 Task: Look for space in Vendôme, France from 6th September, 2023 to 12th September, 2023 for 4 adults in price range Rs.10000 to Rs.14000. Place can be private room with 4 bedrooms having 4 beds and 4 bathrooms. Property type can be house, flat, guest house. Amenities needed are: wifi, TV, free parkinig on premises, gym, breakfast. Booking option can be shelf check-in. Required host language is English.
Action: Mouse moved to (467, 103)
Screenshot: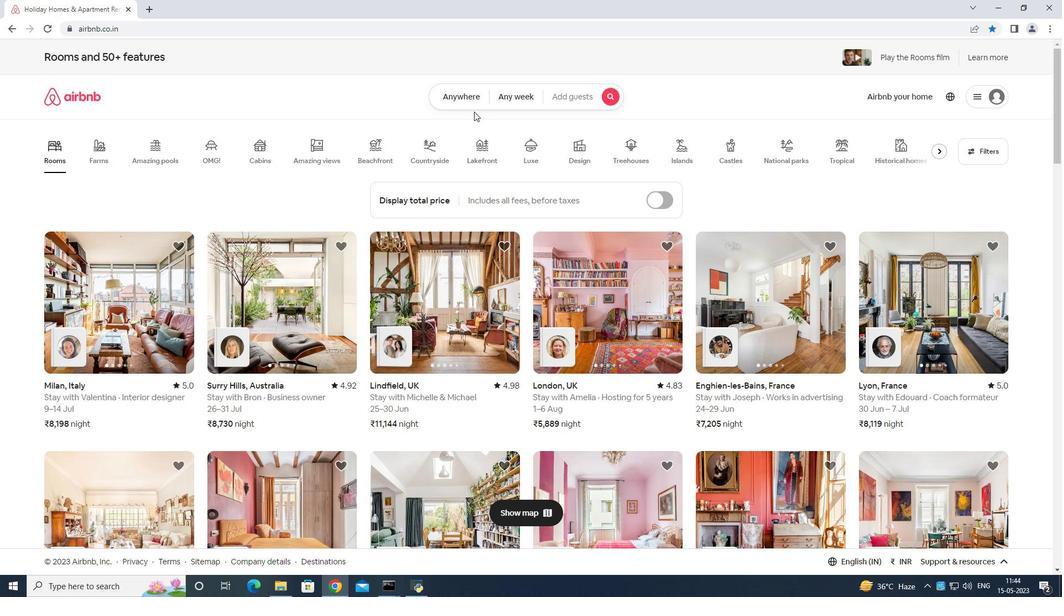 
Action: Mouse pressed left at (467, 103)
Screenshot: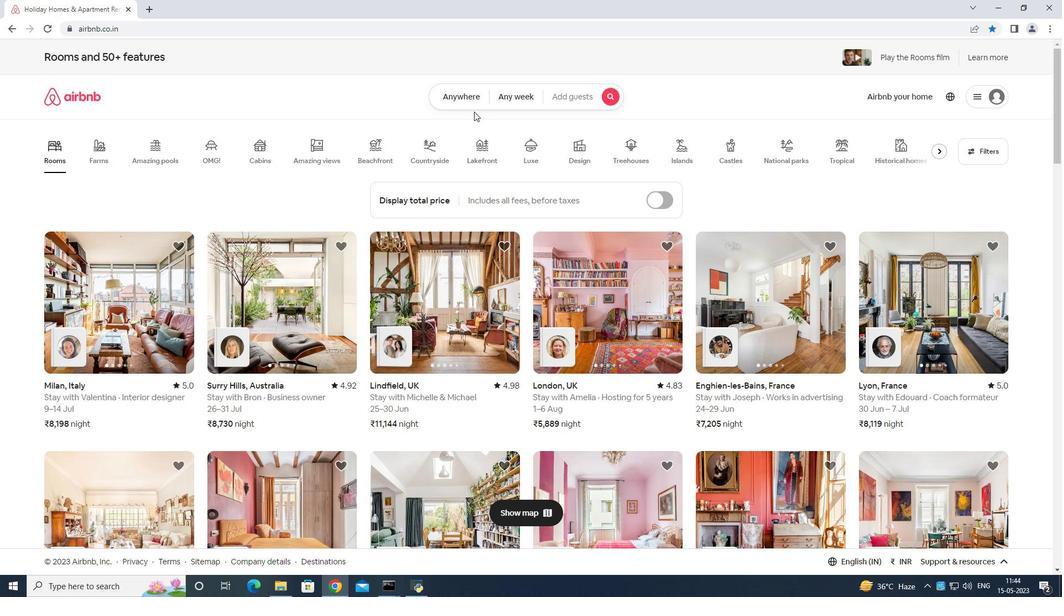 
Action: Mouse moved to (377, 138)
Screenshot: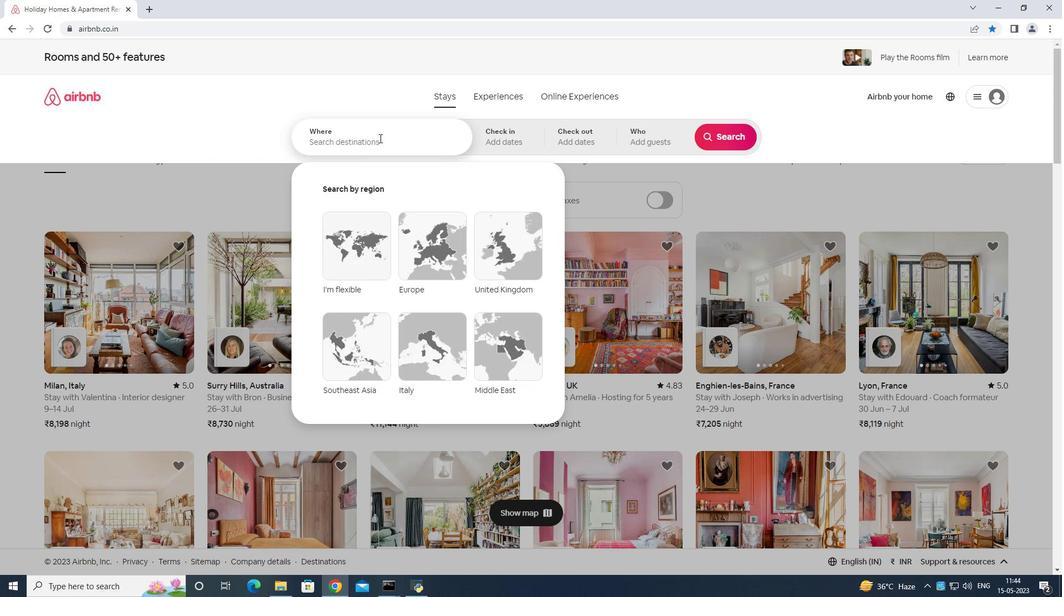 
Action: Mouse pressed left at (377, 138)
Screenshot: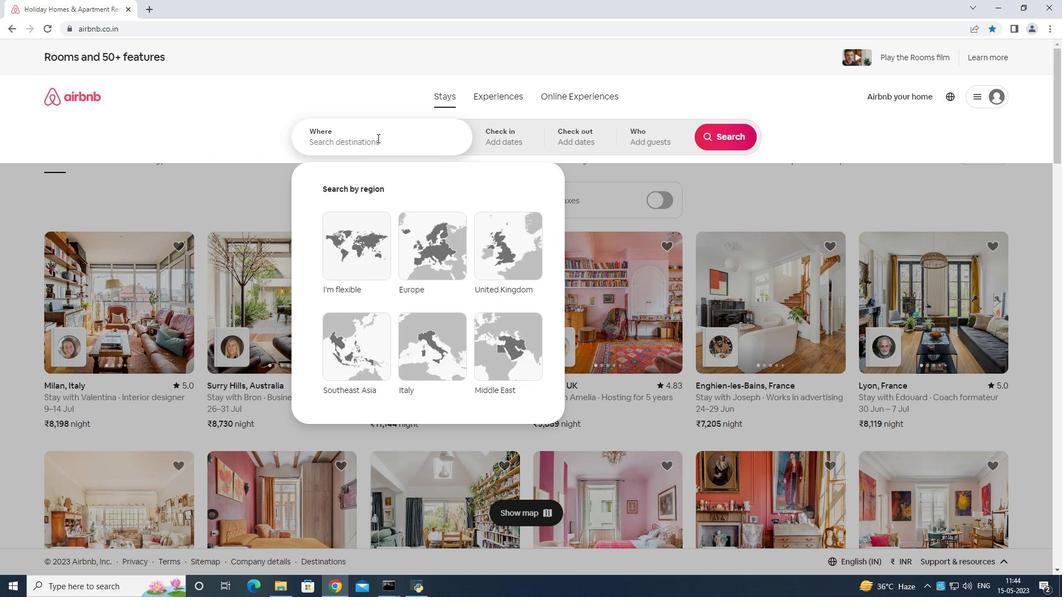 
Action: Key pressed <Key.shift>Vendome<Key.space><Key.shift>France<Key.enter>
Screenshot: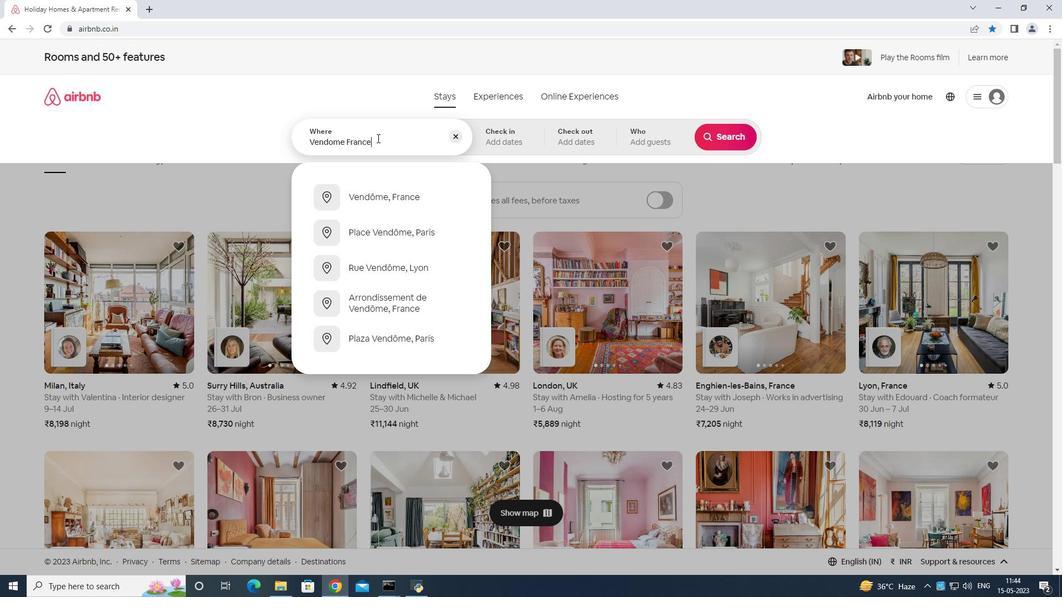 
Action: Mouse moved to (729, 219)
Screenshot: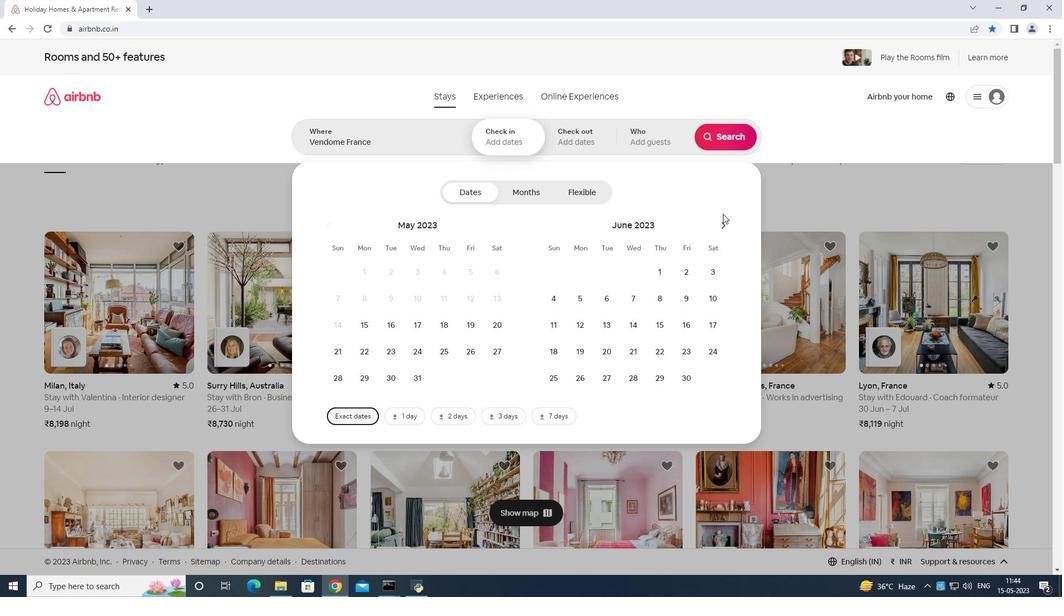 
Action: Mouse pressed left at (729, 219)
Screenshot: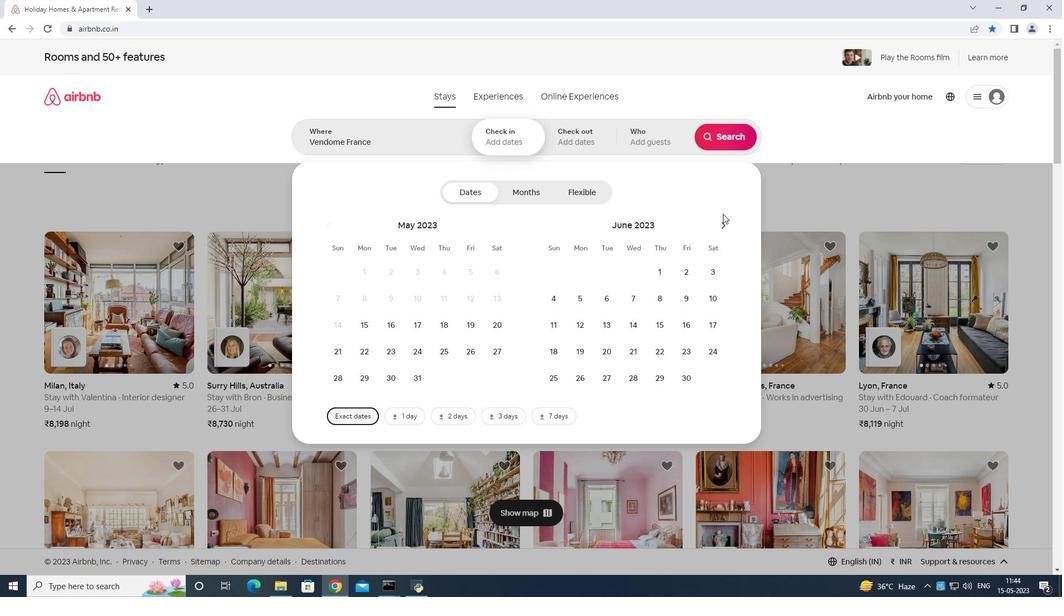
Action: Mouse moved to (721, 221)
Screenshot: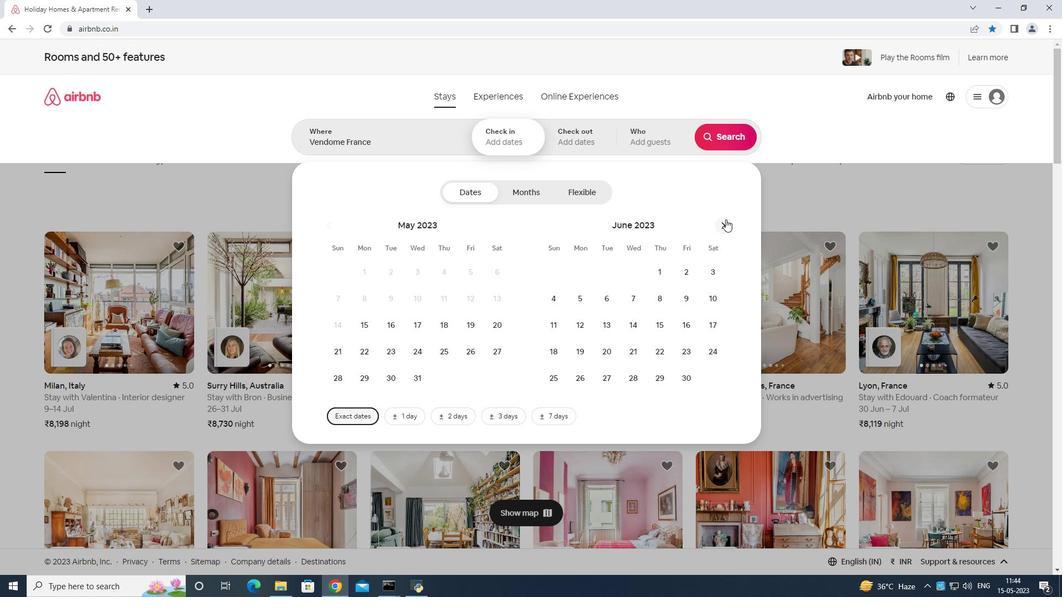 
Action: Mouse pressed left at (721, 221)
Screenshot: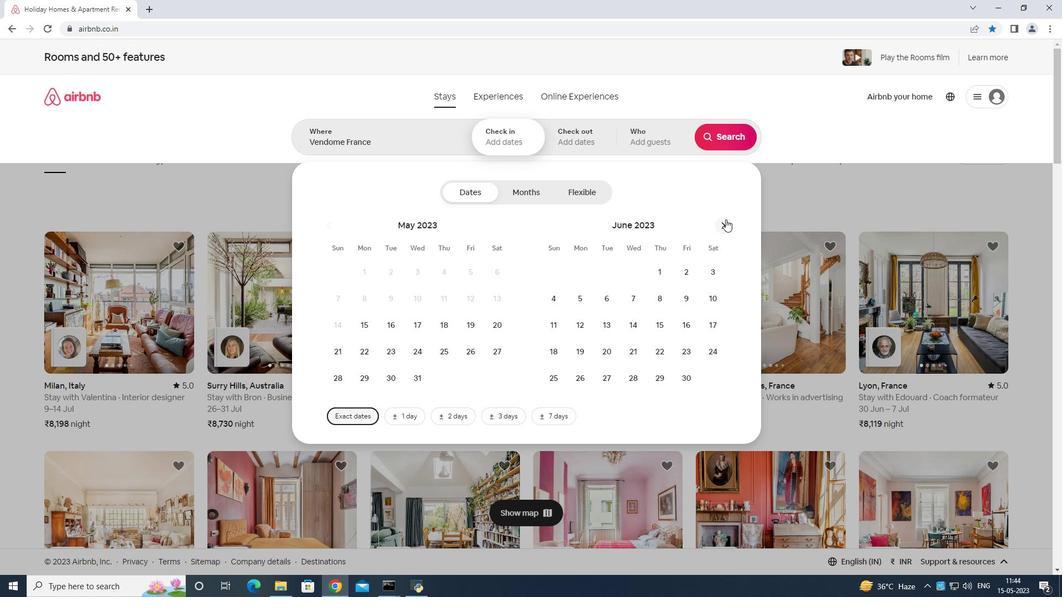 
Action: Mouse moved to (721, 221)
Screenshot: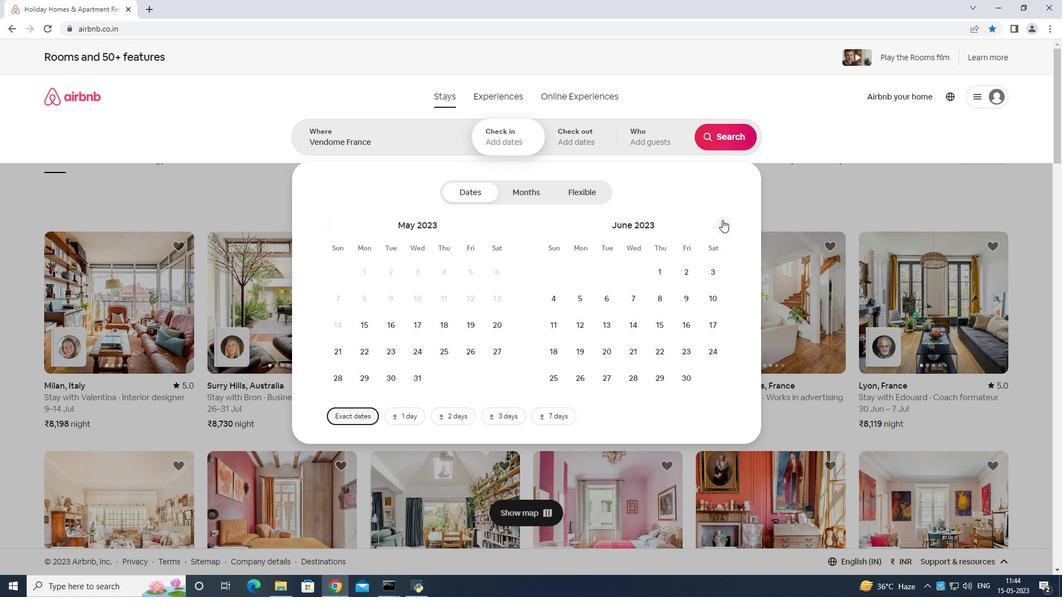 
Action: Mouse pressed left at (721, 221)
Screenshot: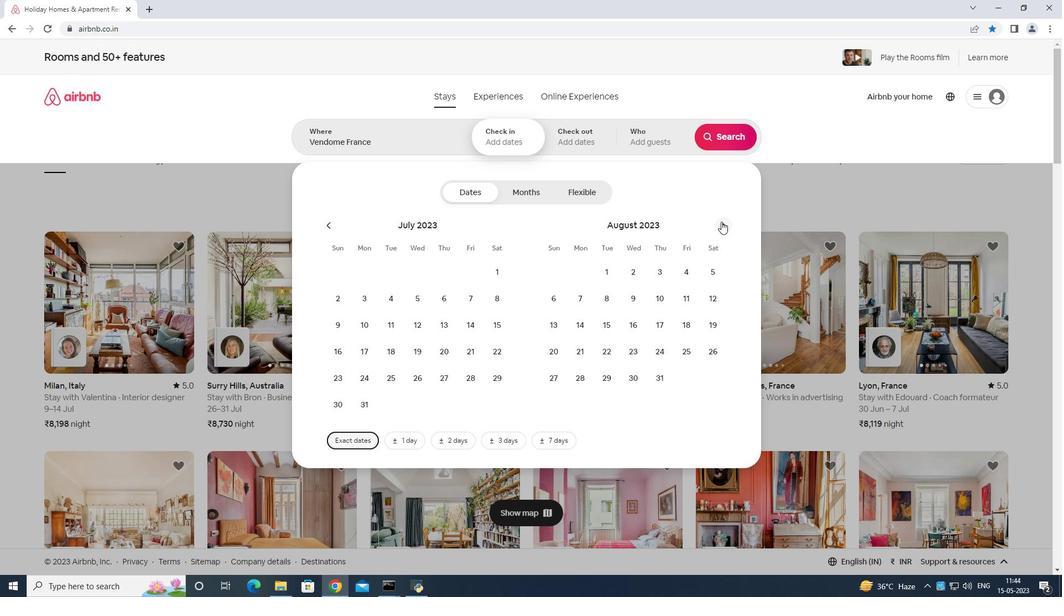 
Action: Mouse moved to (631, 298)
Screenshot: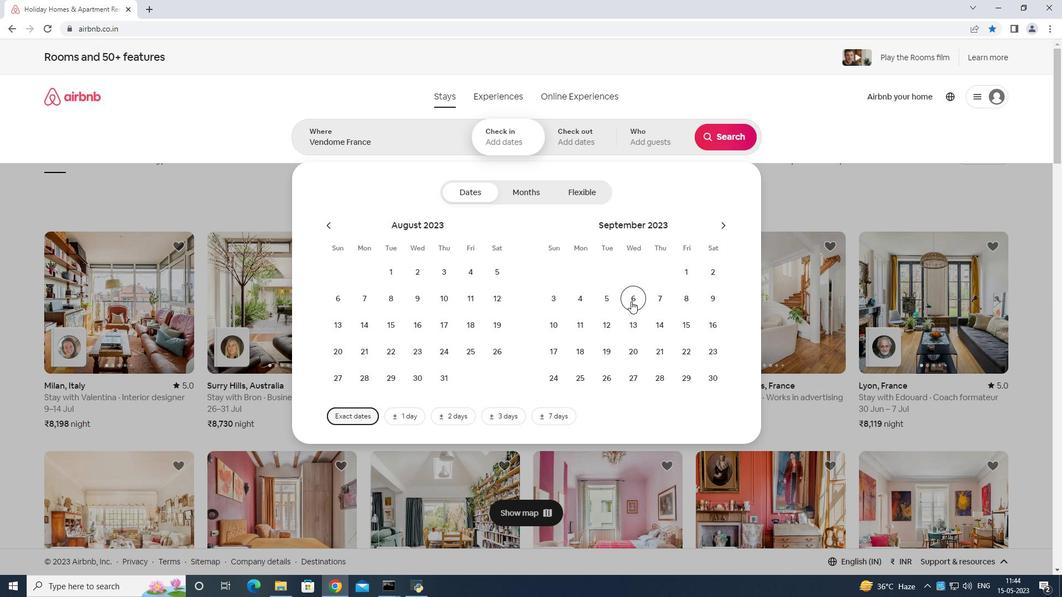 
Action: Mouse pressed left at (631, 298)
Screenshot: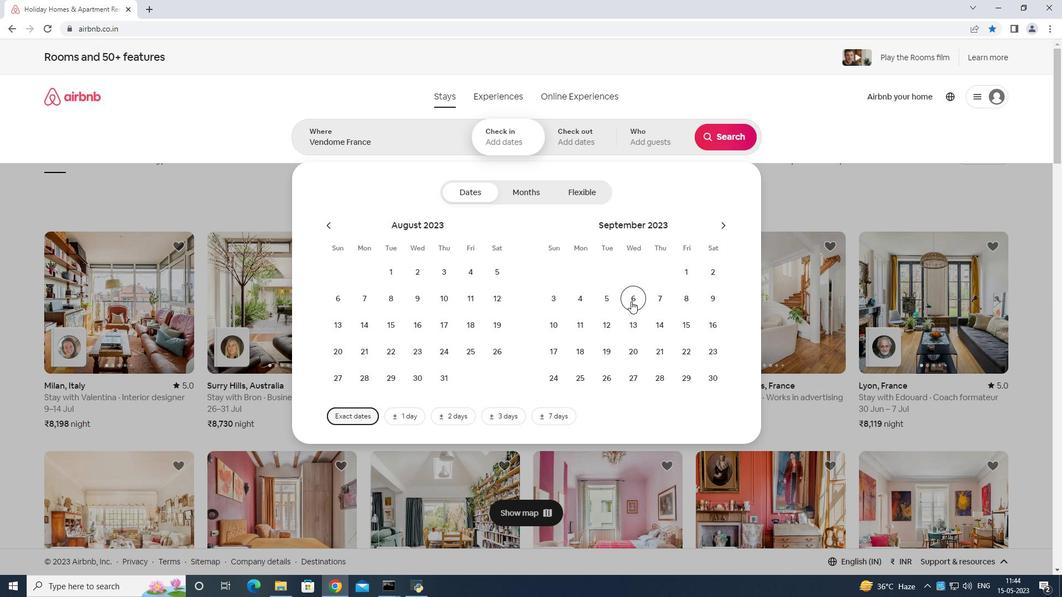 
Action: Mouse moved to (609, 322)
Screenshot: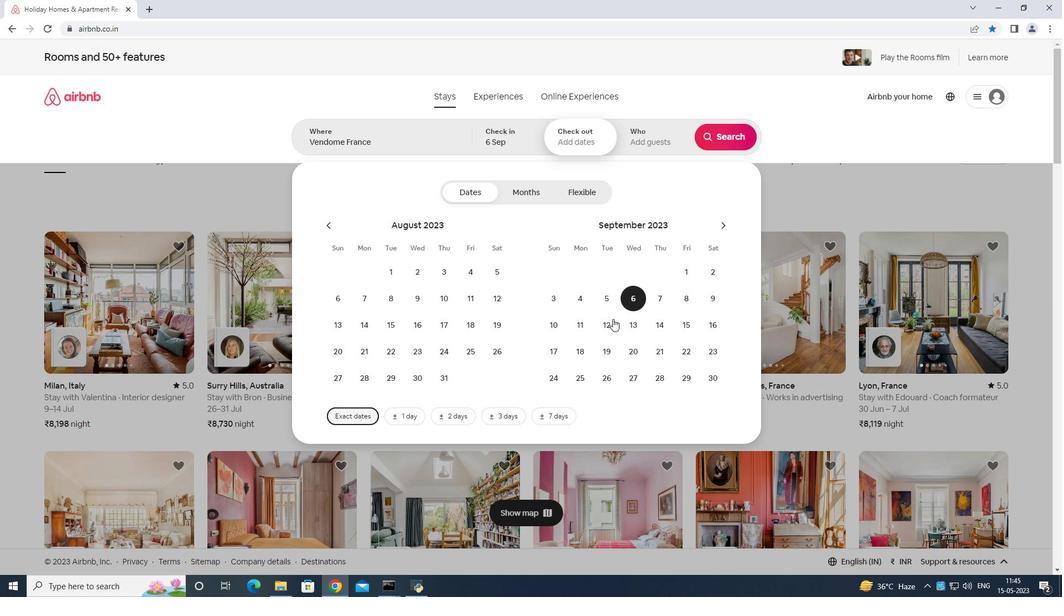 
Action: Mouse pressed left at (609, 322)
Screenshot: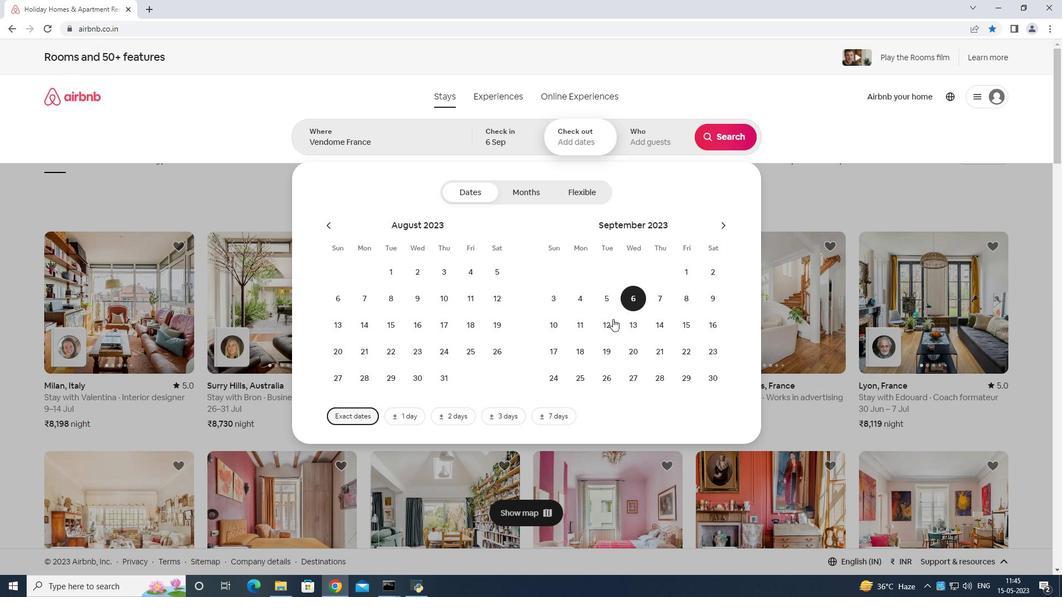 
Action: Mouse moved to (663, 126)
Screenshot: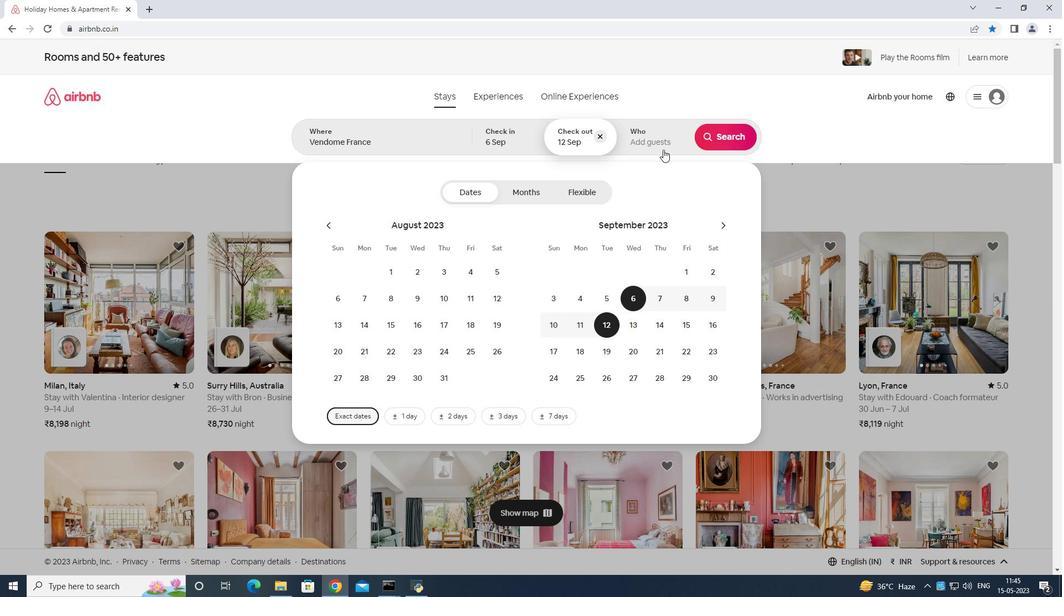 
Action: Mouse pressed left at (663, 126)
Screenshot: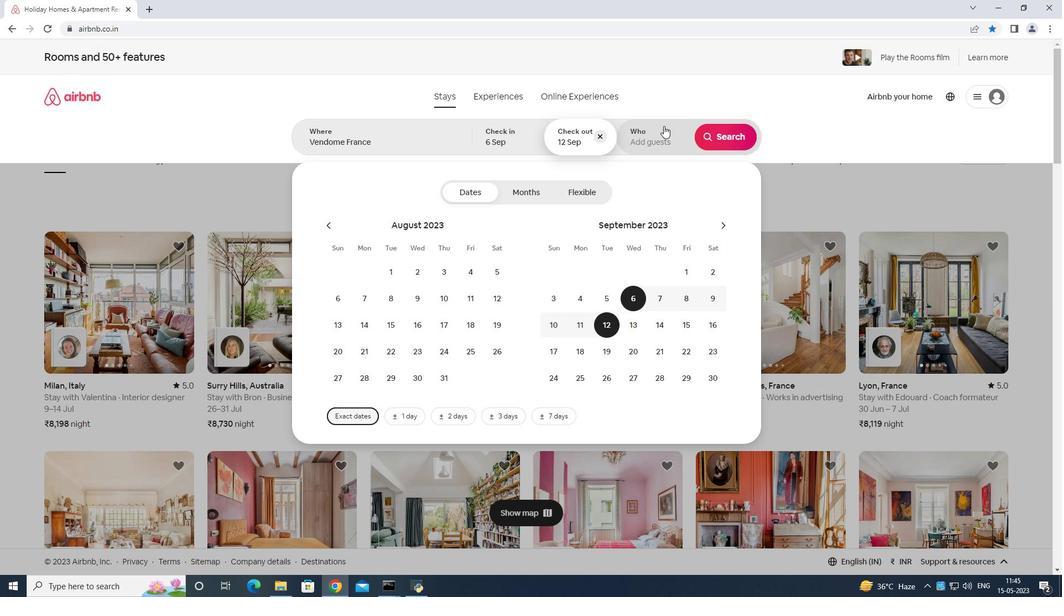 
Action: Mouse moved to (725, 194)
Screenshot: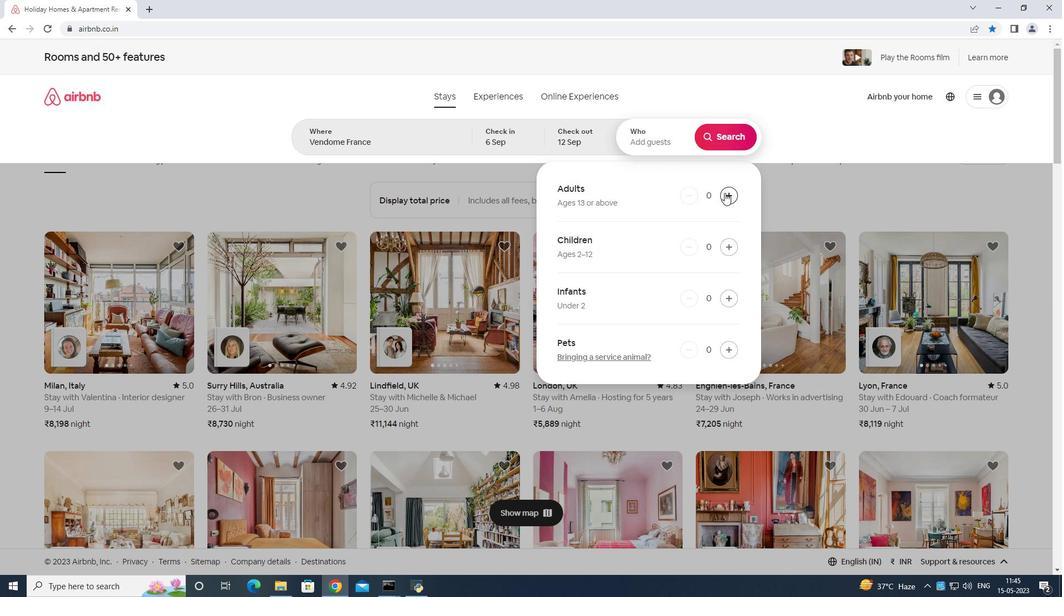 
Action: Mouse pressed left at (725, 194)
Screenshot: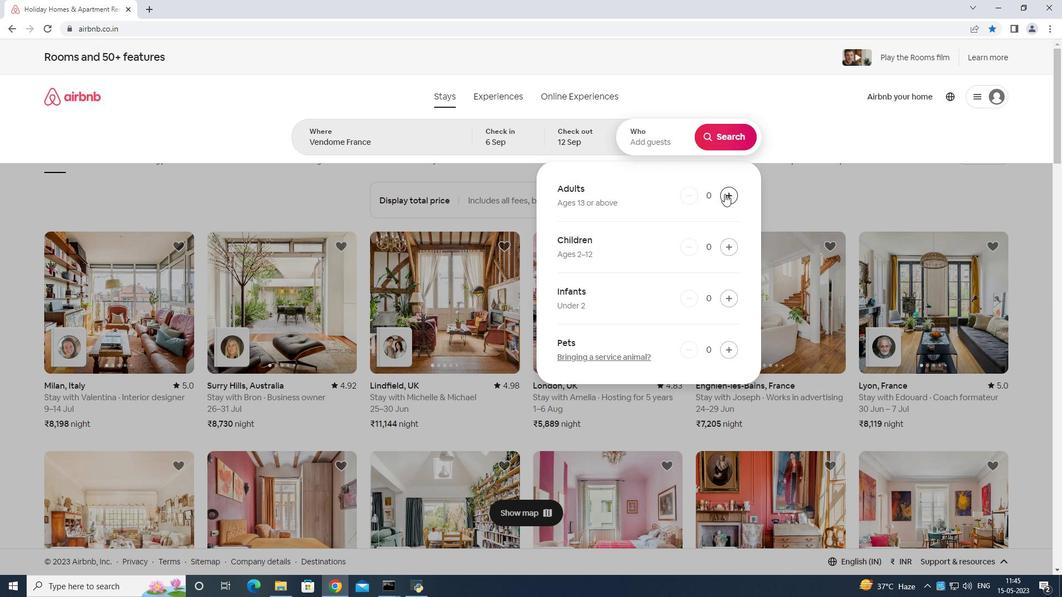 
Action: Mouse pressed left at (725, 194)
Screenshot: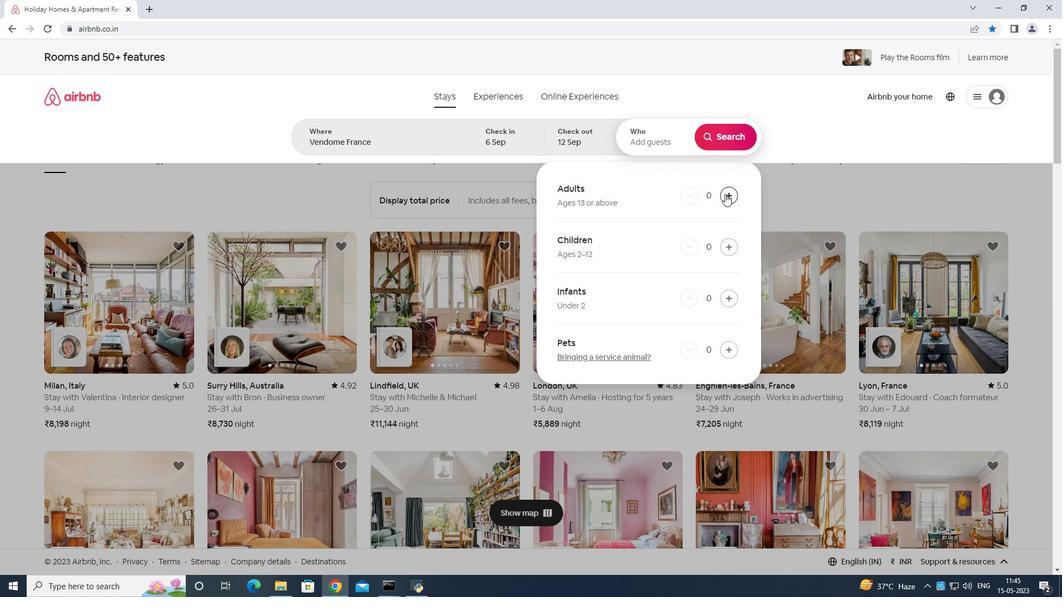 
Action: Mouse pressed left at (725, 194)
Screenshot: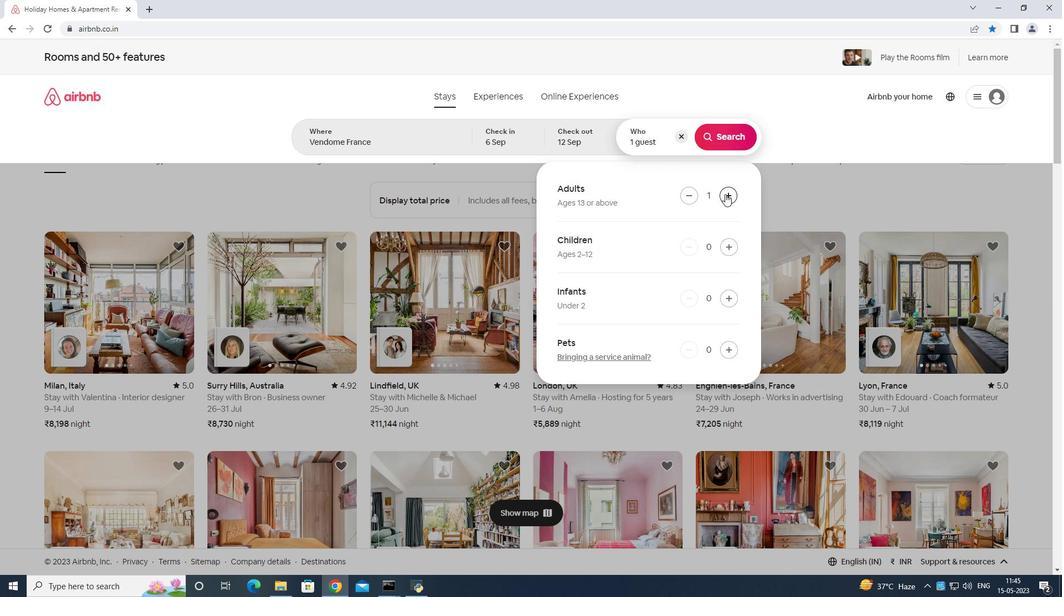 
Action: Mouse pressed left at (725, 194)
Screenshot: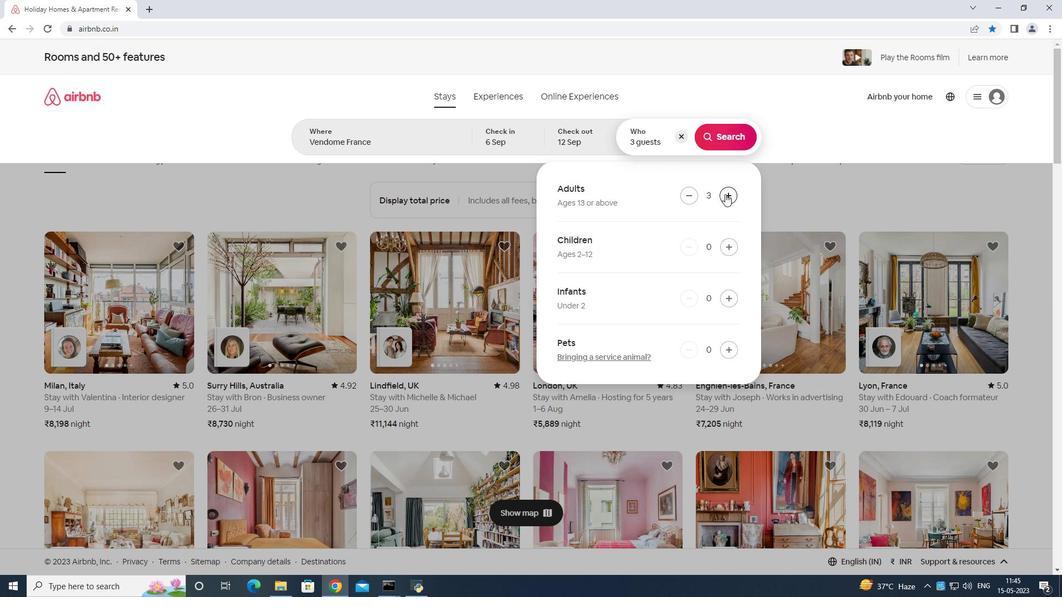 
Action: Mouse moved to (733, 122)
Screenshot: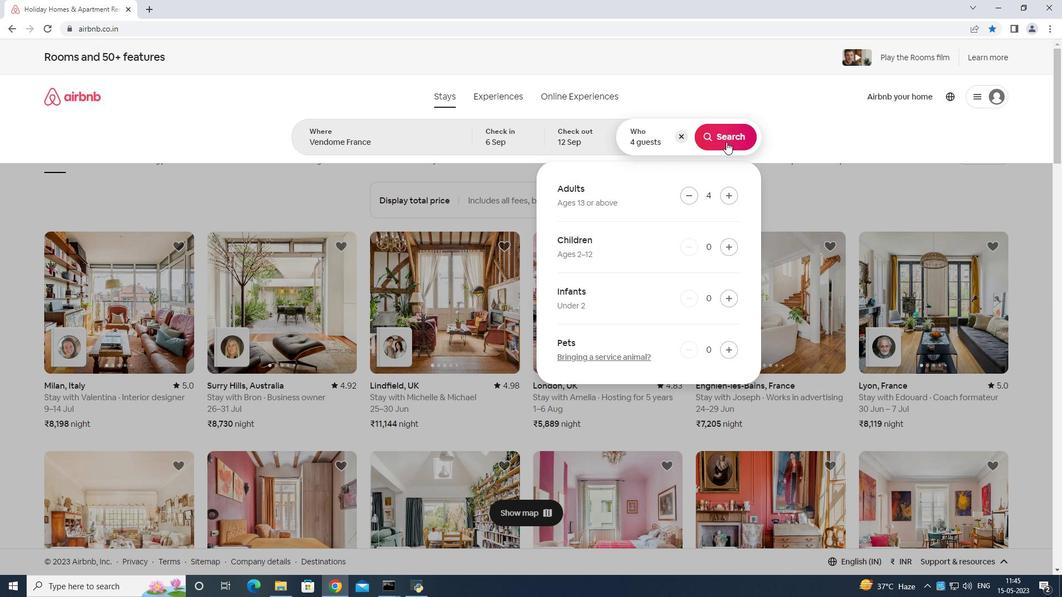 
Action: Mouse pressed left at (733, 122)
Screenshot: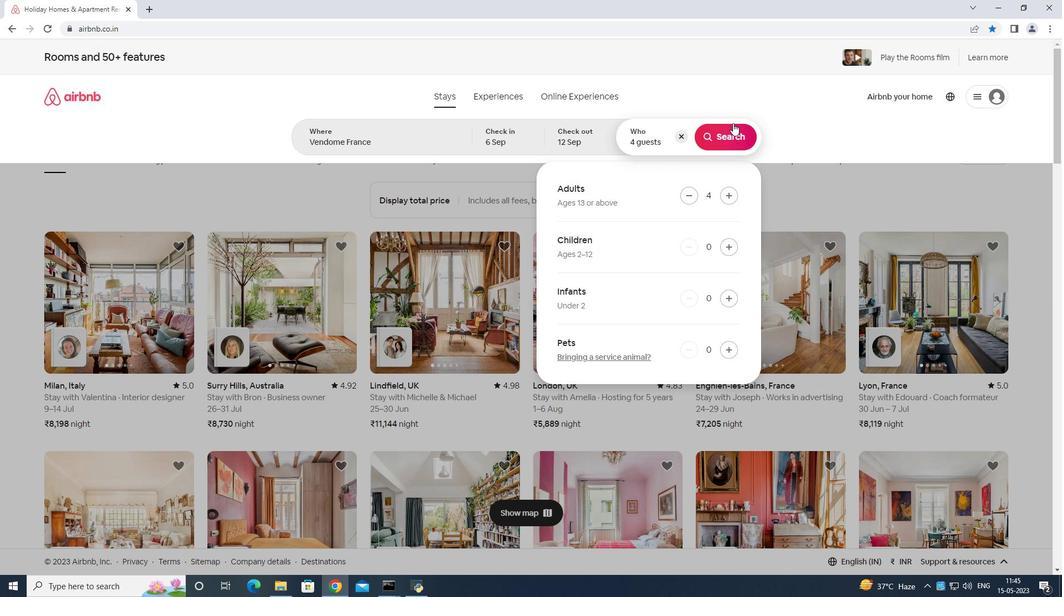 
Action: Mouse moved to (713, 137)
Screenshot: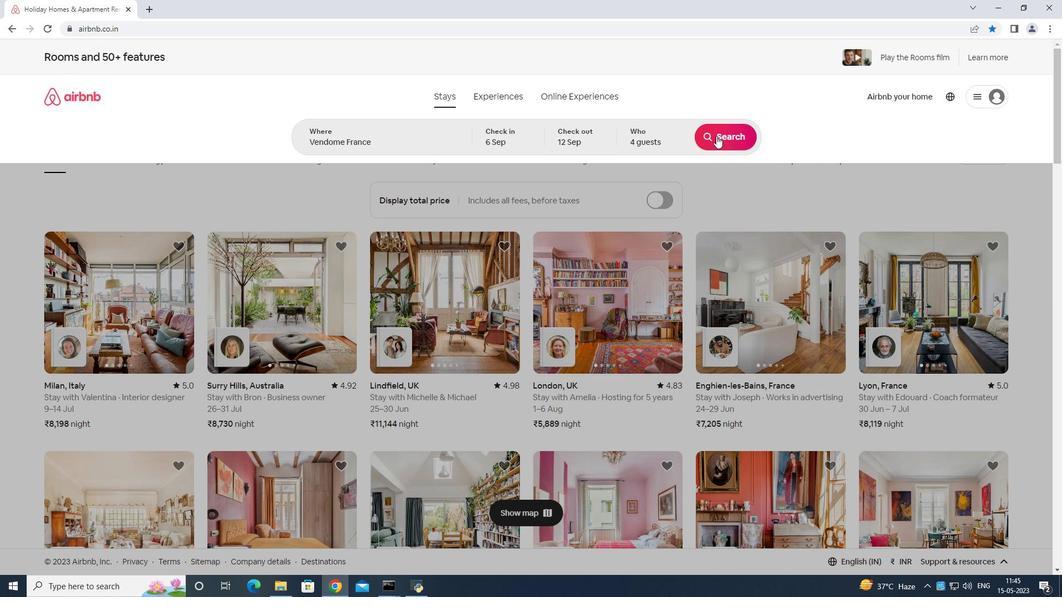 
Action: Mouse pressed left at (713, 137)
Screenshot: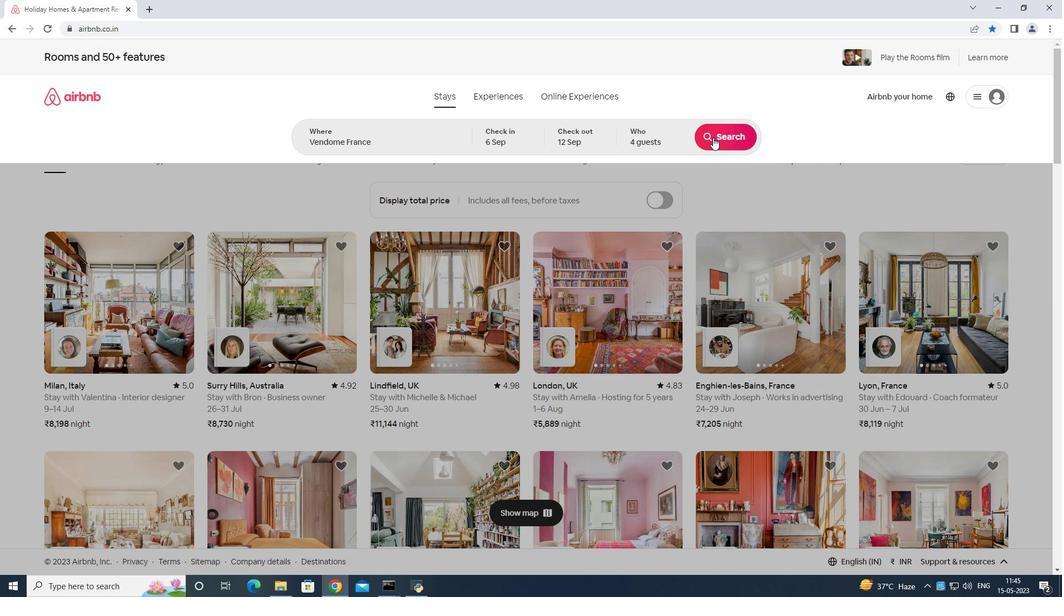 
Action: Mouse moved to (998, 106)
Screenshot: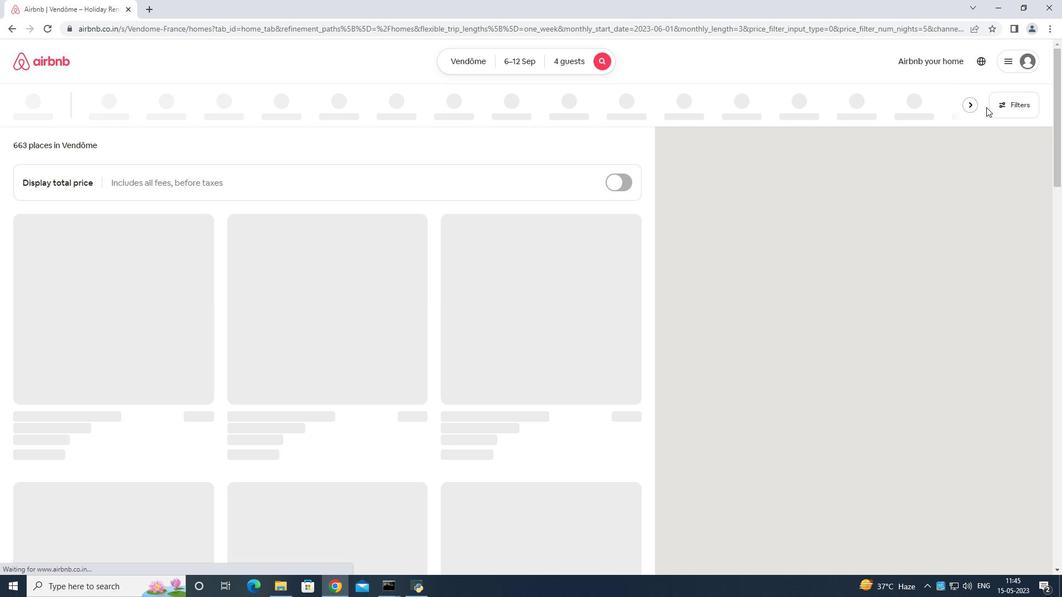 
Action: Mouse pressed left at (998, 106)
Screenshot: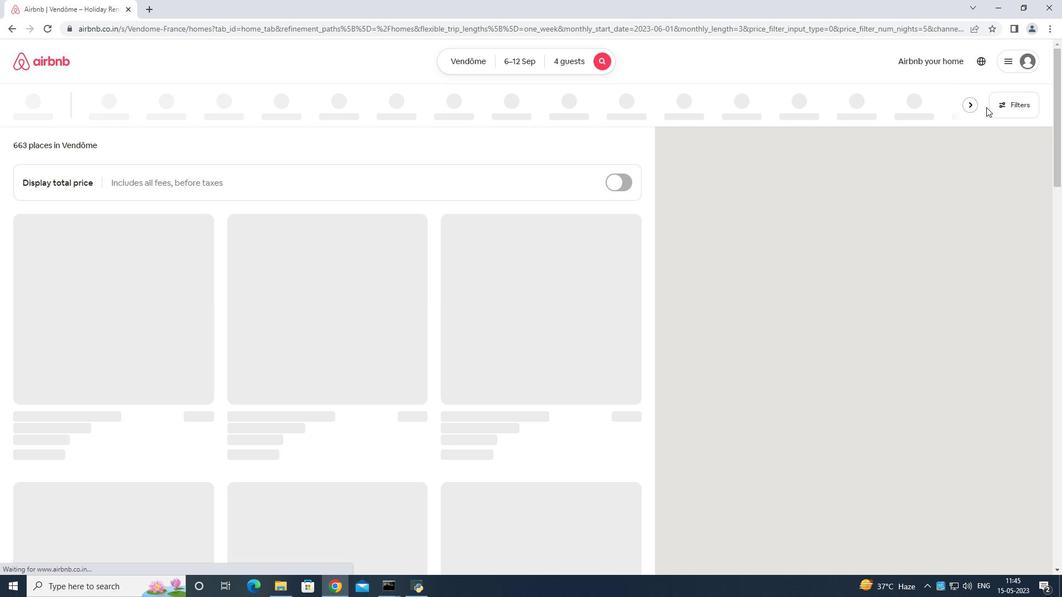 
Action: Mouse moved to (487, 359)
Screenshot: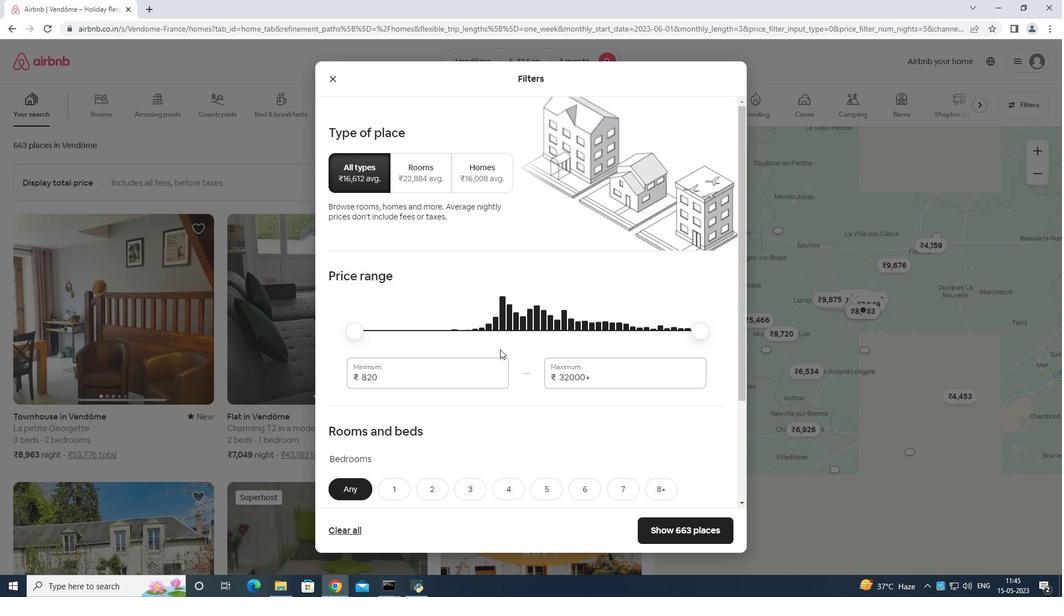 
Action: Mouse pressed left at (487, 359)
Screenshot: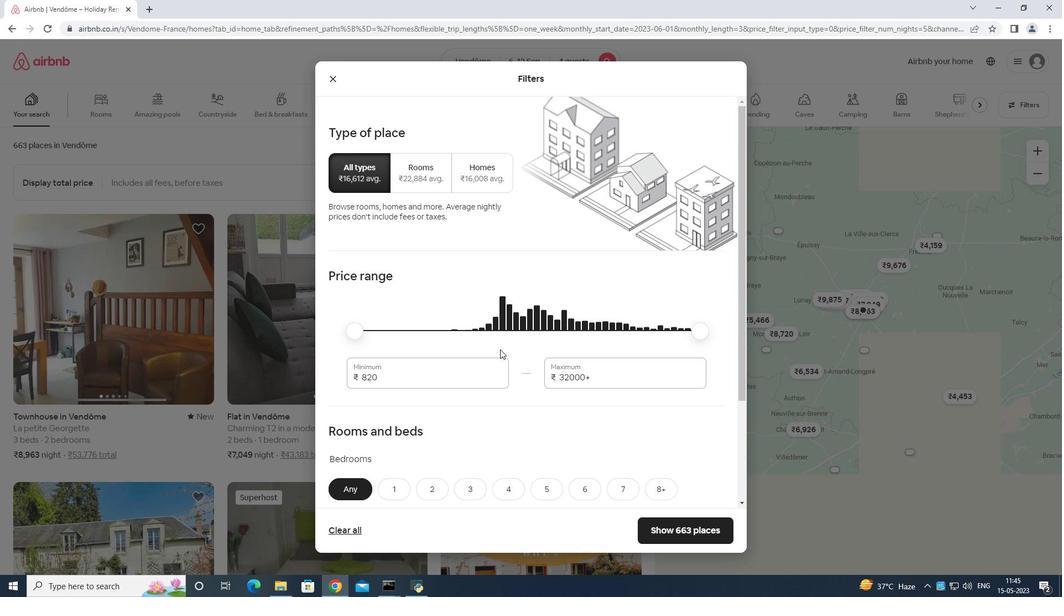 
Action: Mouse moved to (469, 361)
Screenshot: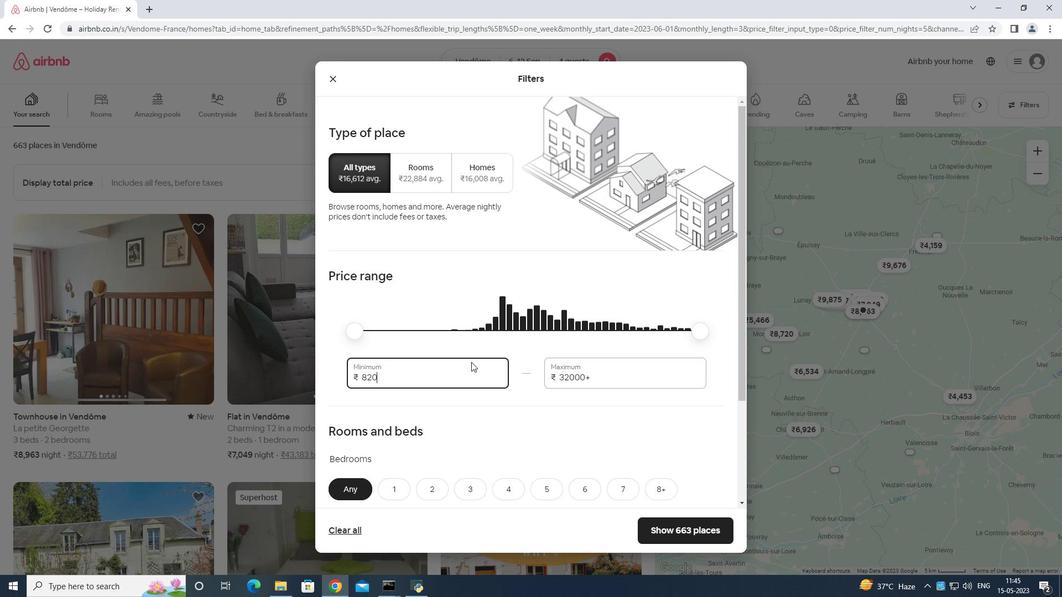 
Action: Key pressed <Key.backspace>
Screenshot: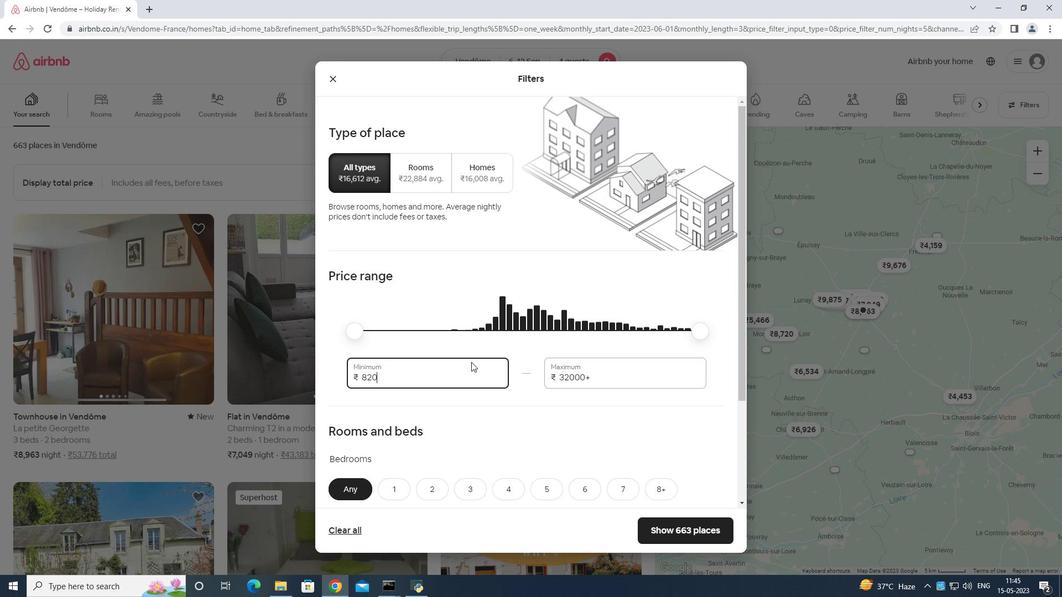 
Action: Mouse moved to (459, 368)
Screenshot: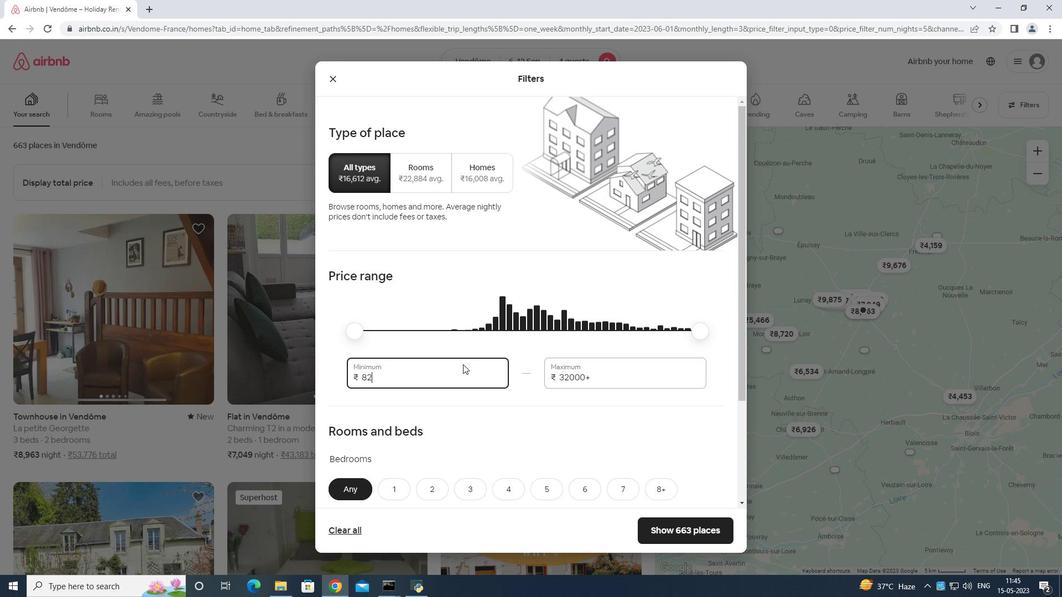 
Action: Key pressed <Key.backspace><Key.backspace><Key.backspace><Key.backspace><Key.backspace>1
Screenshot: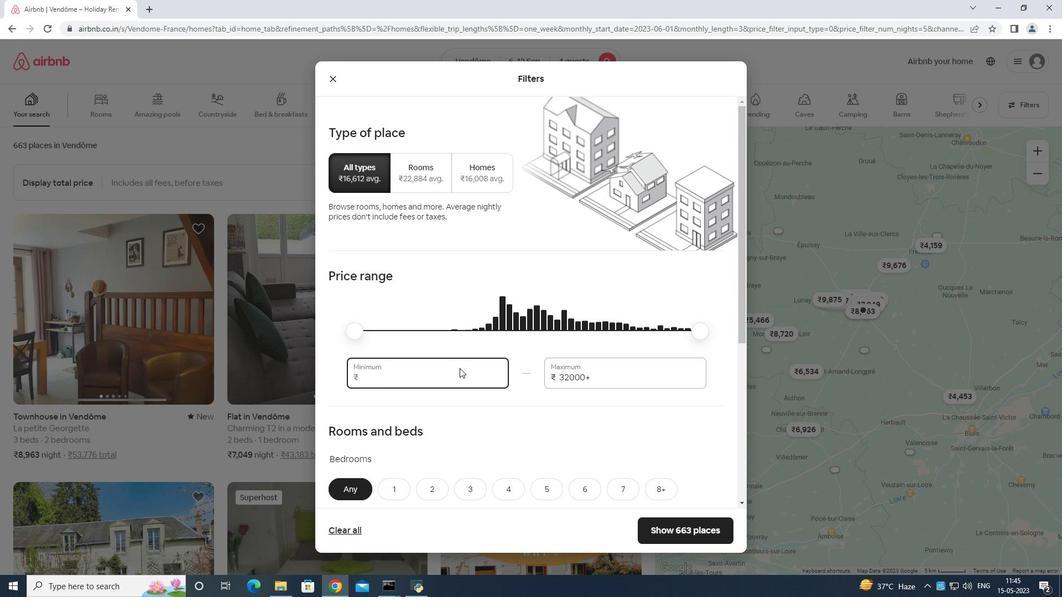 
Action: Mouse moved to (459, 369)
Screenshot: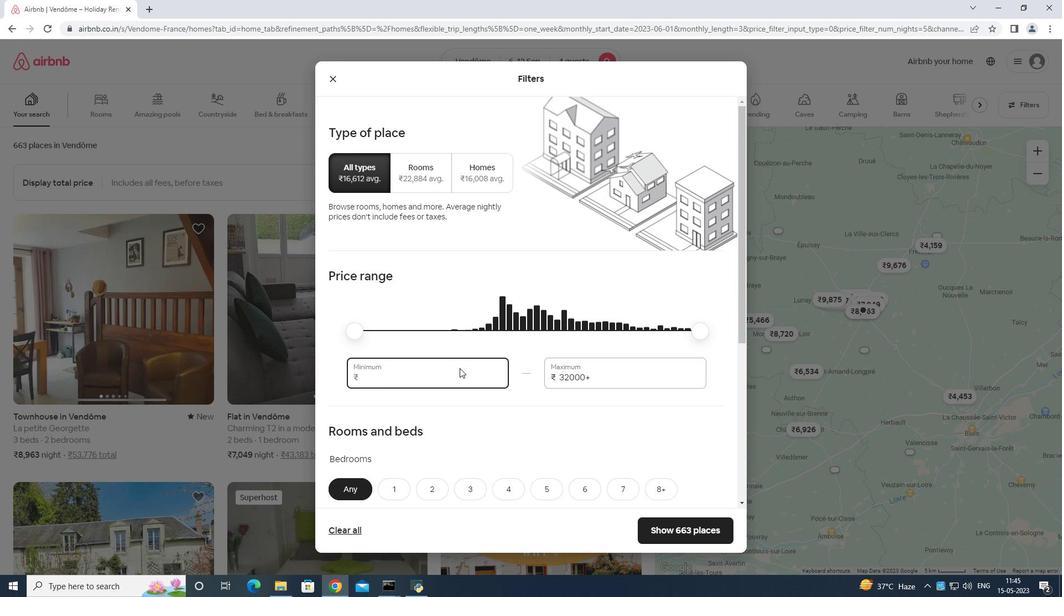 
Action: Key pressed 000
Screenshot: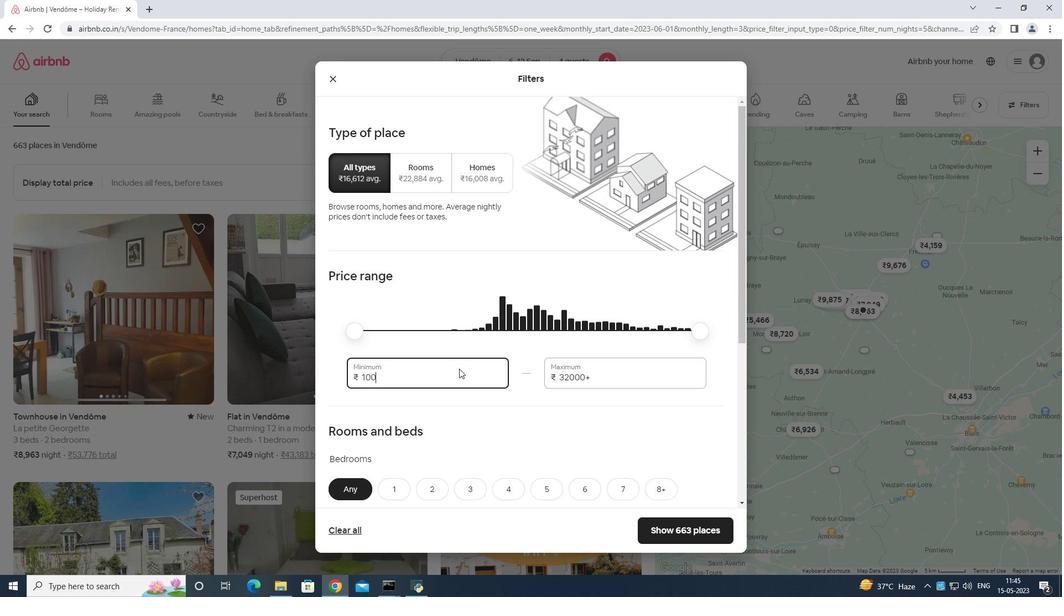 
Action: Mouse moved to (510, 362)
Screenshot: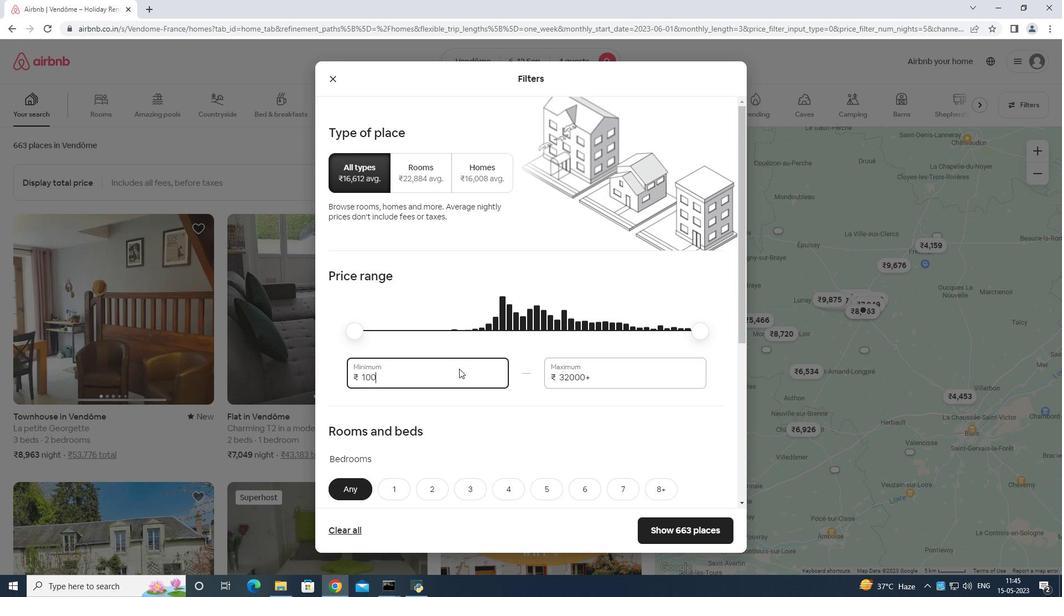 
Action: Key pressed 0
Screenshot: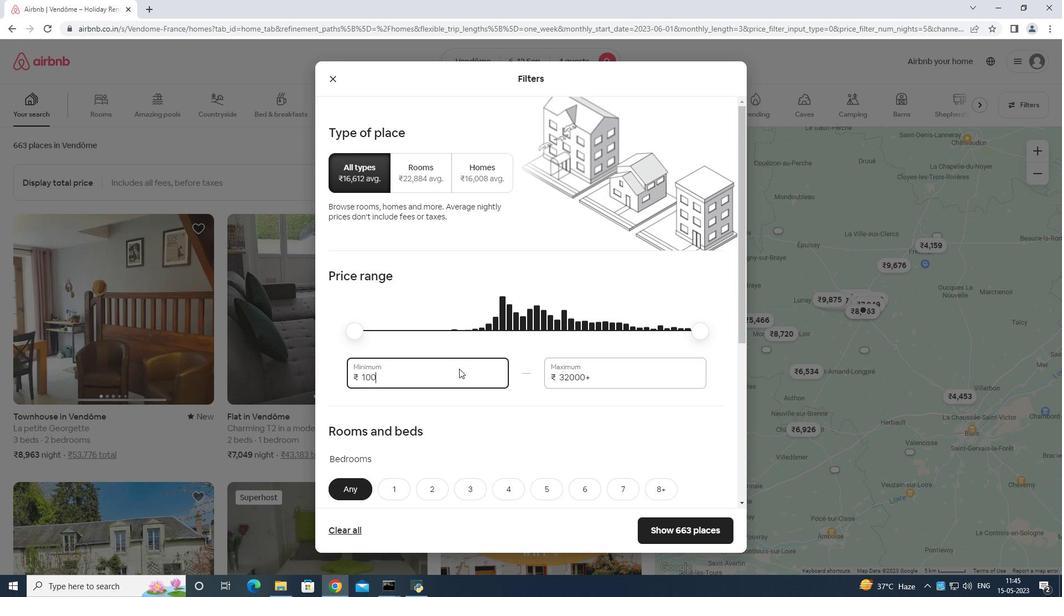 
Action: Mouse moved to (634, 383)
Screenshot: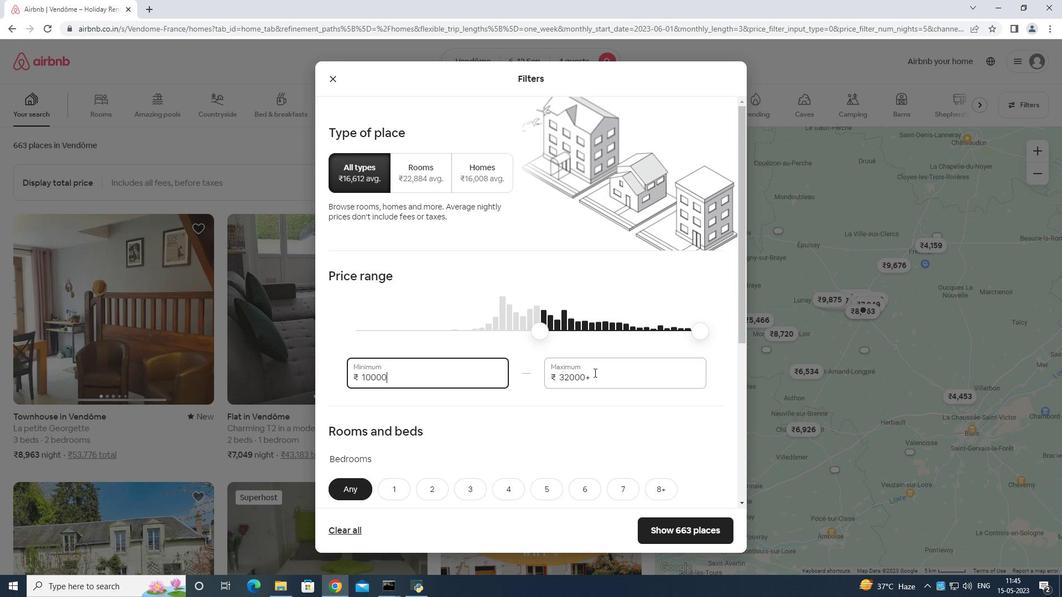 
Action: Mouse pressed left at (632, 383)
Screenshot: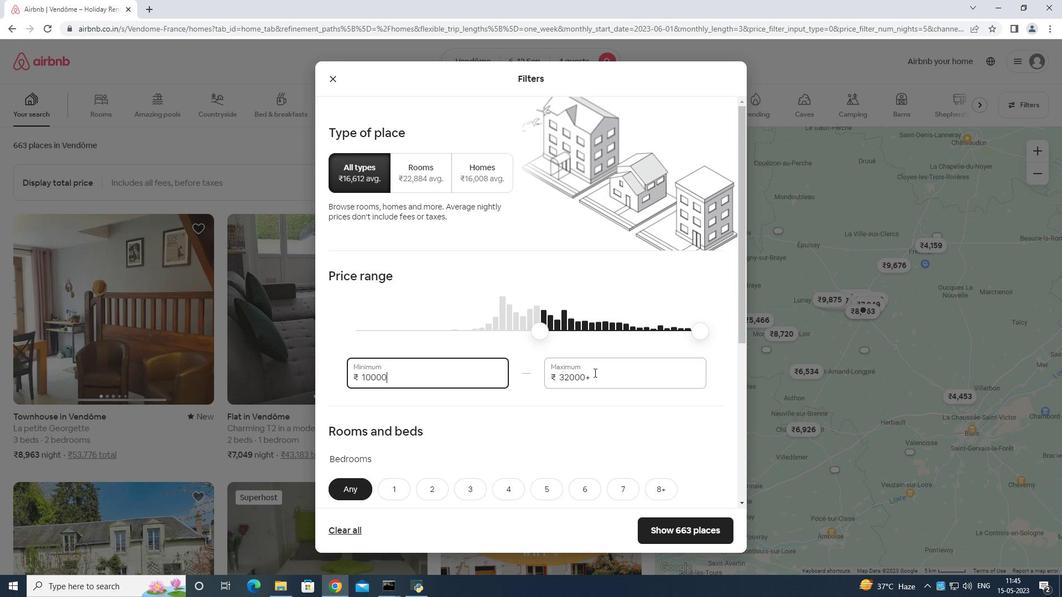 
Action: Key pressed <Key.backspace>
Screenshot: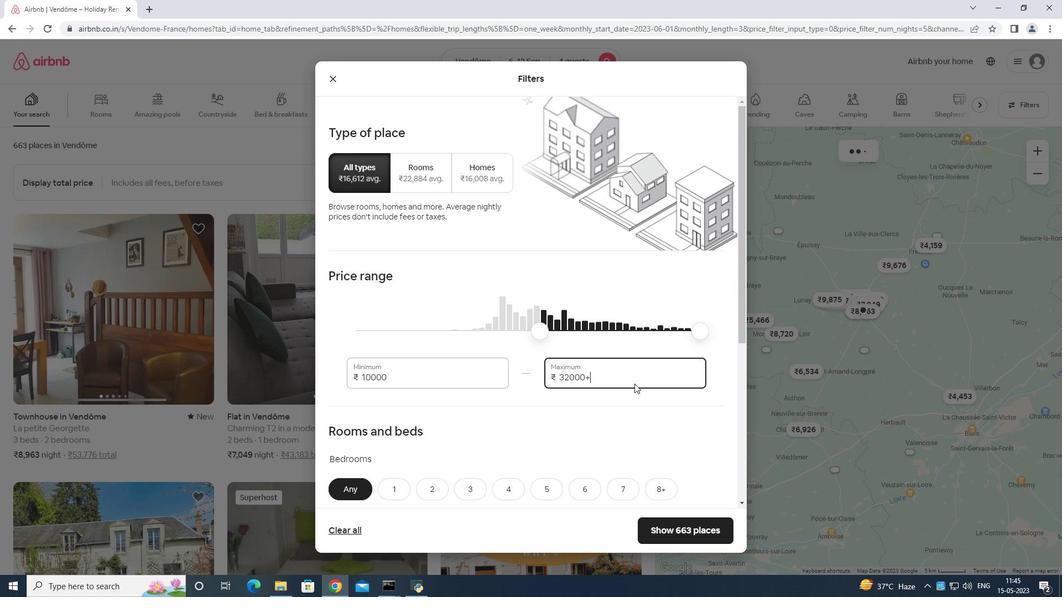 
Action: Mouse moved to (633, 384)
Screenshot: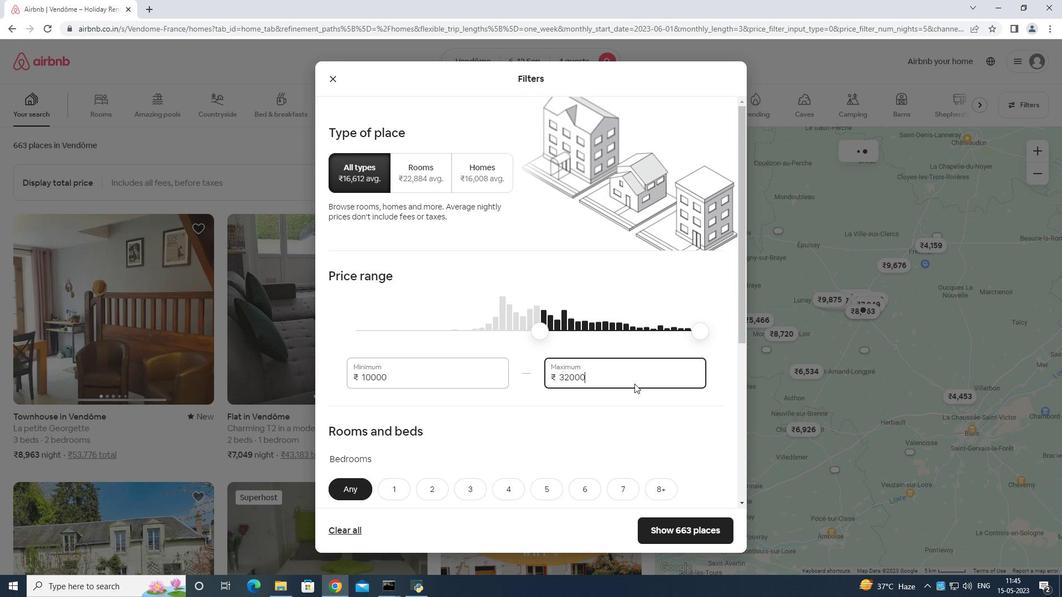 
Action: Key pressed <Key.backspace><Key.backspace><Key.backspace><Key.backspace><Key.backspace><Key.backspace>
Screenshot: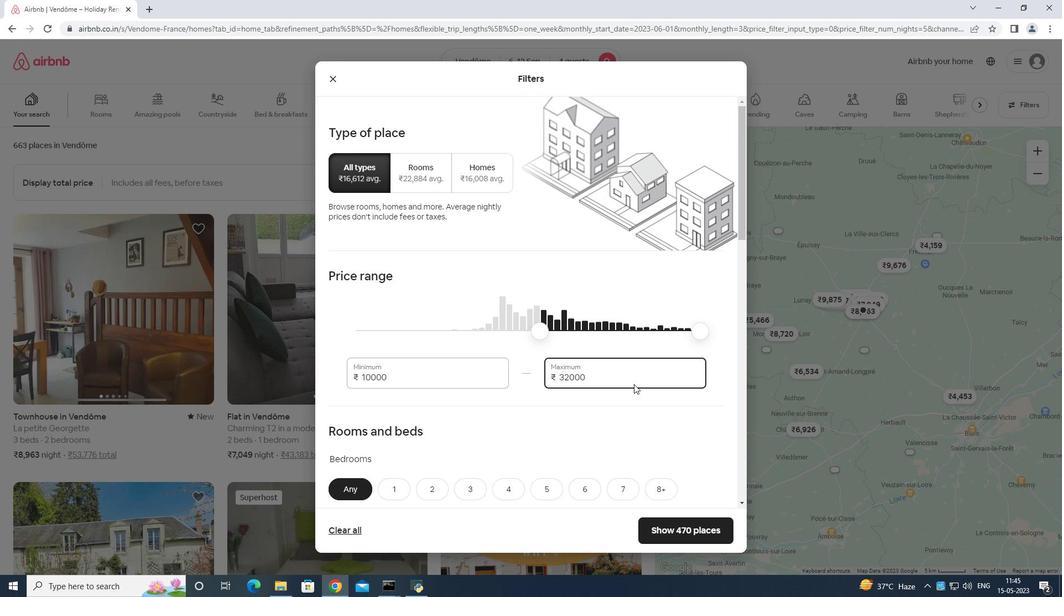 
Action: Mouse moved to (631, 386)
Screenshot: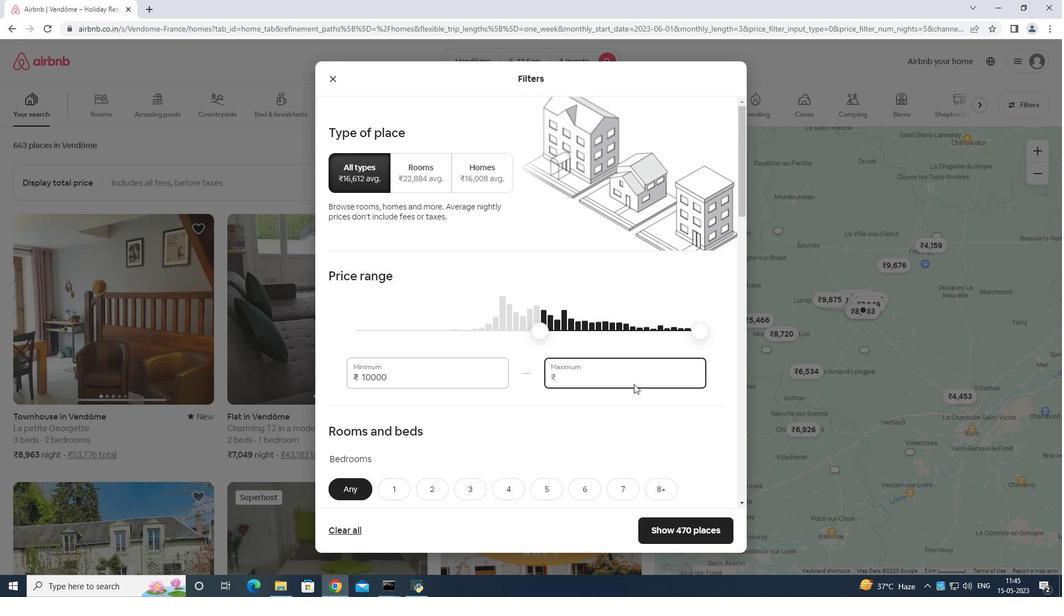 
Action: Key pressed 1
Screenshot: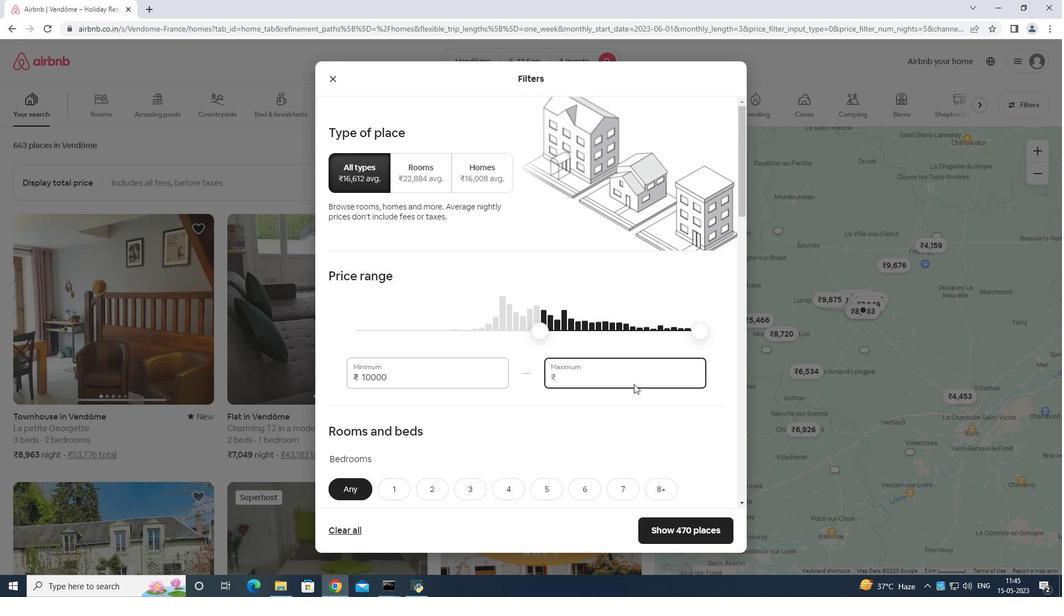 
Action: Mouse moved to (629, 388)
Screenshot: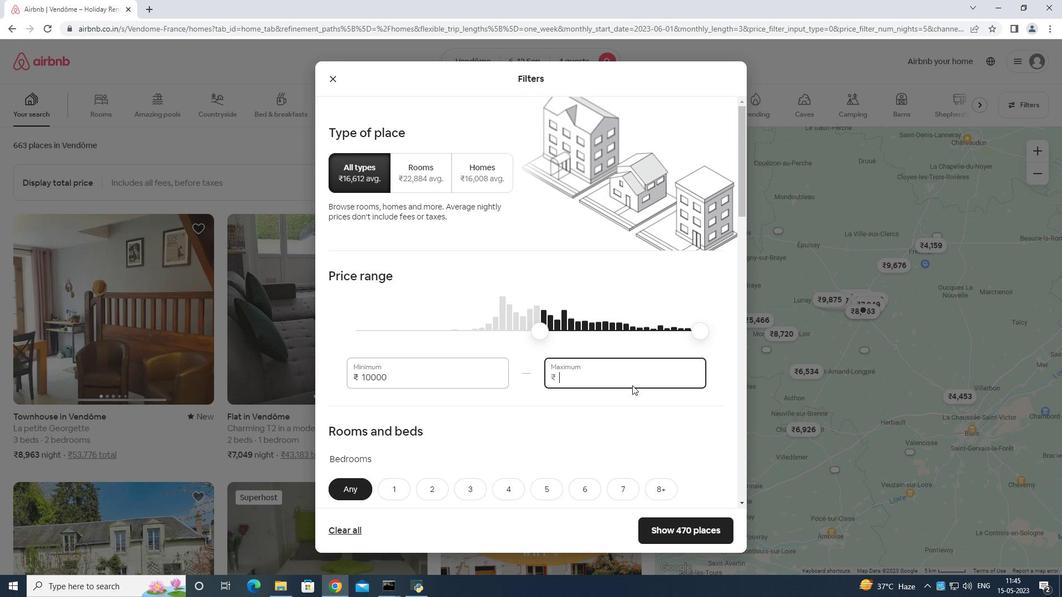 
Action: Key pressed 40
Screenshot: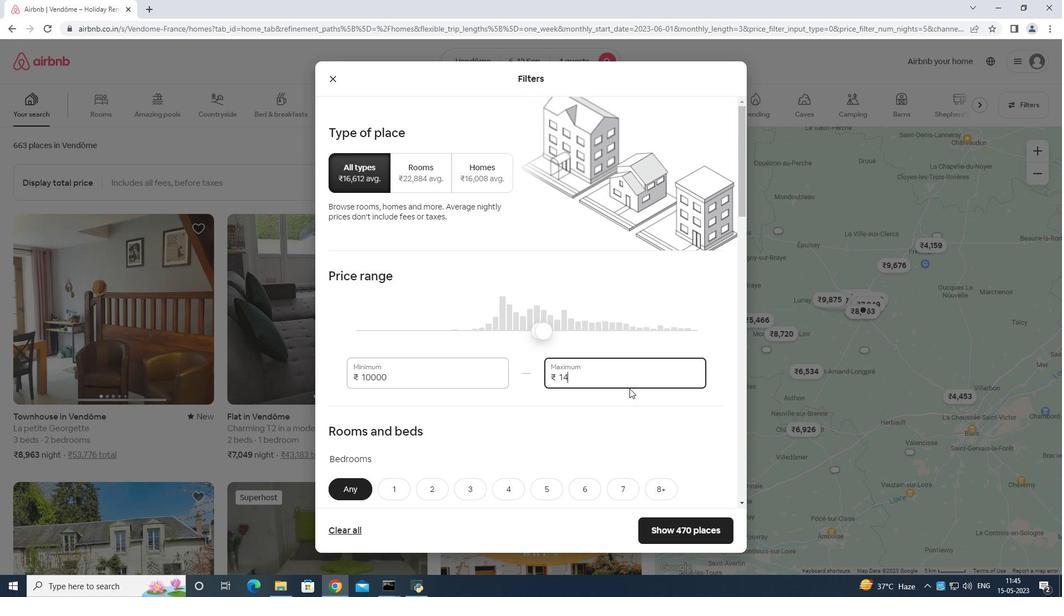 
Action: Mouse moved to (629, 389)
Screenshot: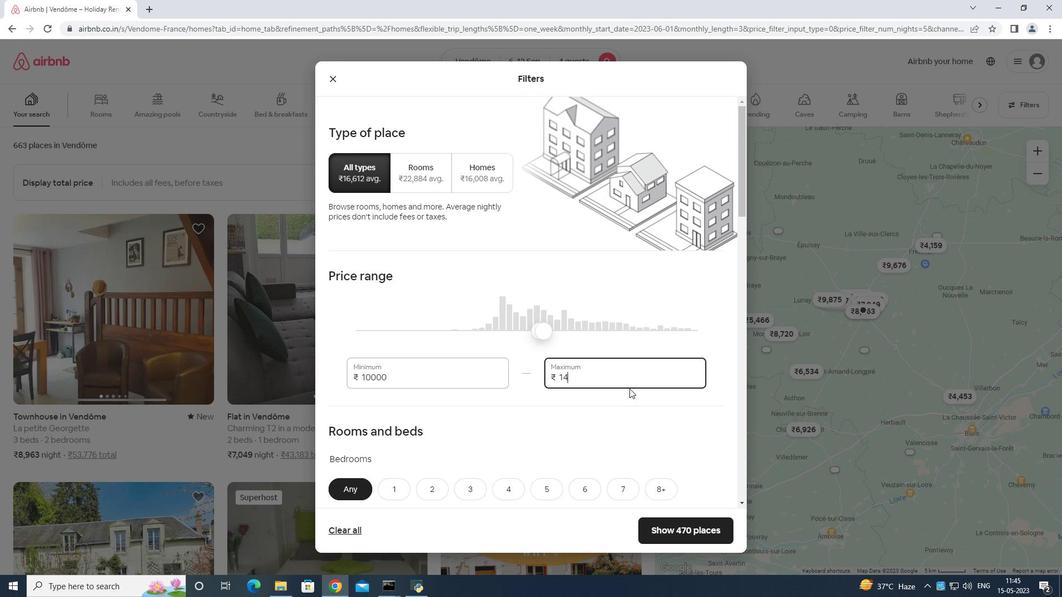 
Action: Key pressed 00
Screenshot: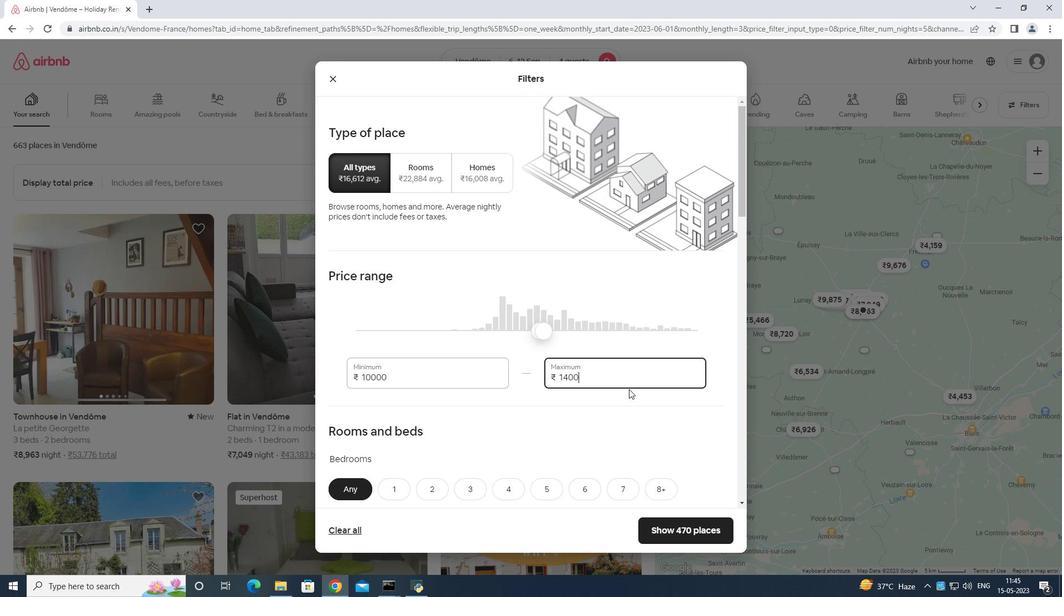 
Action: Mouse moved to (626, 387)
Screenshot: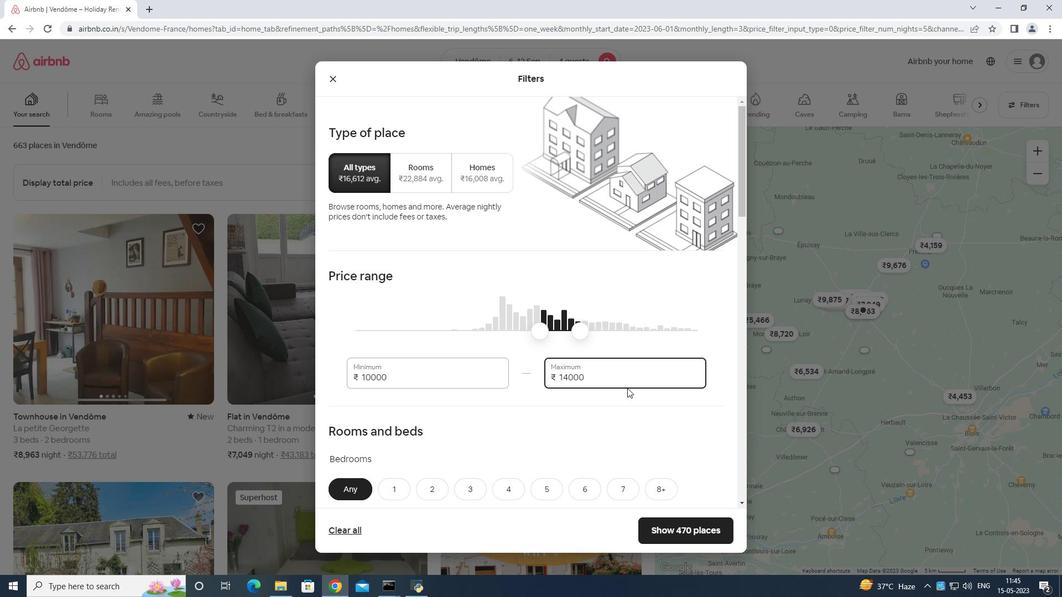 
Action: Mouse scrolled (626, 387) with delta (0, 0)
Screenshot: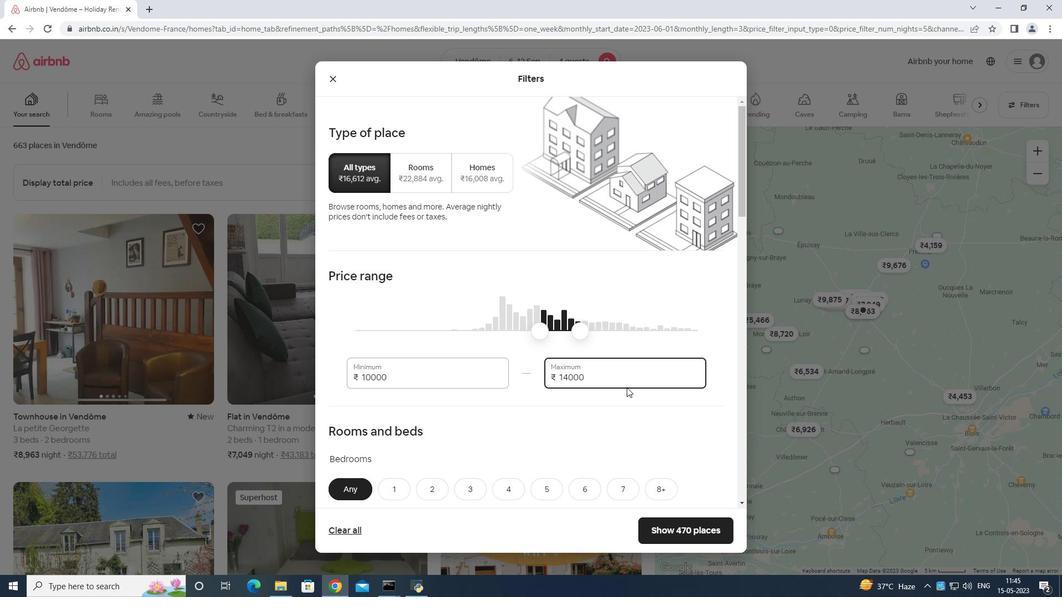 
Action: Mouse moved to (626, 387)
Screenshot: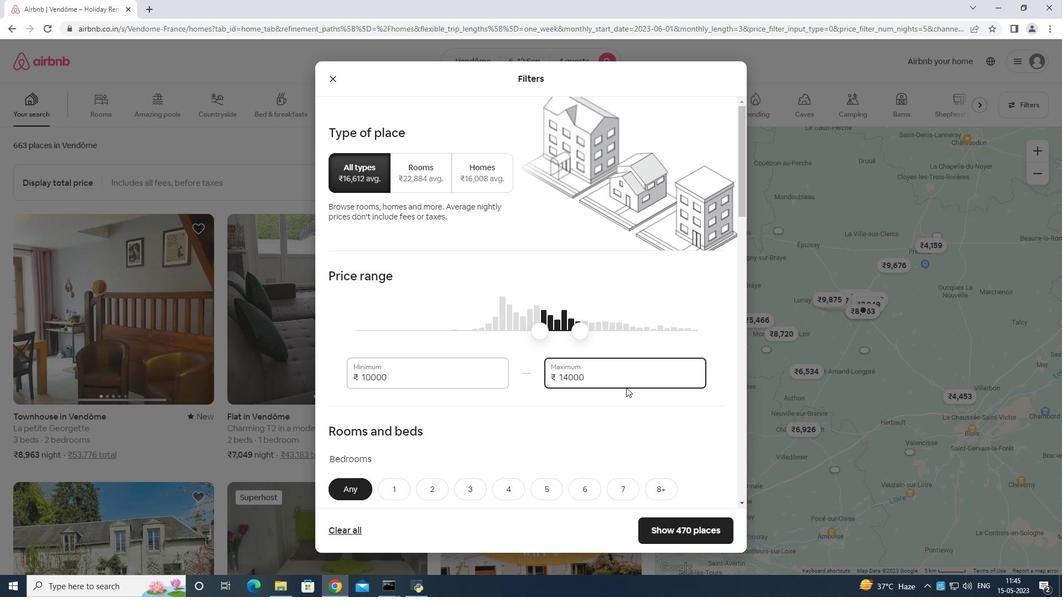 
Action: Mouse scrolled (626, 387) with delta (0, 0)
Screenshot: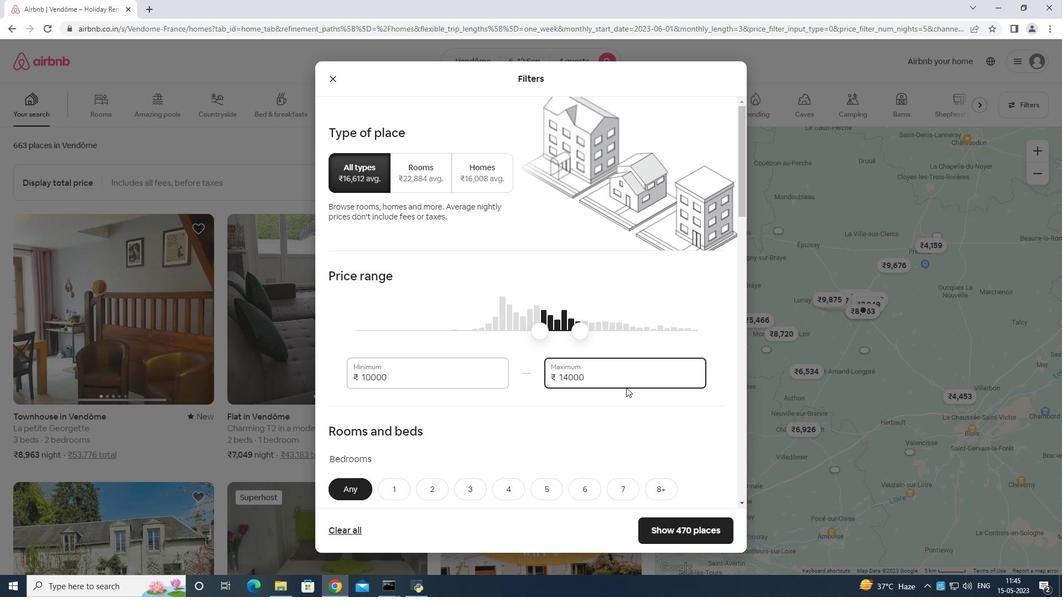 
Action: Mouse moved to (513, 380)
Screenshot: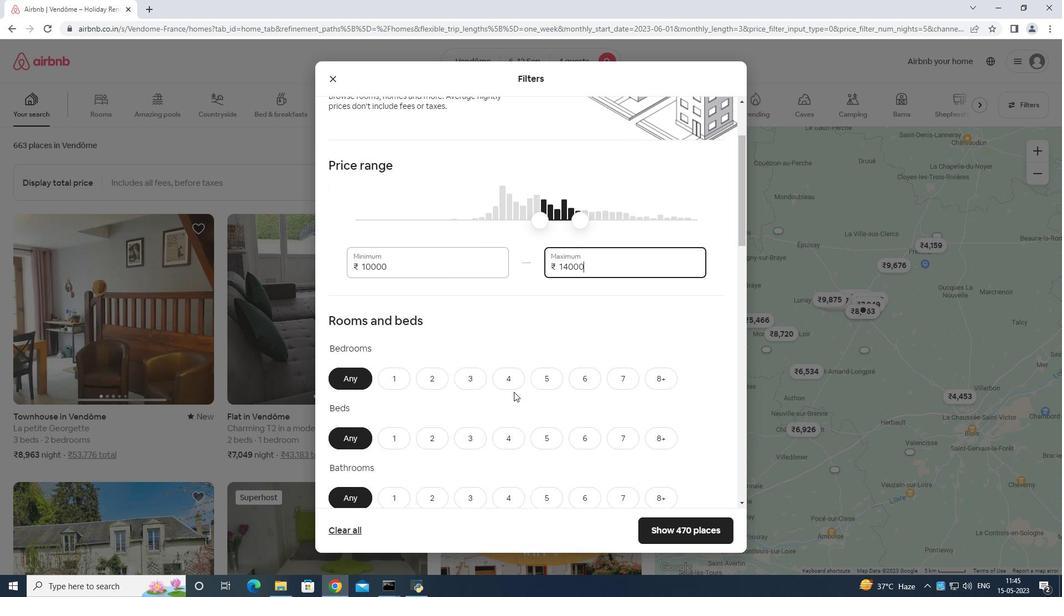 
Action: Mouse pressed left at (513, 380)
Screenshot: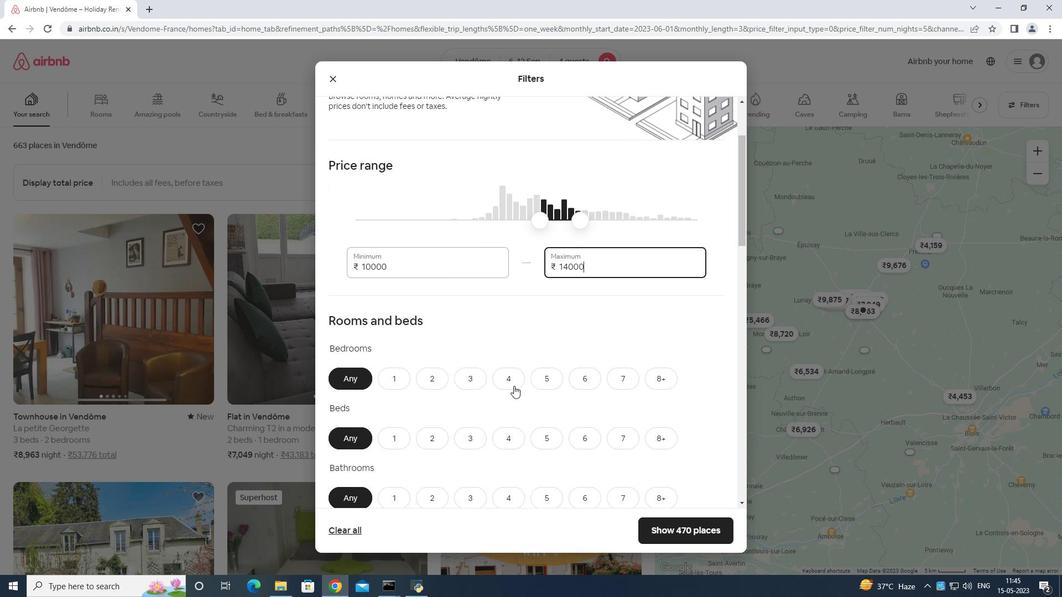 
Action: Mouse moved to (513, 434)
Screenshot: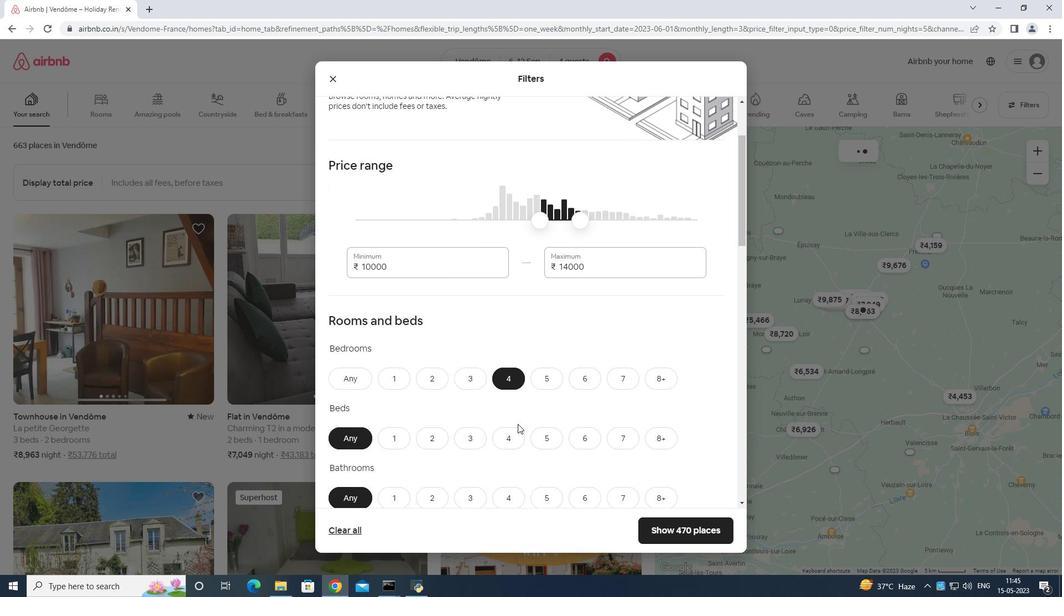 
Action: Mouse pressed left at (513, 434)
Screenshot: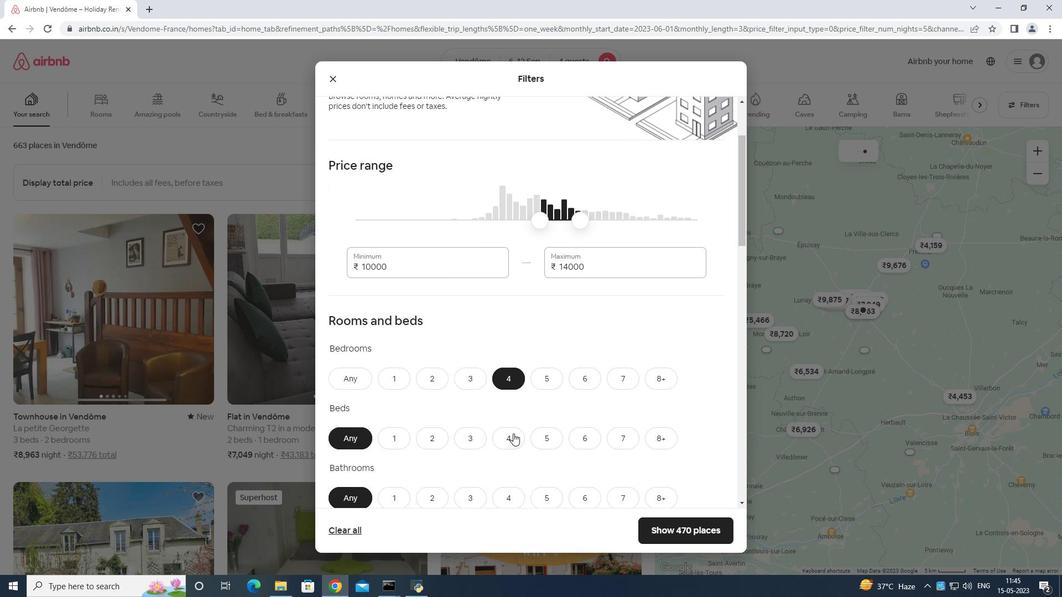 
Action: Mouse moved to (508, 498)
Screenshot: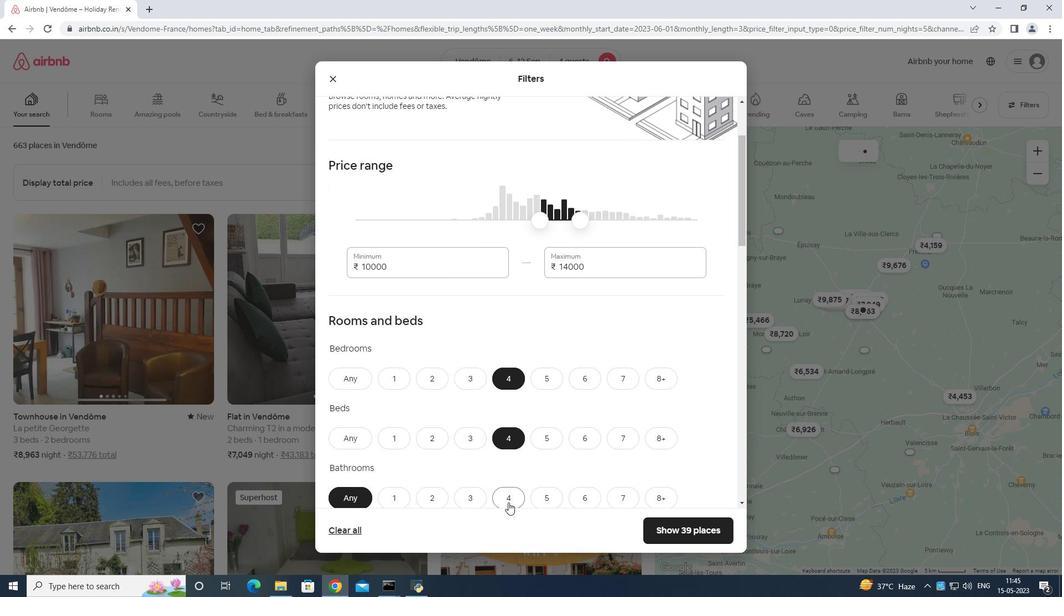 
Action: Mouse pressed left at (508, 498)
Screenshot: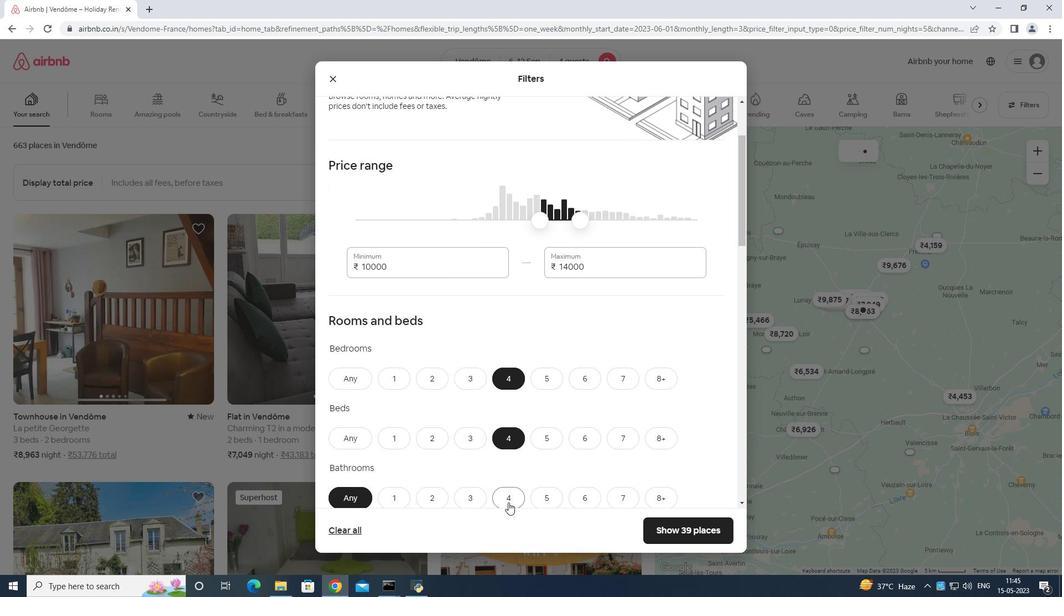 
Action: Mouse moved to (515, 471)
Screenshot: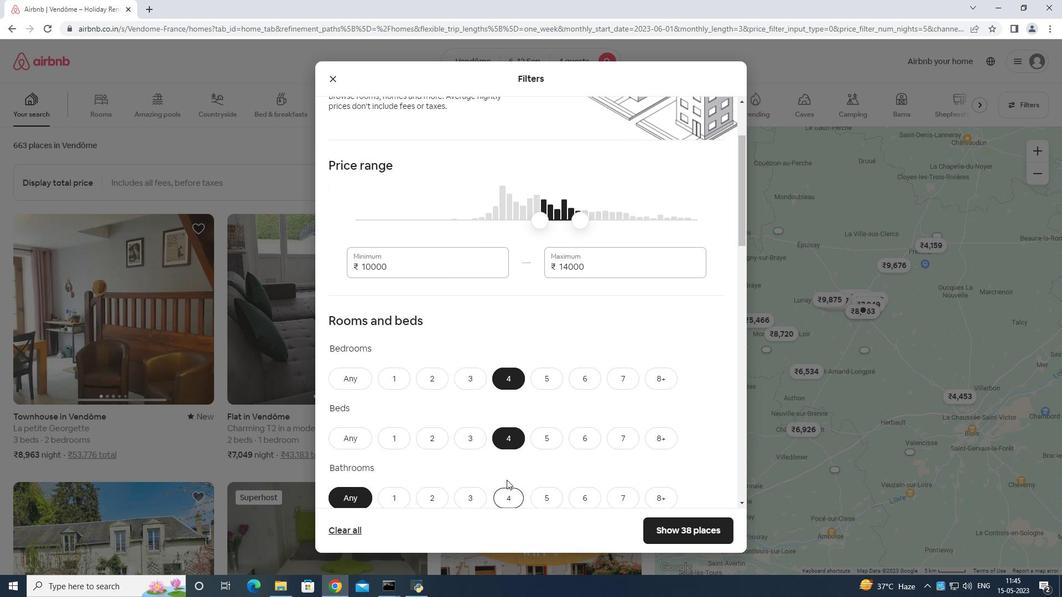 
Action: Mouse scrolled (515, 471) with delta (0, 0)
Screenshot: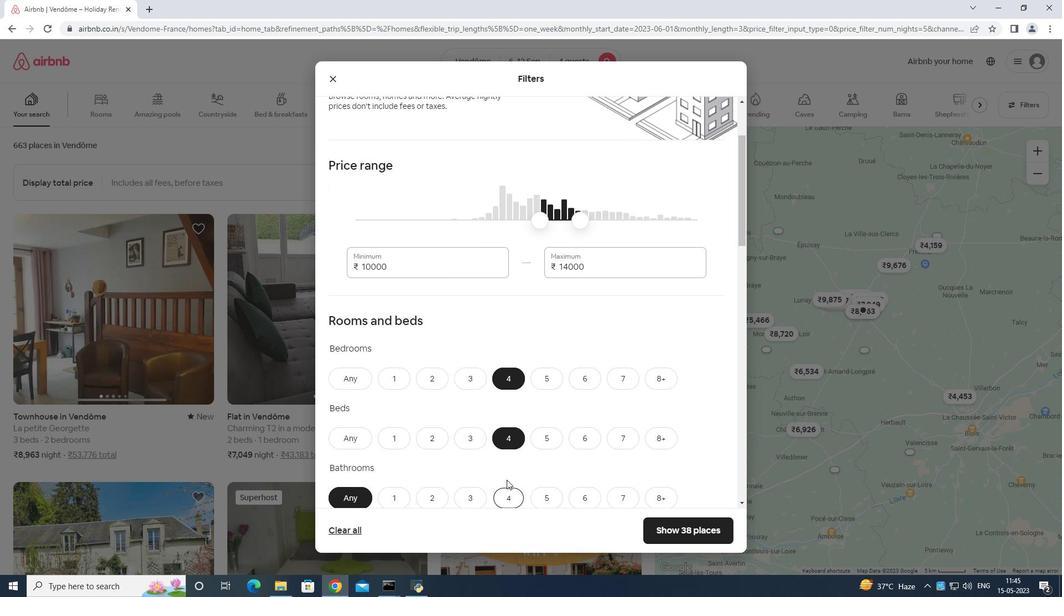 
Action: Mouse moved to (524, 465)
Screenshot: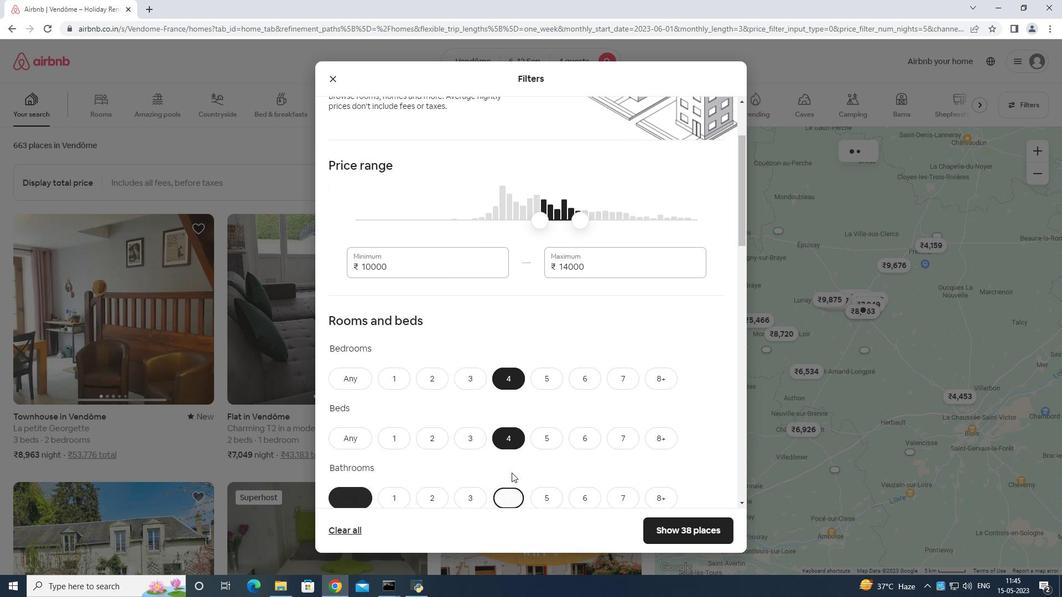 
Action: Mouse scrolled (524, 465) with delta (0, 0)
Screenshot: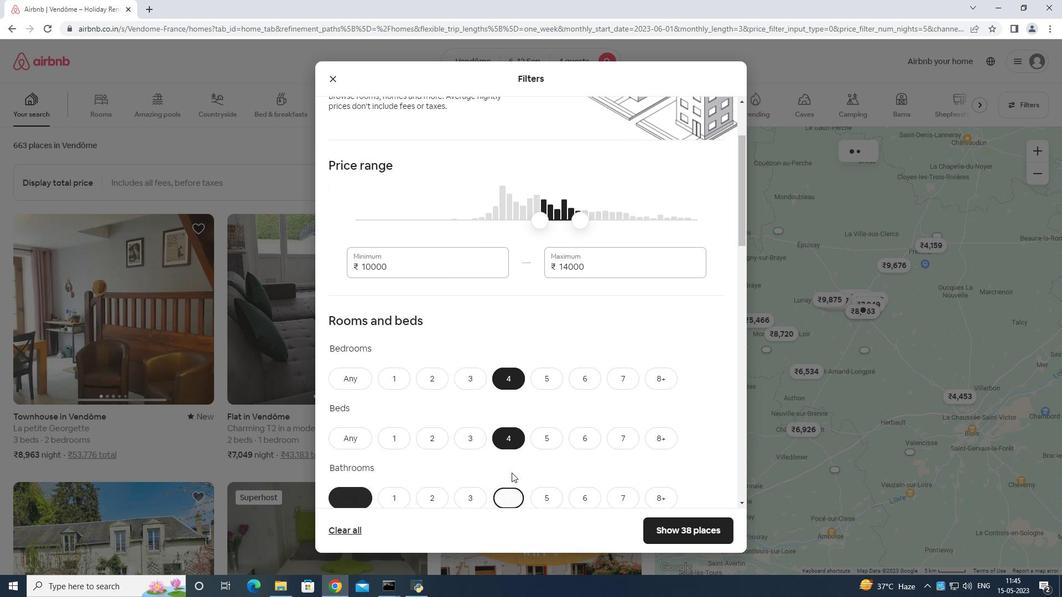 
Action: Mouse moved to (529, 462)
Screenshot: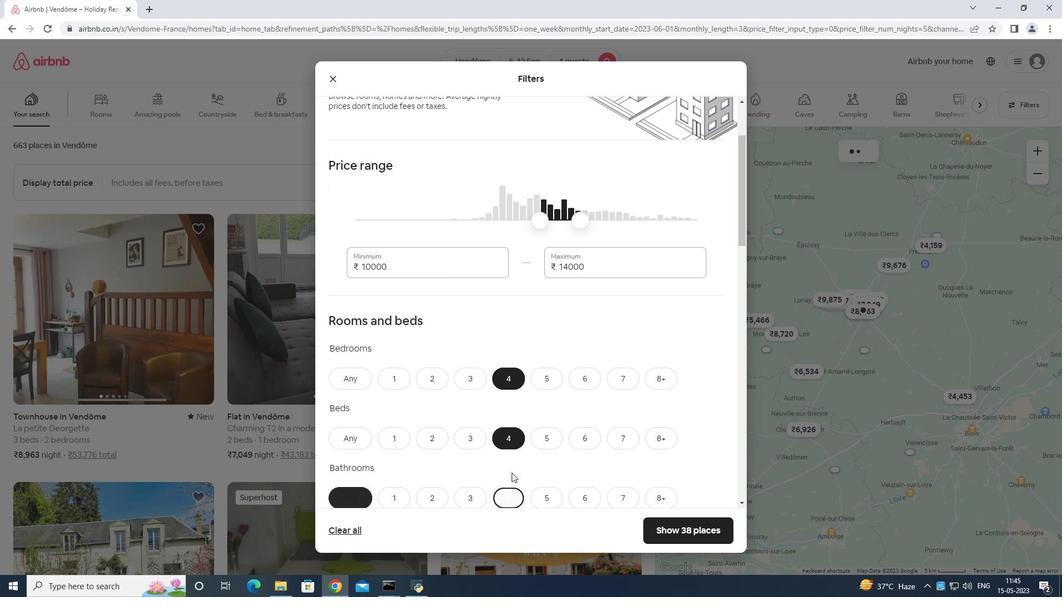 
Action: Mouse scrolled (529, 461) with delta (0, 0)
Screenshot: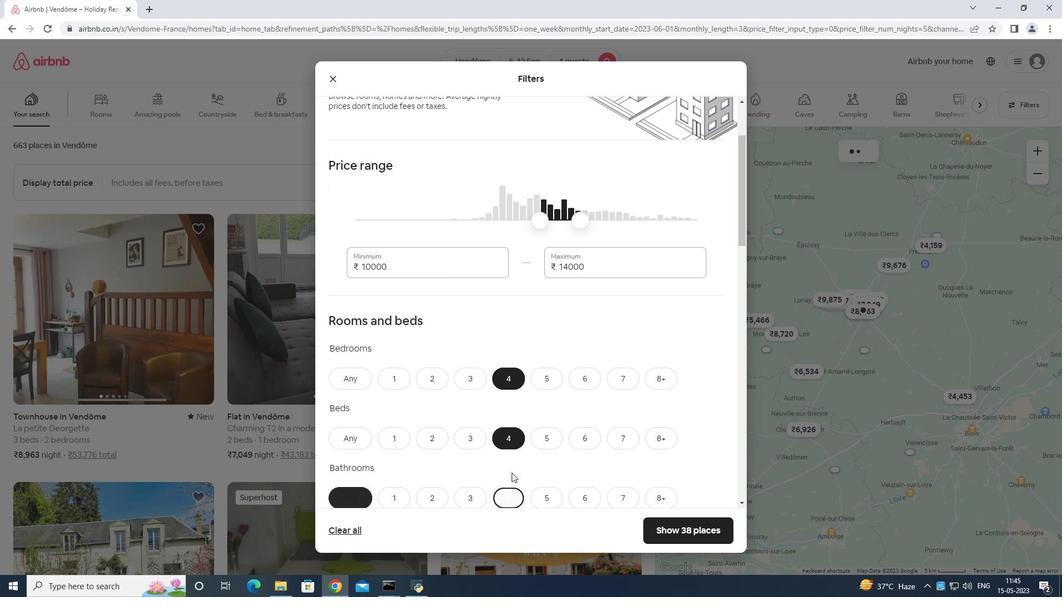 
Action: Mouse moved to (536, 458)
Screenshot: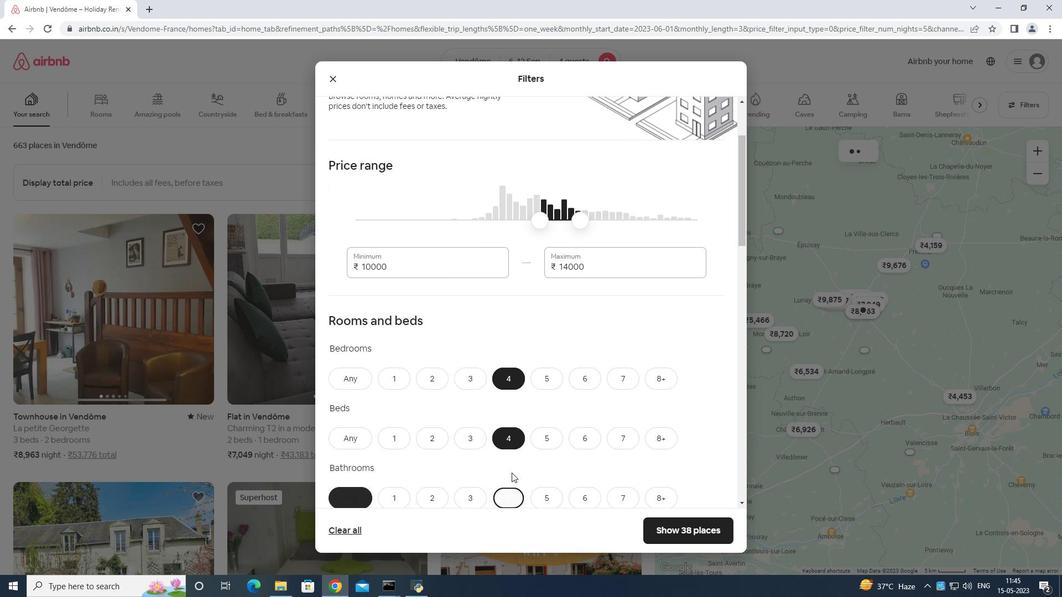 
Action: Mouse scrolled (536, 457) with delta (0, 0)
Screenshot: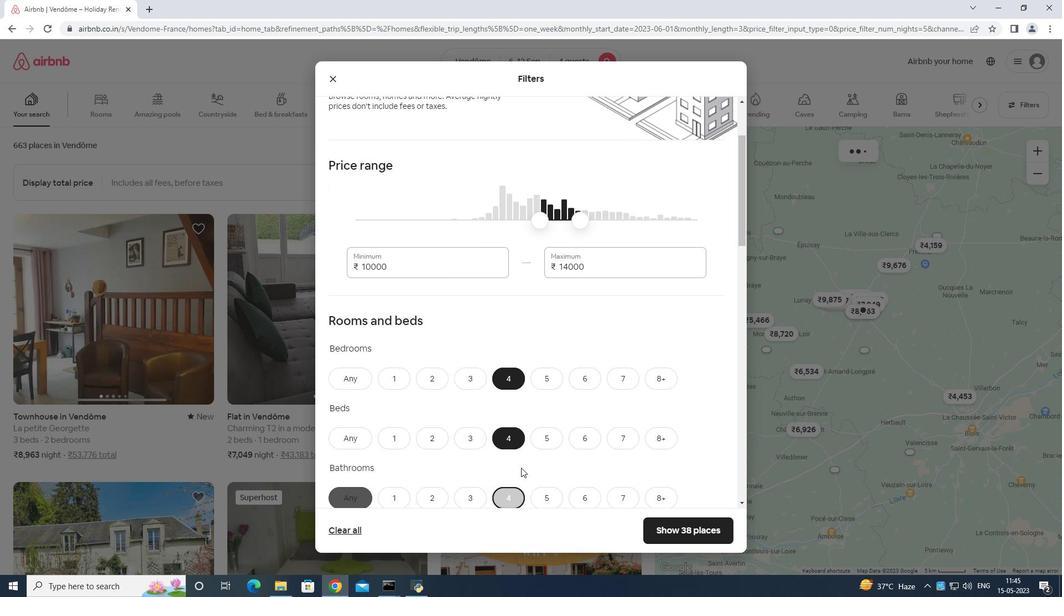 
Action: Mouse moved to (542, 453)
Screenshot: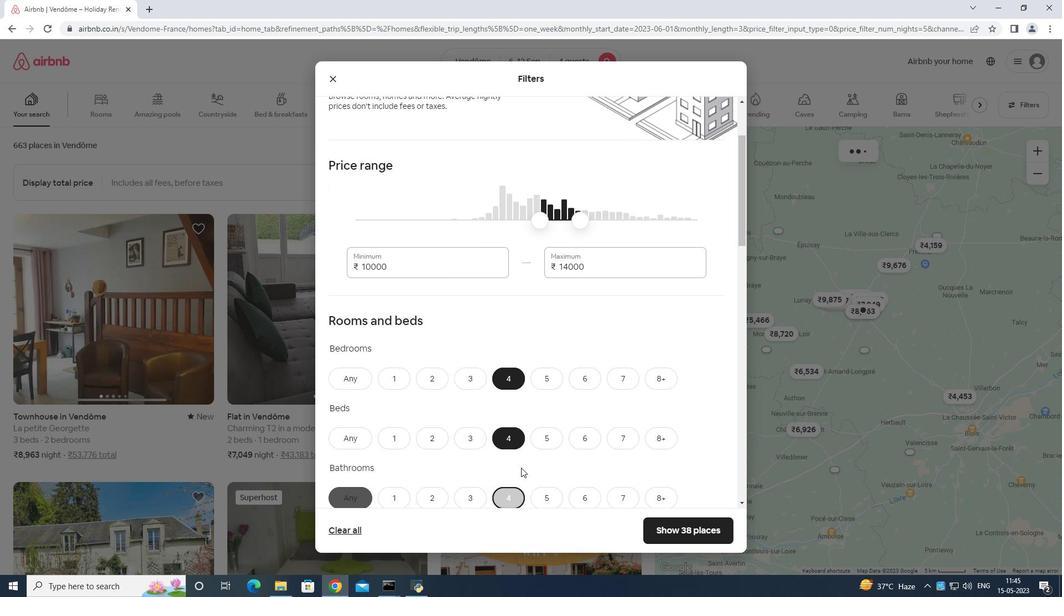 
Action: Mouse scrolled (542, 452) with delta (0, 0)
Screenshot: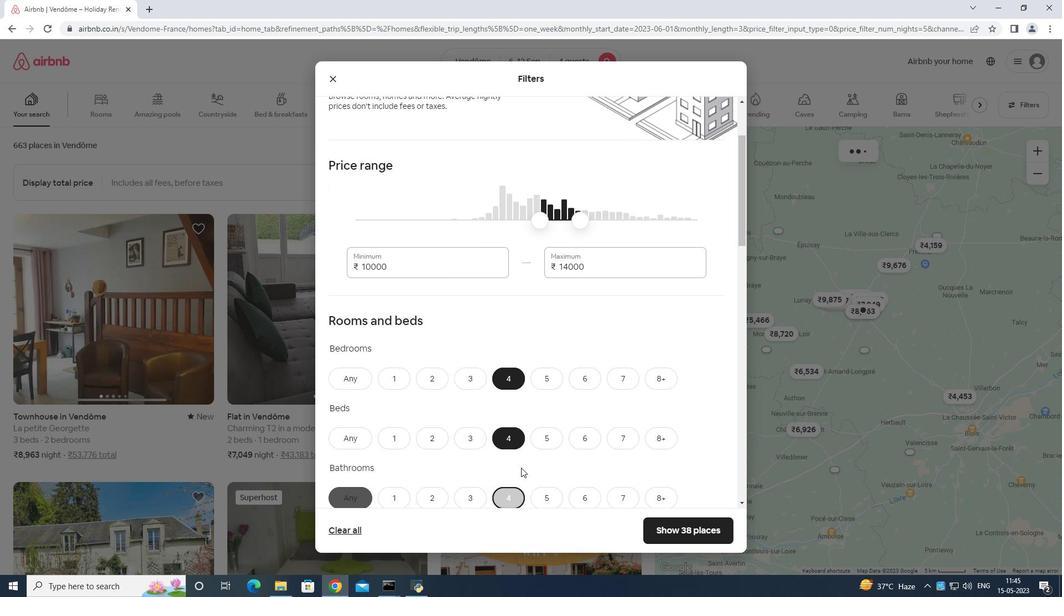
Action: Mouse moved to (403, 324)
Screenshot: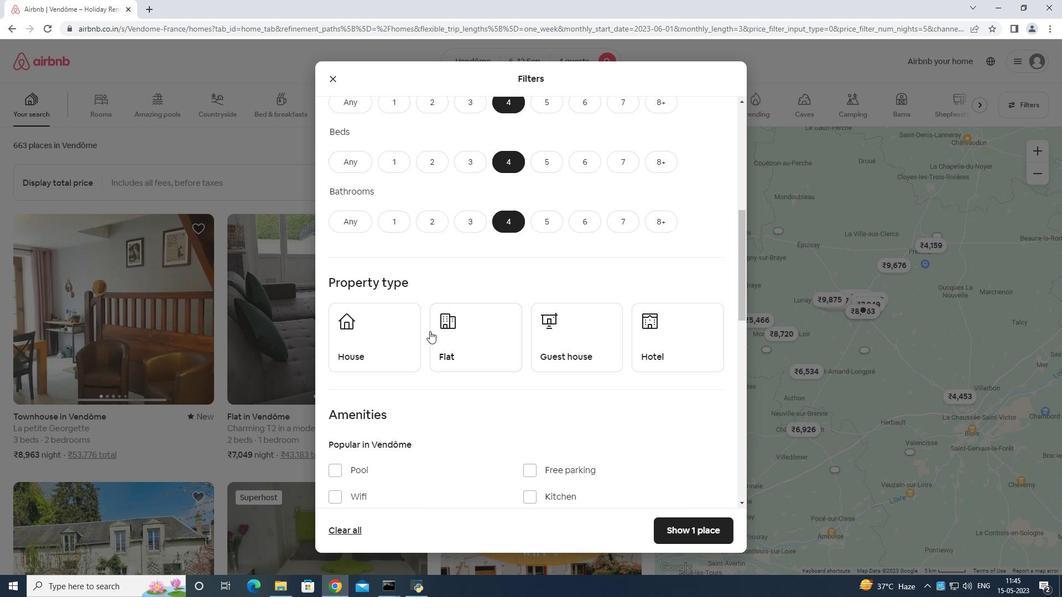 
Action: Mouse pressed left at (403, 324)
Screenshot: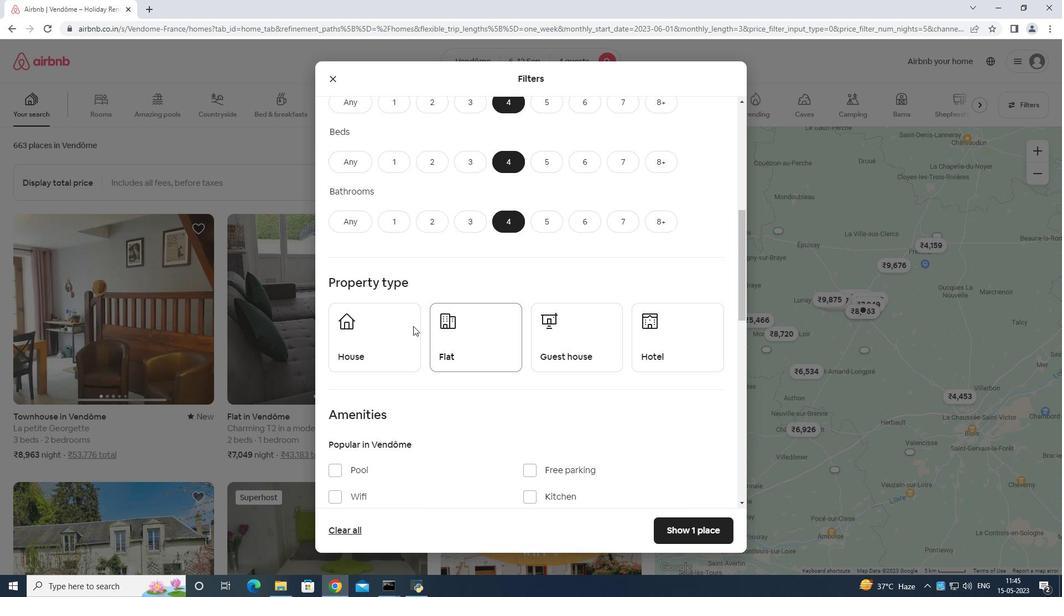 
Action: Mouse moved to (466, 328)
Screenshot: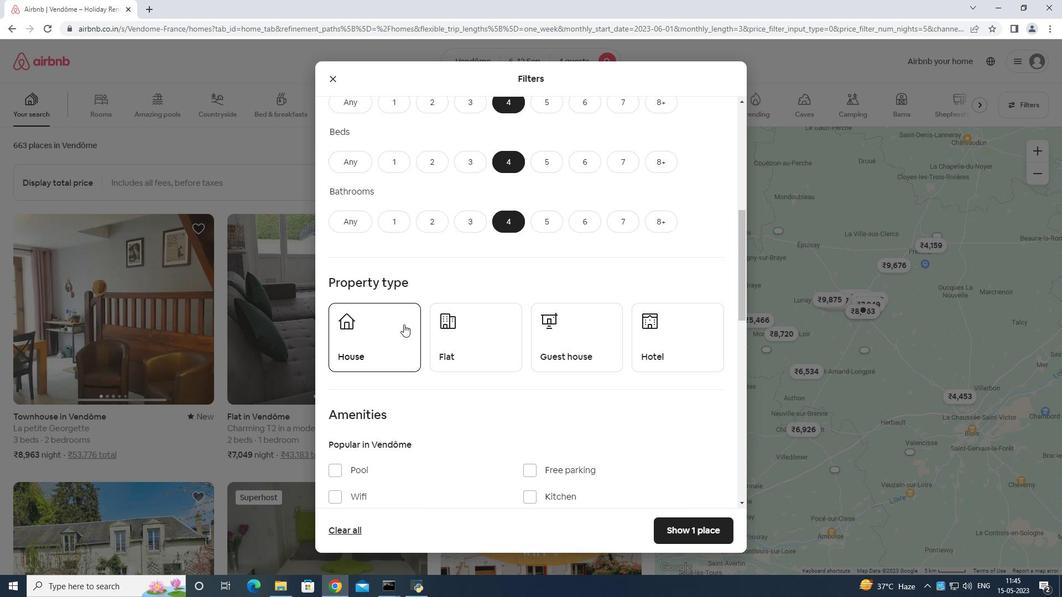 
Action: Mouse pressed left at (466, 328)
Screenshot: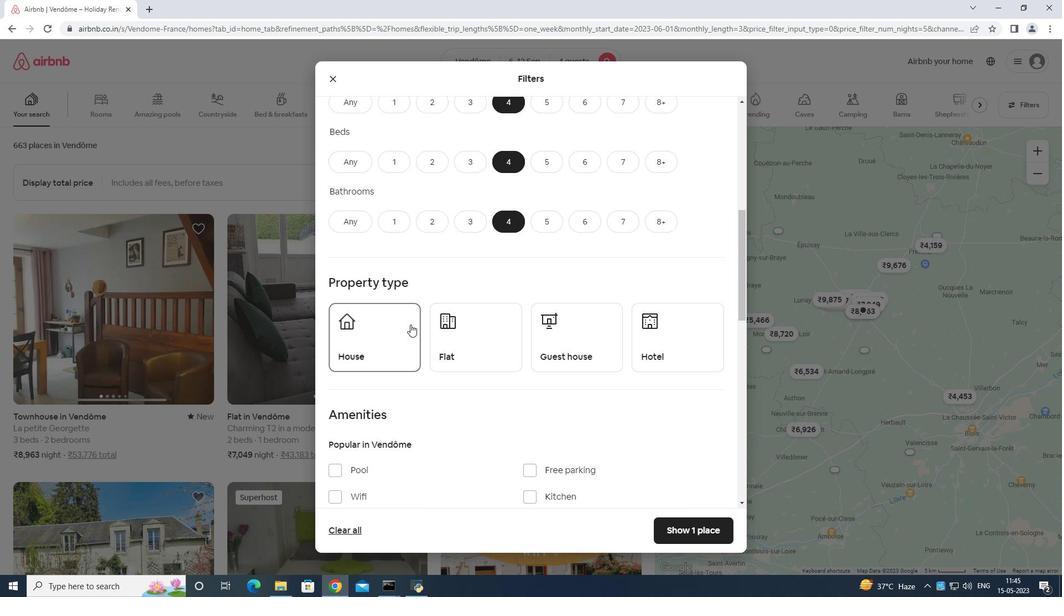 
Action: Mouse moved to (553, 334)
Screenshot: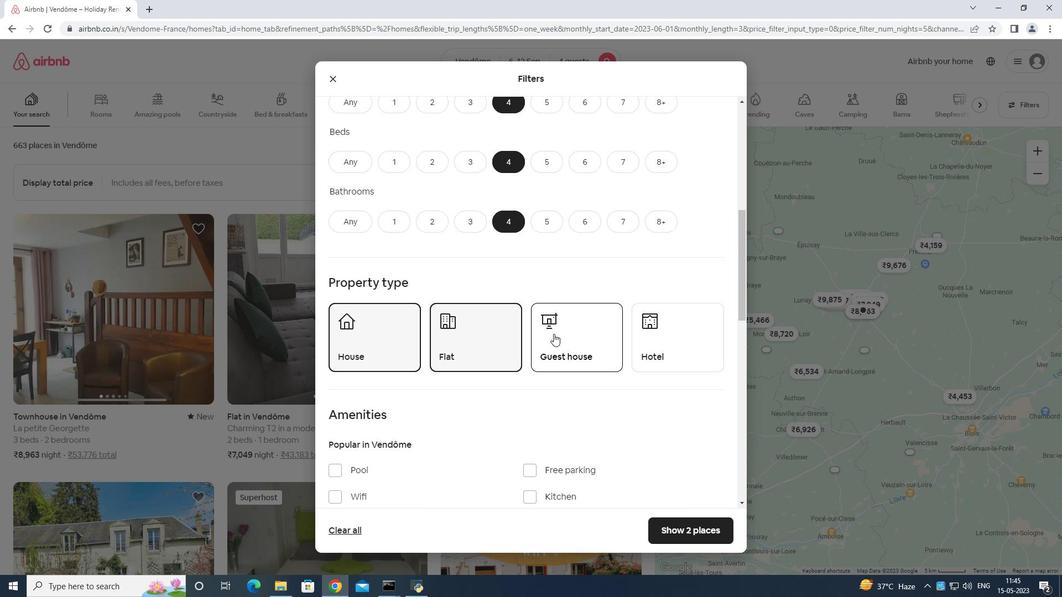 
Action: Mouse pressed left at (553, 334)
Screenshot: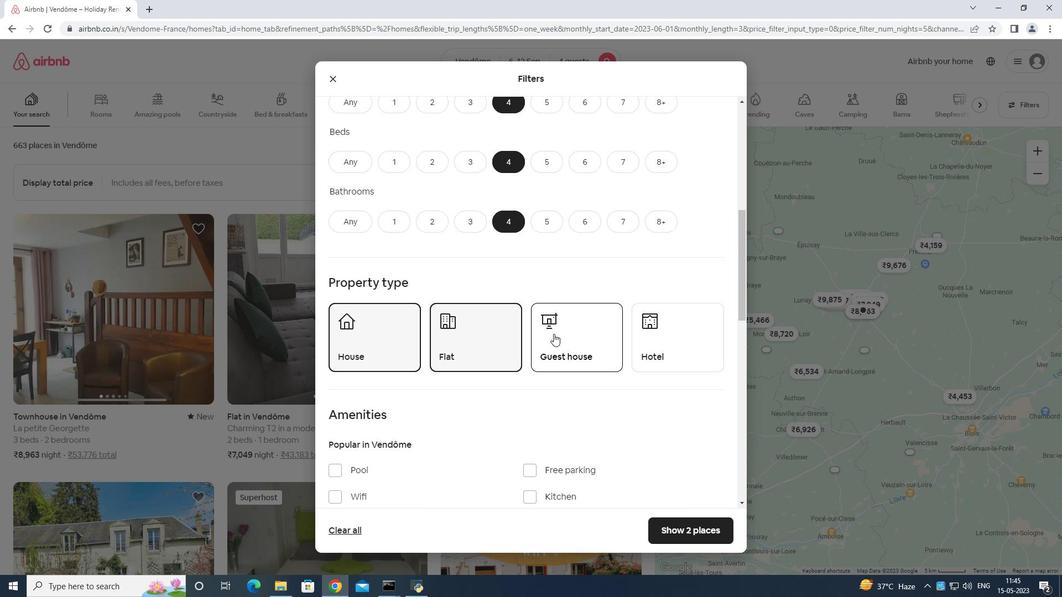 
Action: Mouse moved to (556, 333)
Screenshot: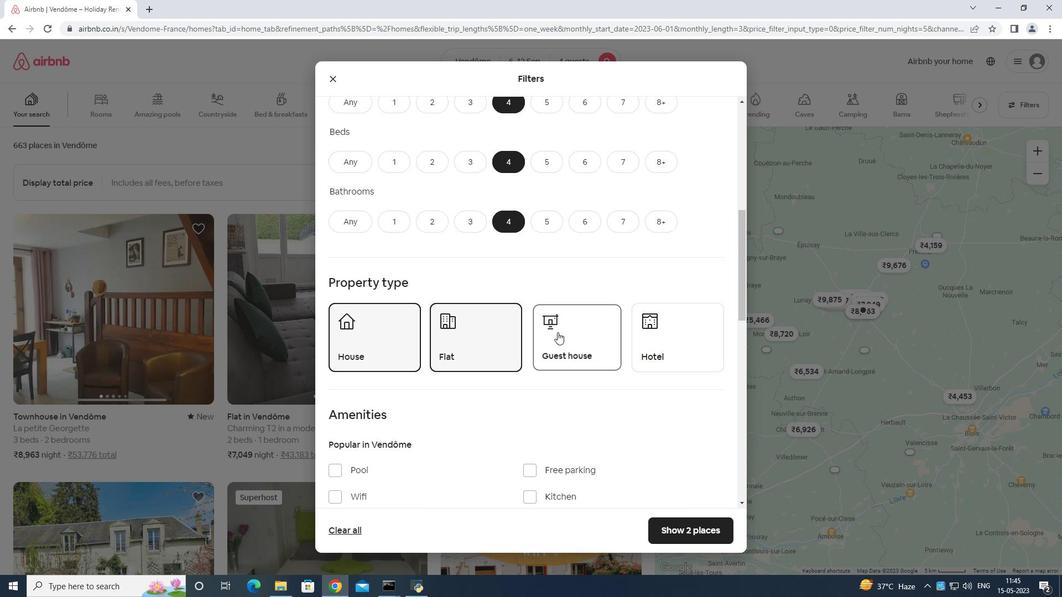 
Action: Mouse scrolled (556, 332) with delta (0, 0)
Screenshot: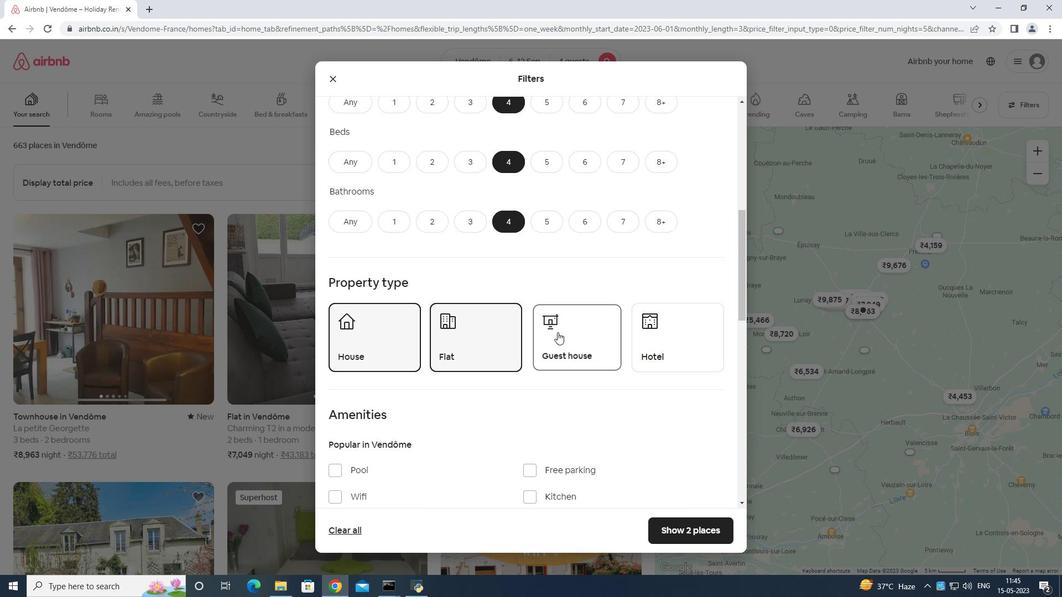 
Action: Mouse moved to (556, 334)
Screenshot: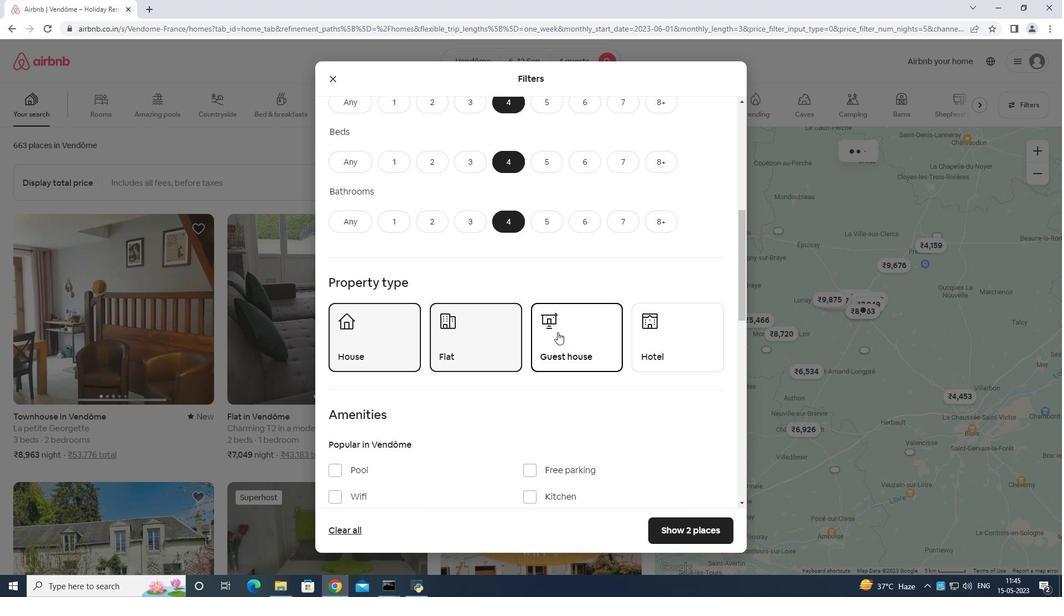 
Action: Mouse scrolled (556, 334) with delta (0, 0)
Screenshot: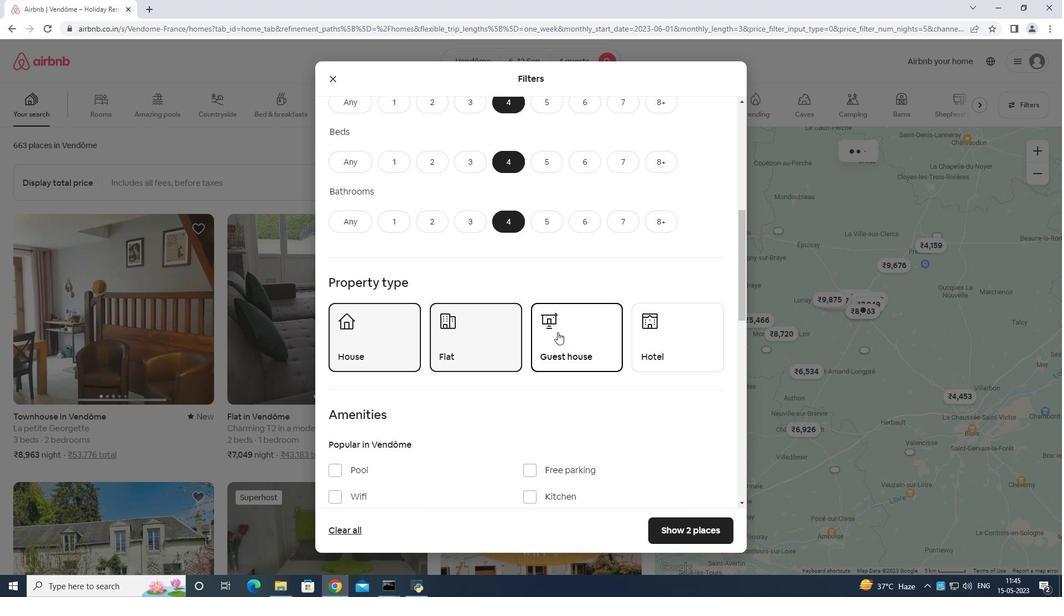 
Action: Mouse moved to (556, 335)
Screenshot: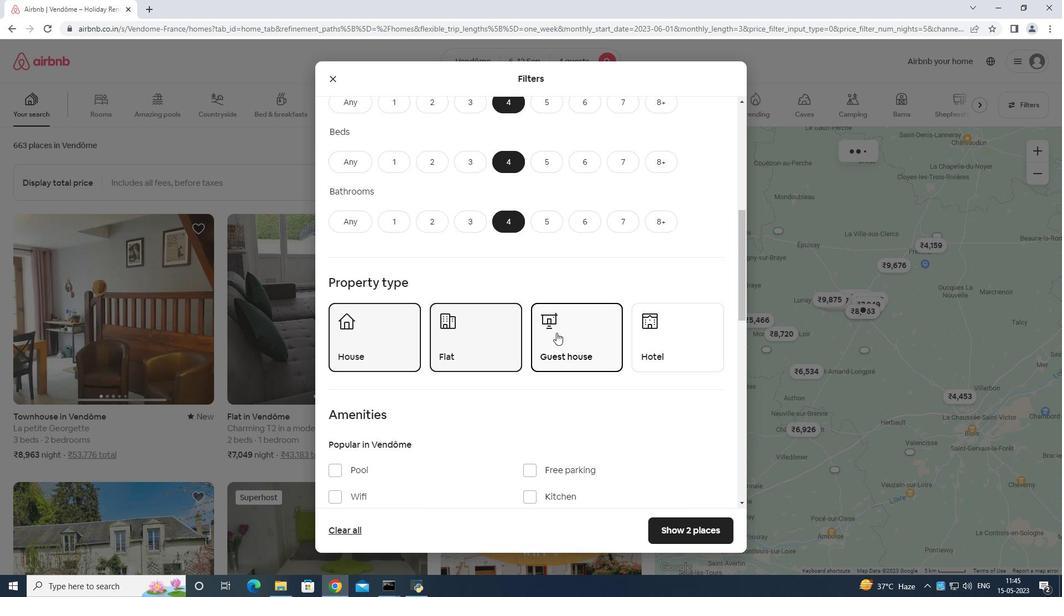 
Action: Mouse scrolled (556, 334) with delta (0, 0)
Screenshot: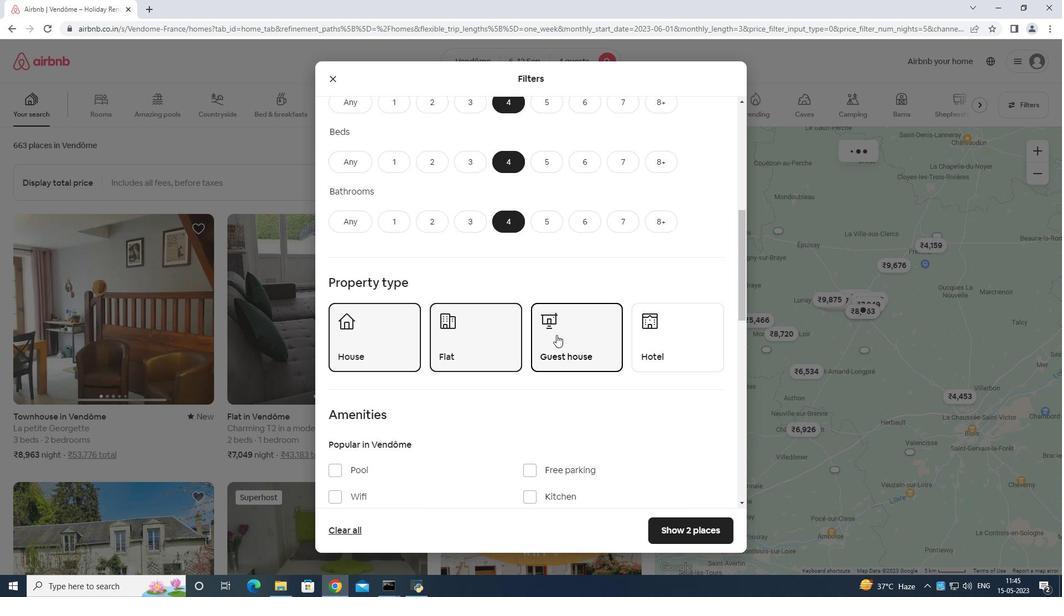 
Action: Mouse scrolled (556, 334) with delta (0, 0)
Screenshot: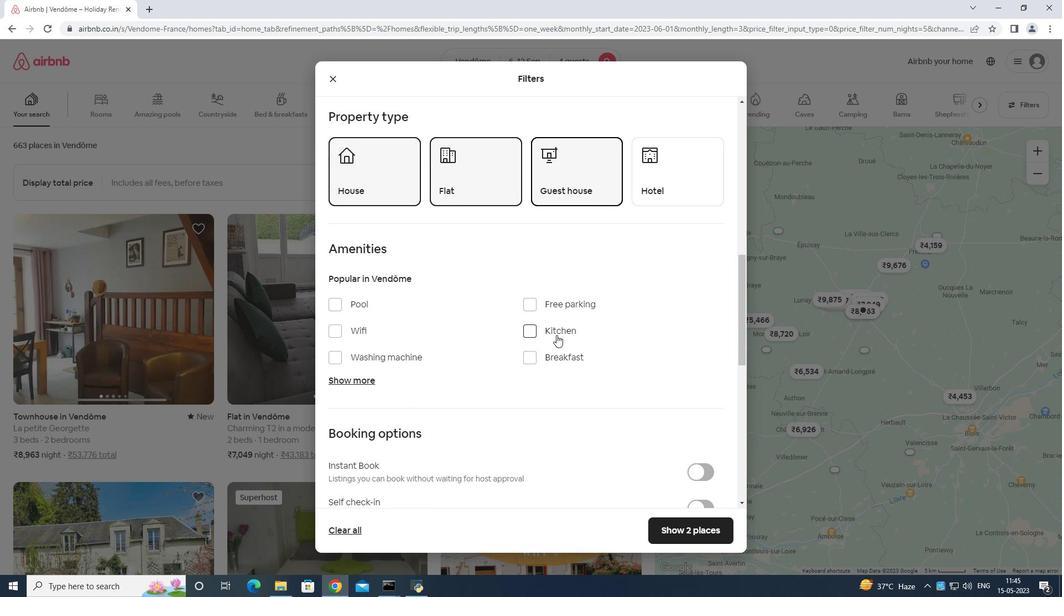 
Action: Mouse moved to (360, 269)
Screenshot: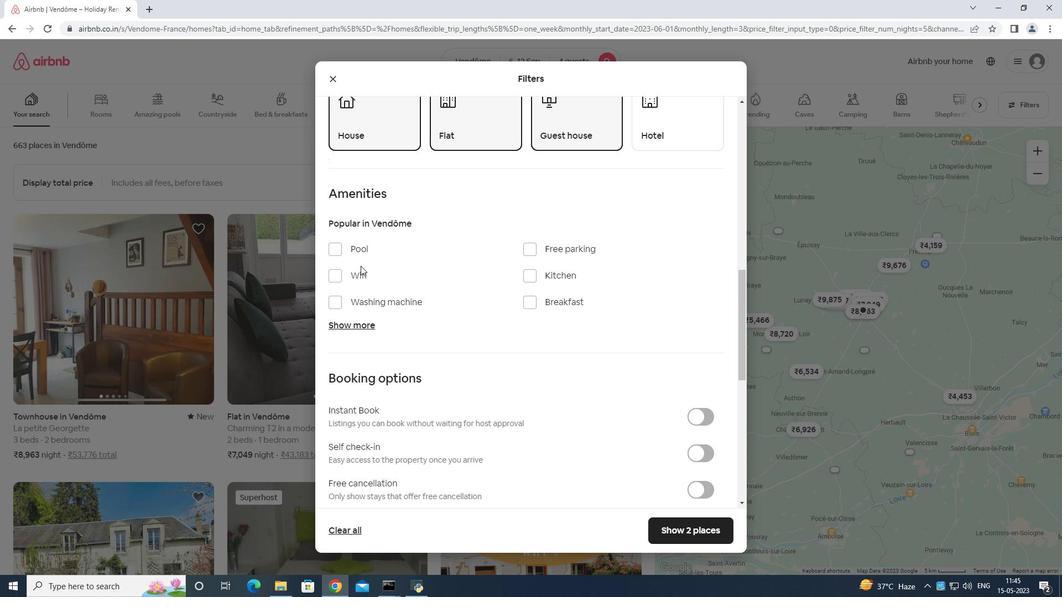 
Action: Mouse pressed left at (360, 269)
Screenshot: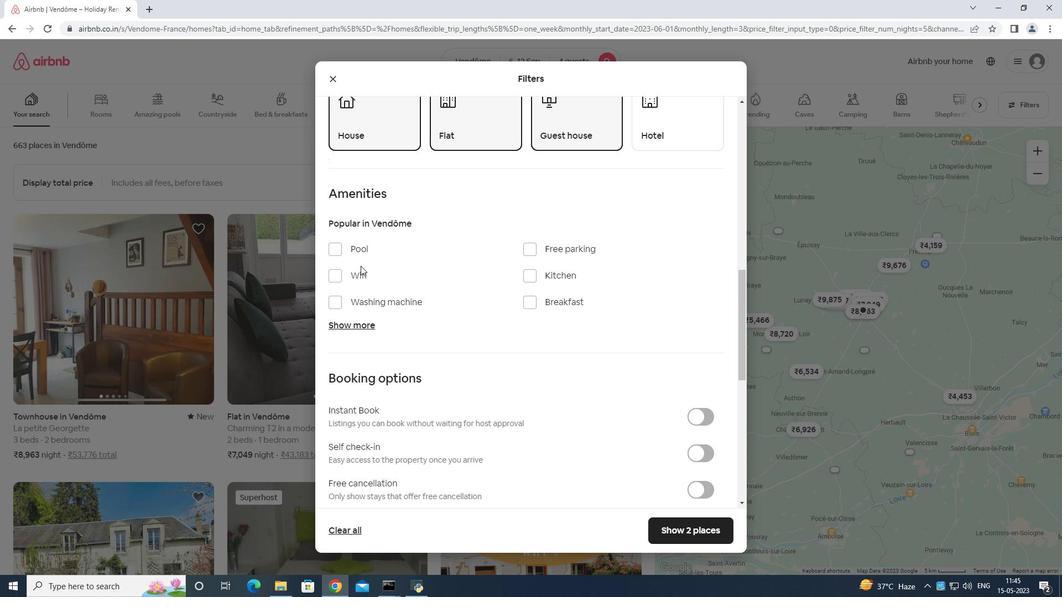 
Action: Mouse moved to (361, 279)
Screenshot: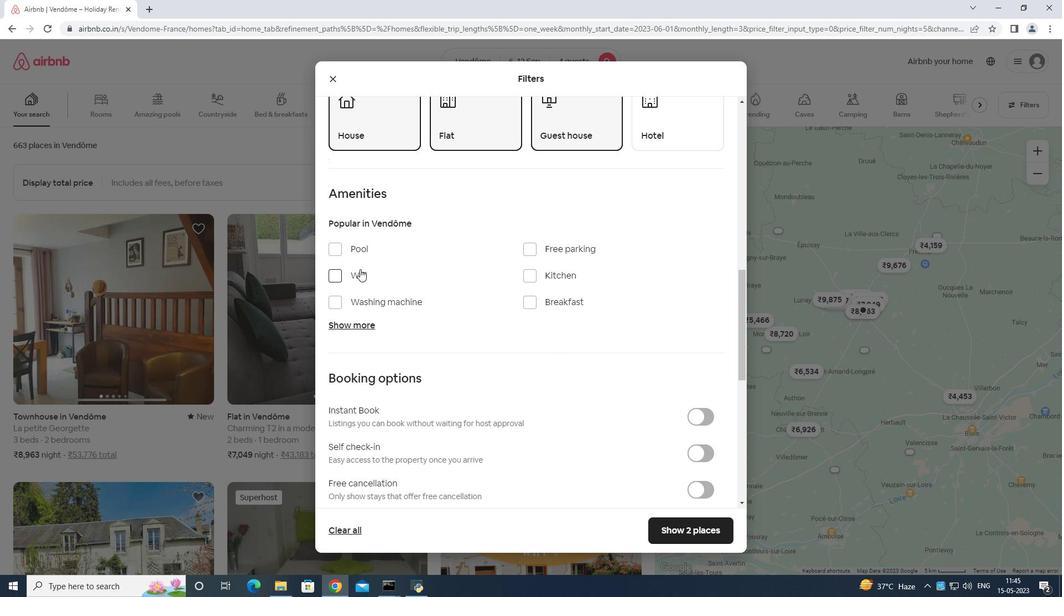 
Action: Mouse pressed left at (361, 279)
Screenshot: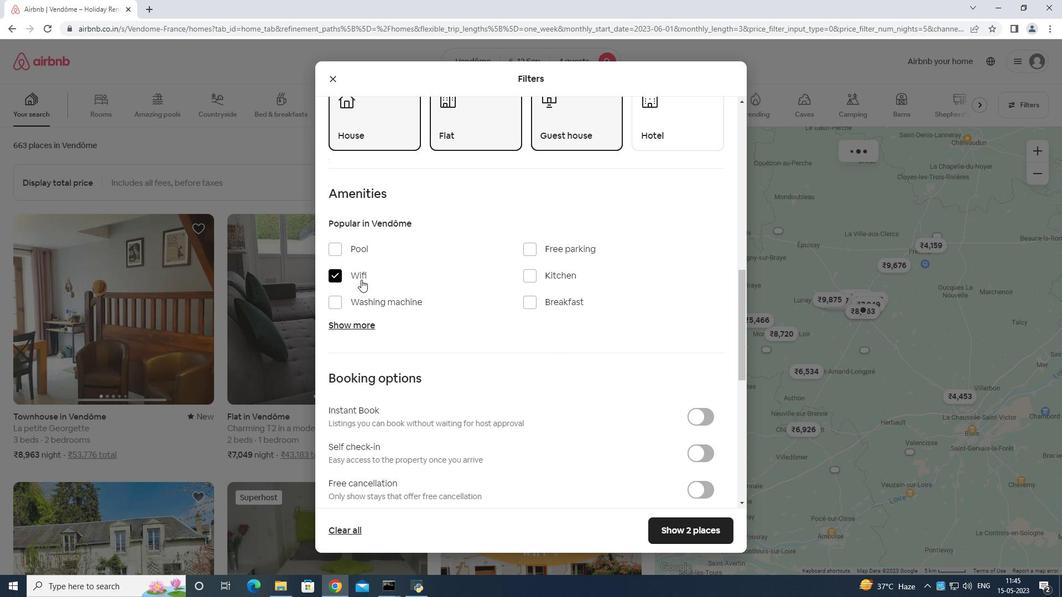
Action: Mouse moved to (362, 278)
Screenshot: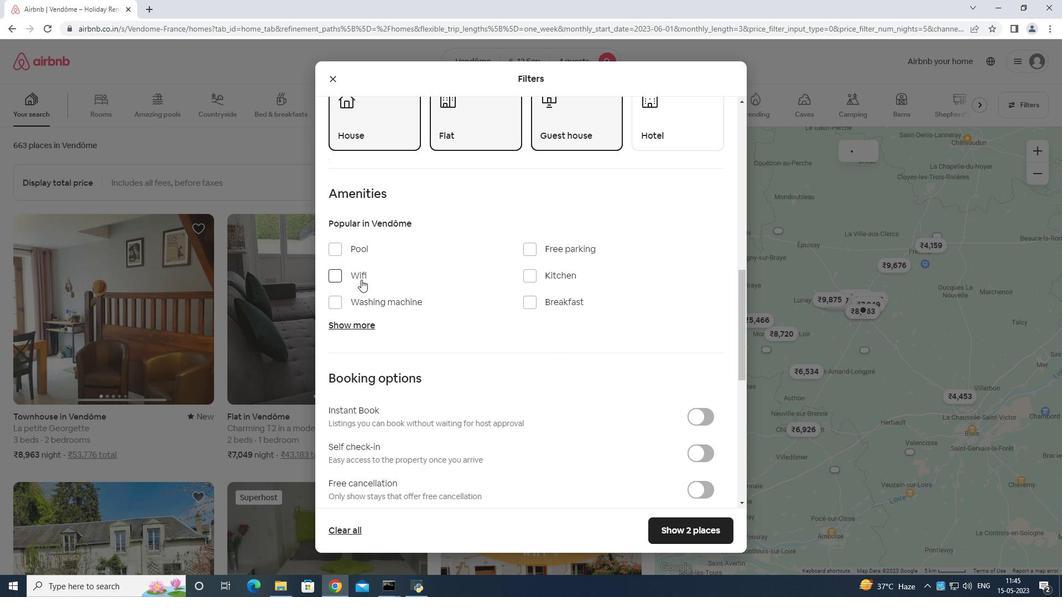 
Action: Mouse pressed left at (362, 278)
Screenshot: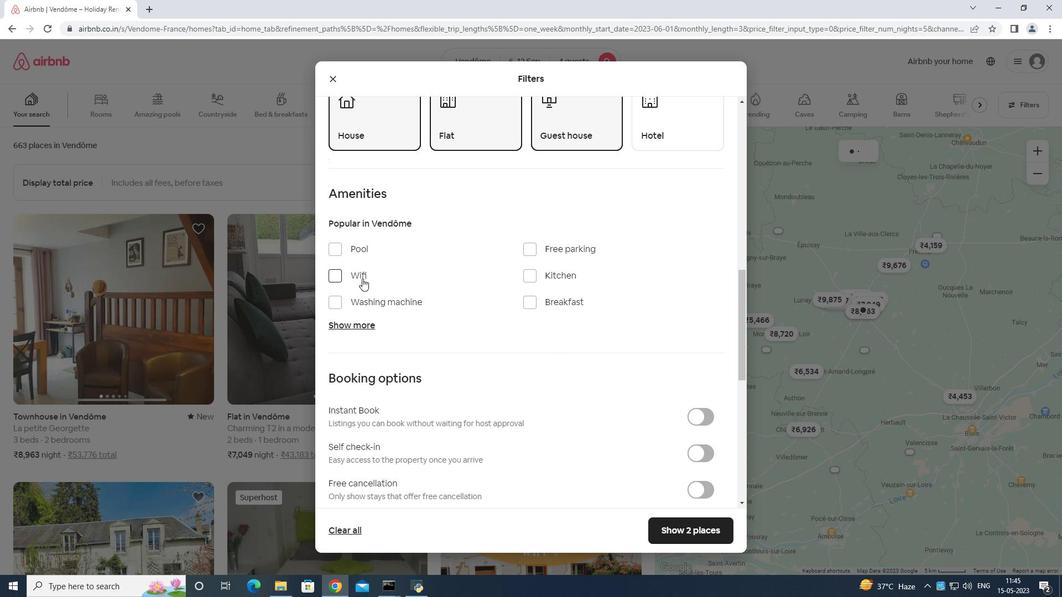 
Action: Mouse moved to (528, 243)
Screenshot: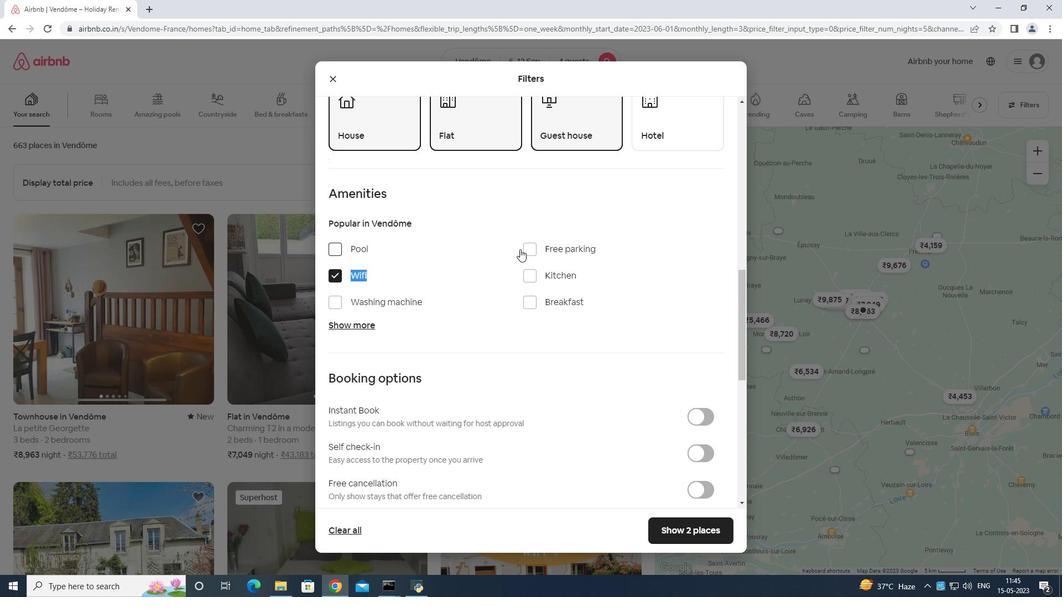 
Action: Mouse pressed left at (528, 243)
Screenshot: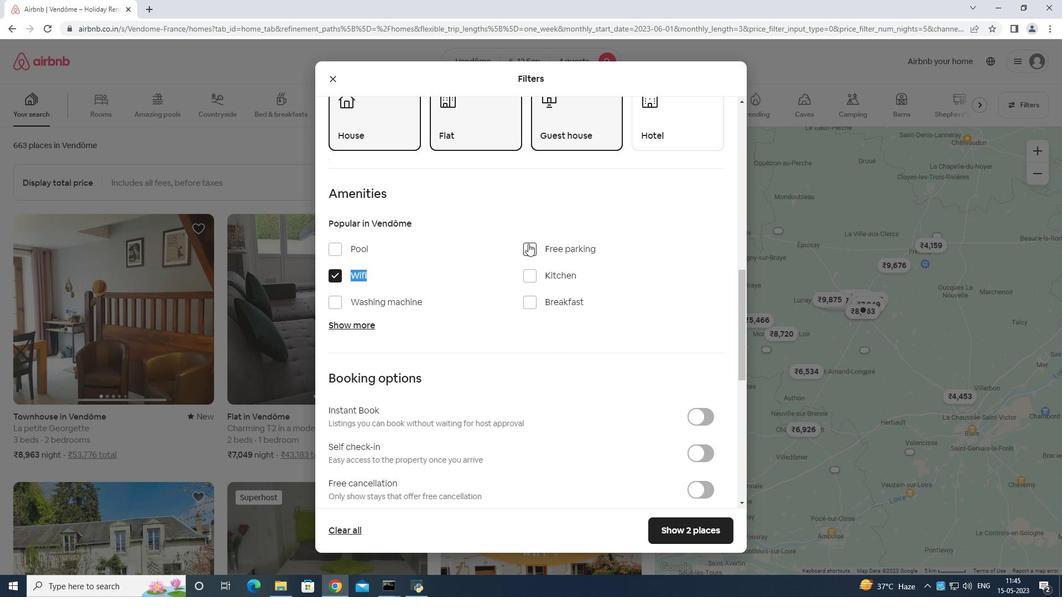 
Action: Mouse moved to (362, 323)
Screenshot: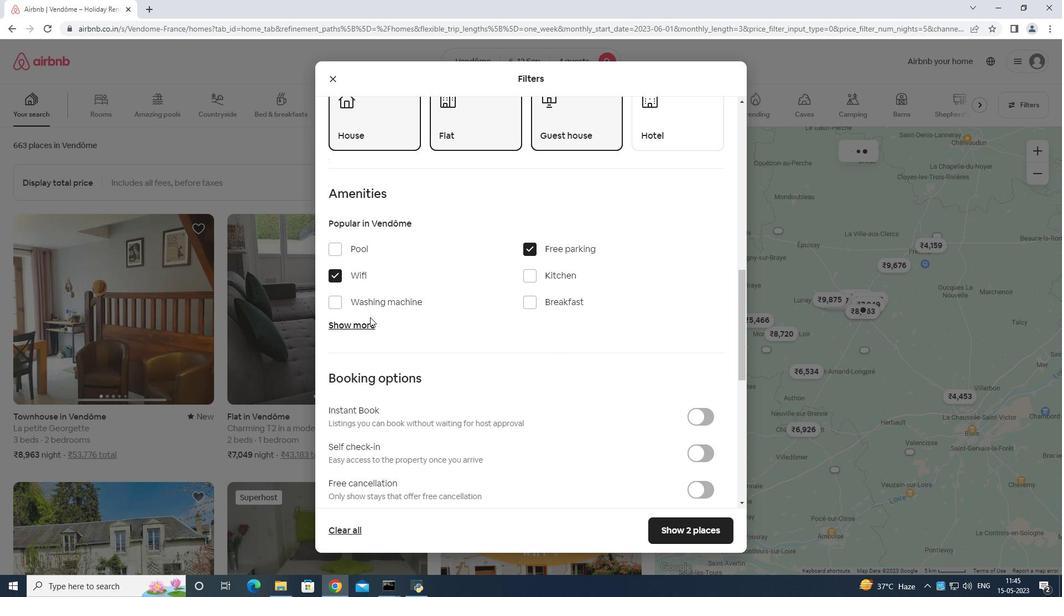 
Action: Mouse pressed left at (362, 323)
Screenshot: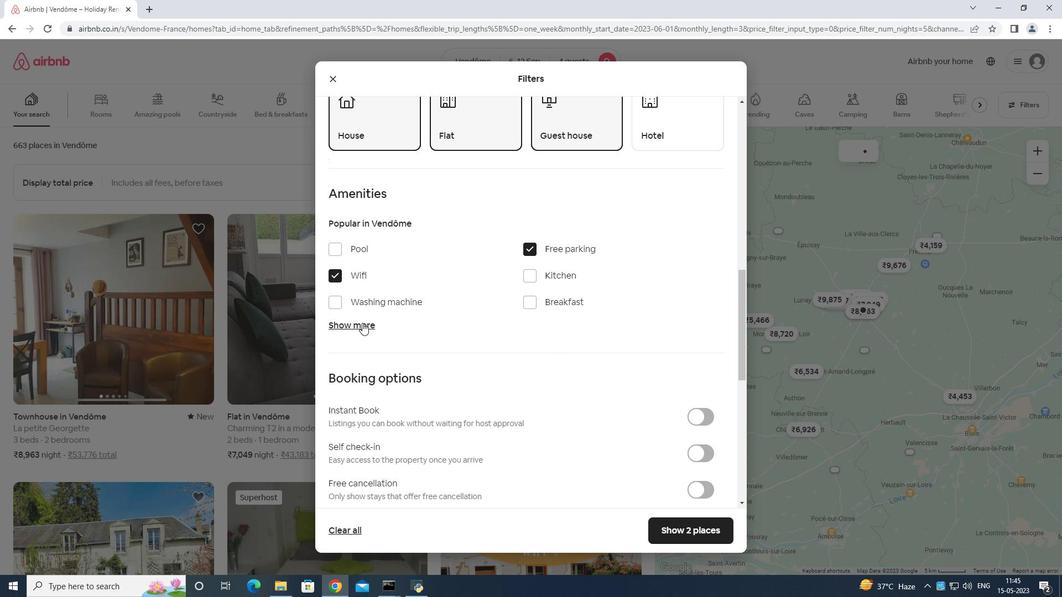 
Action: Mouse moved to (520, 352)
Screenshot: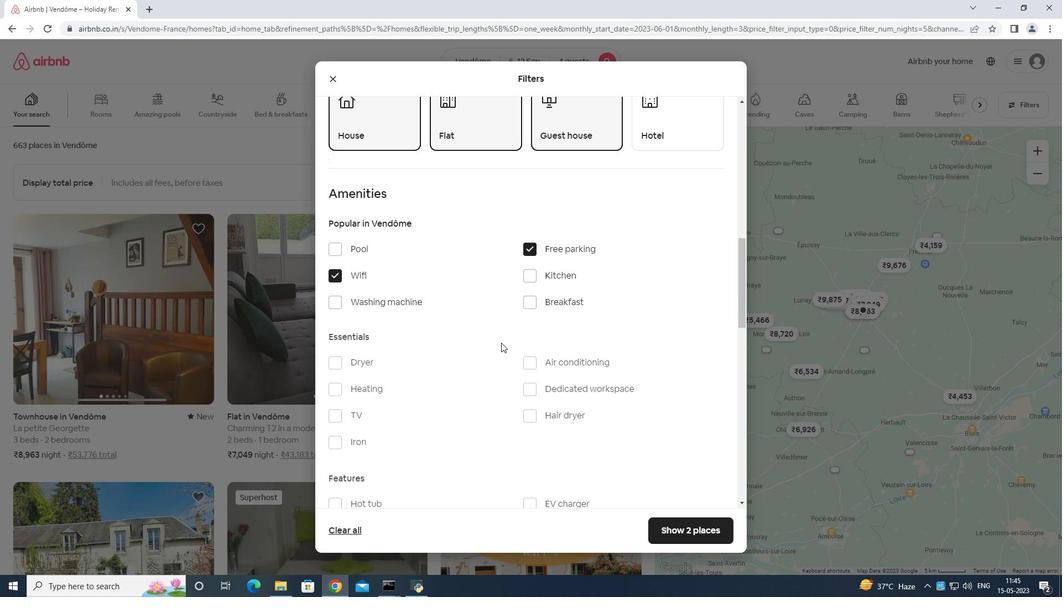 
Action: Mouse scrolled (520, 351) with delta (0, 0)
Screenshot: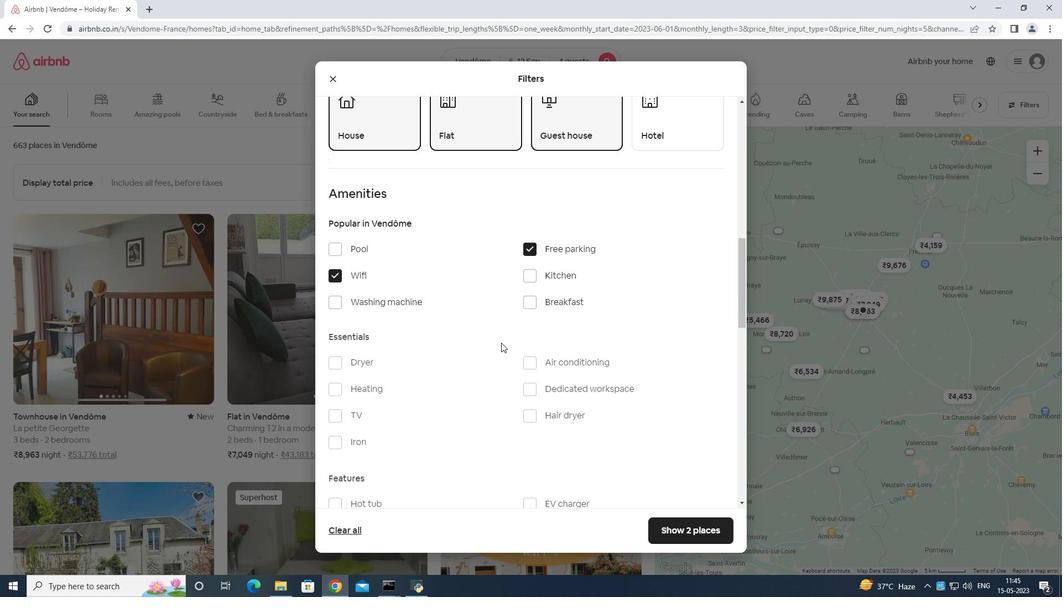 
Action: Mouse moved to (529, 356)
Screenshot: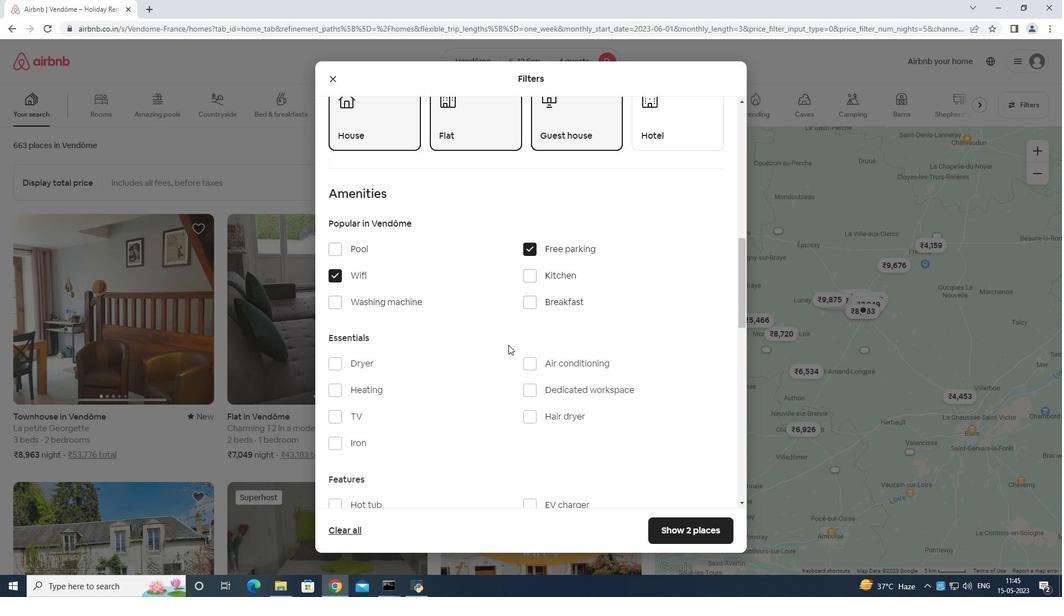 
Action: Mouse scrolled (529, 355) with delta (0, 0)
Screenshot: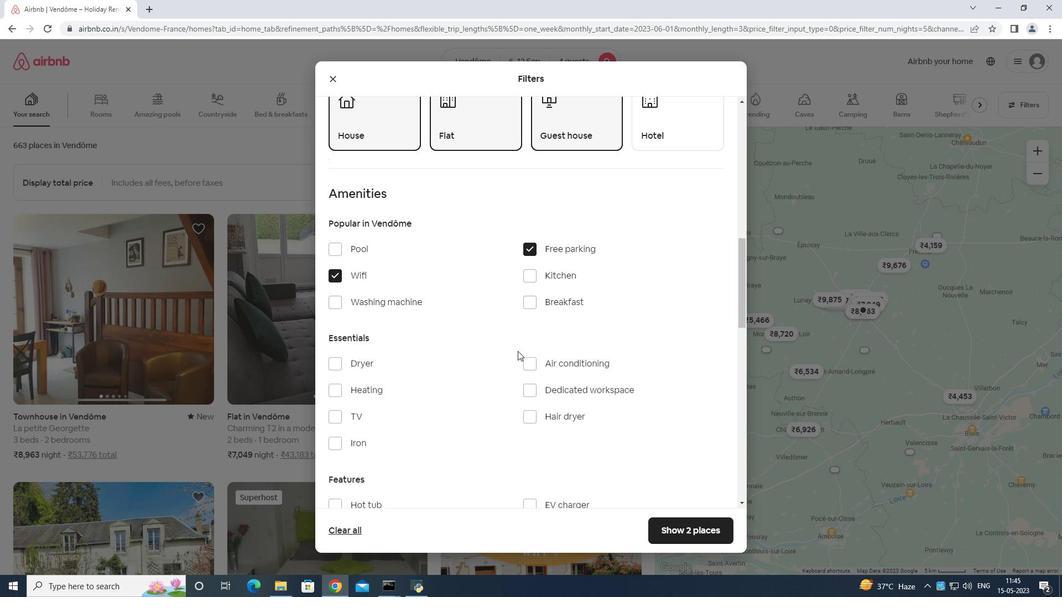 
Action: Mouse moved to (359, 305)
Screenshot: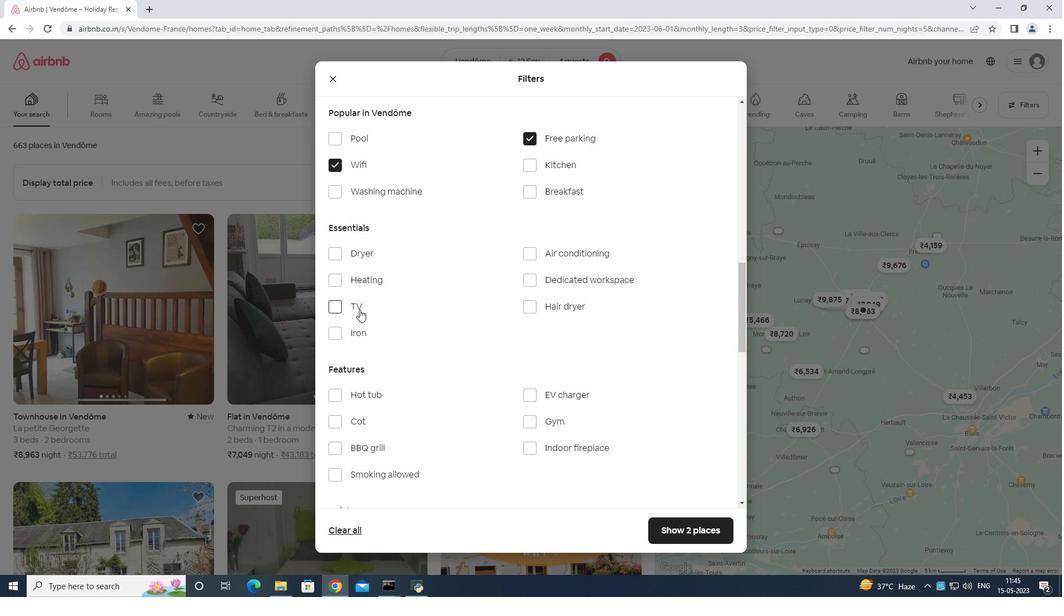 
Action: Mouse pressed left at (359, 305)
Screenshot: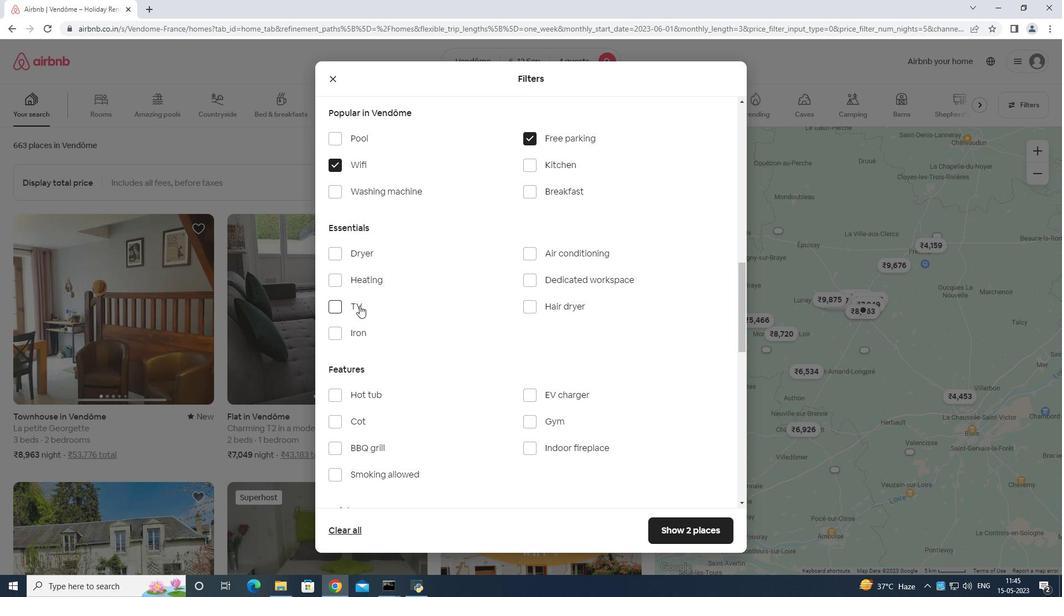 
Action: Mouse moved to (538, 422)
Screenshot: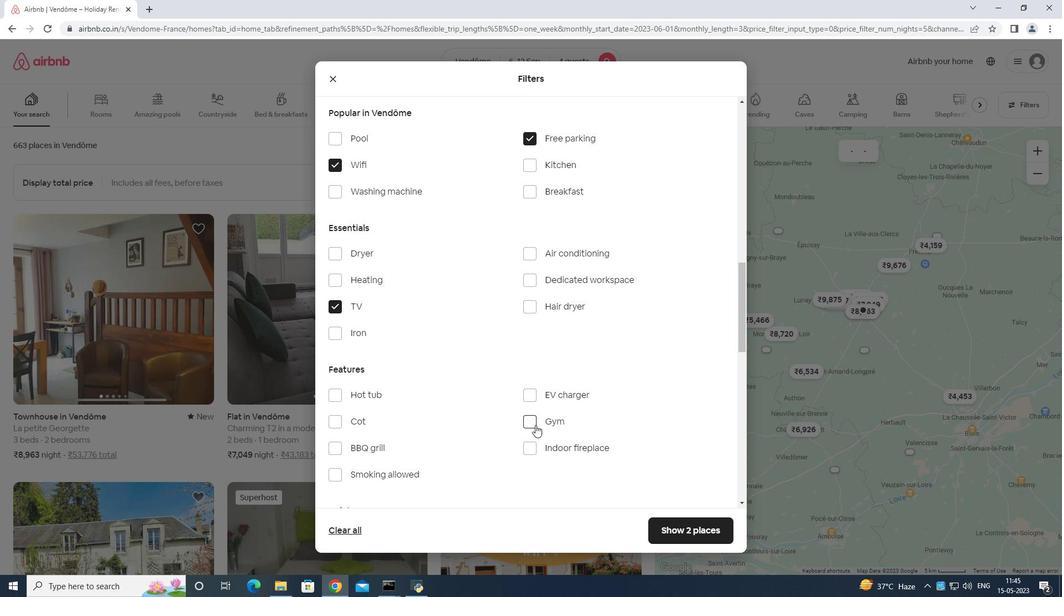 
Action: Mouse pressed left at (538, 422)
Screenshot: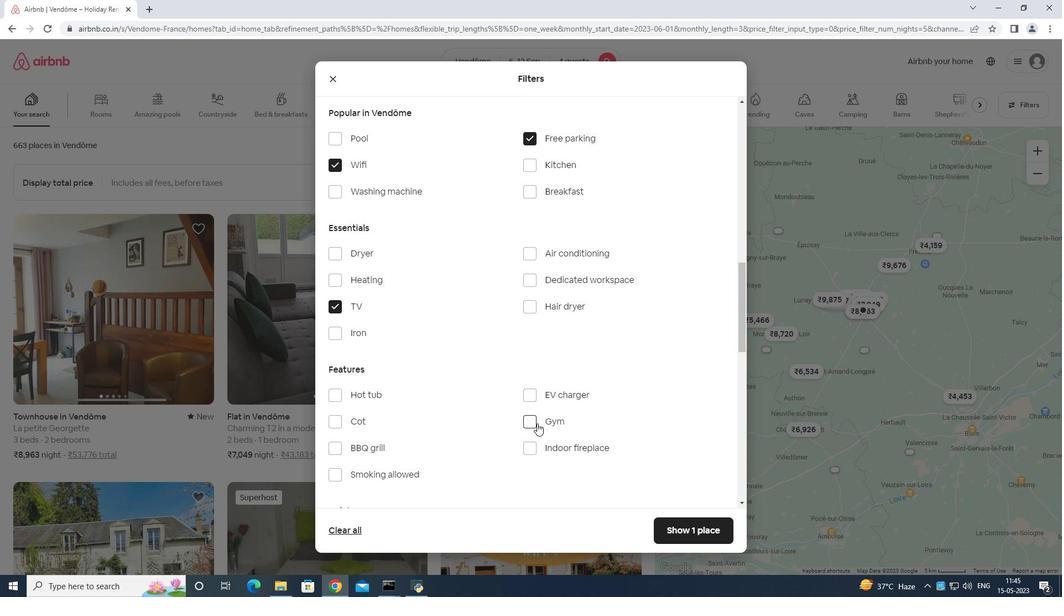 
Action: Mouse moved to (481, 425)
Screenshot: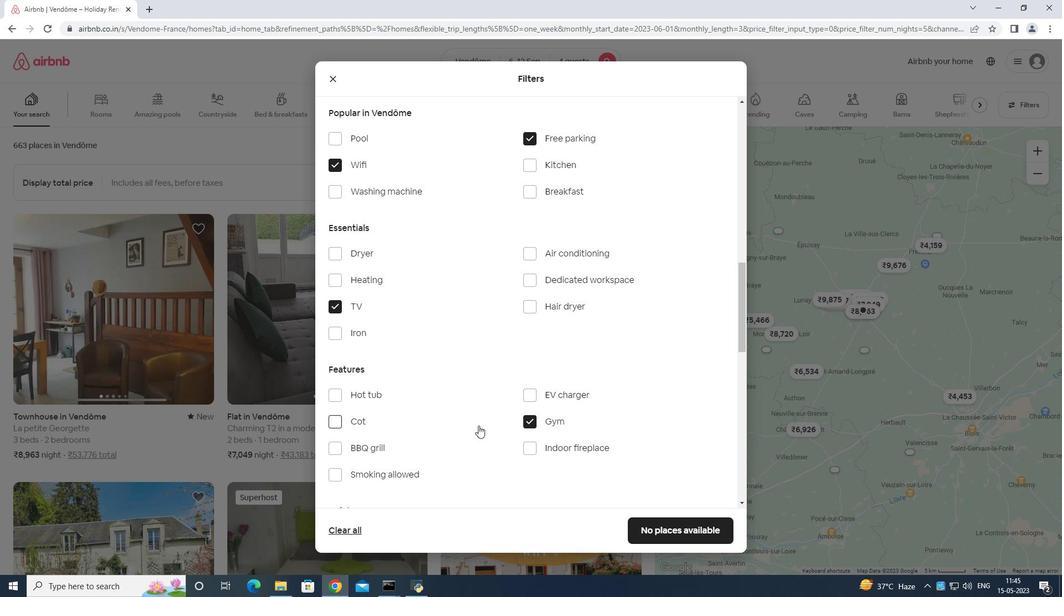 
Action: Mouse scrolled (481, 426) with delta (0, 0)
Screenshot: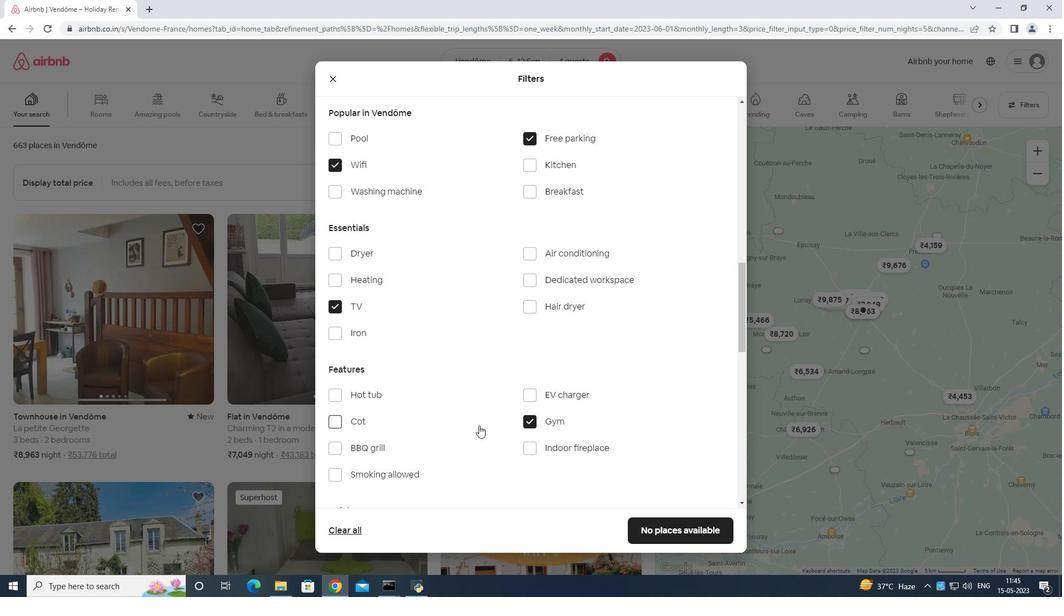 
Action: Mouse moved to (482, 425)
Screenshot: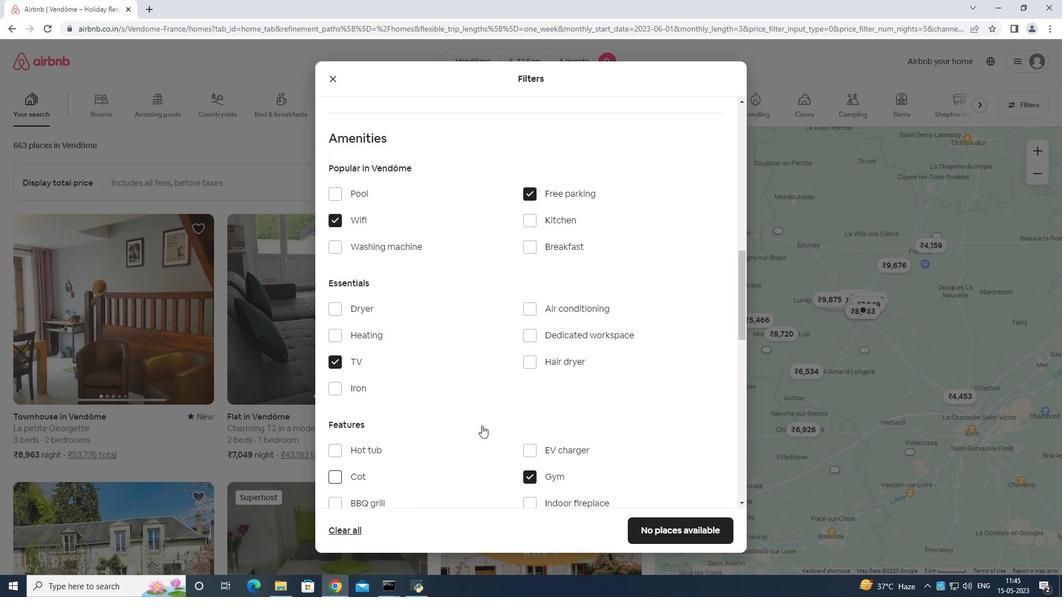 
Action: Mouse scrolled (482, 426) with delta (0, 0)
Screenshot: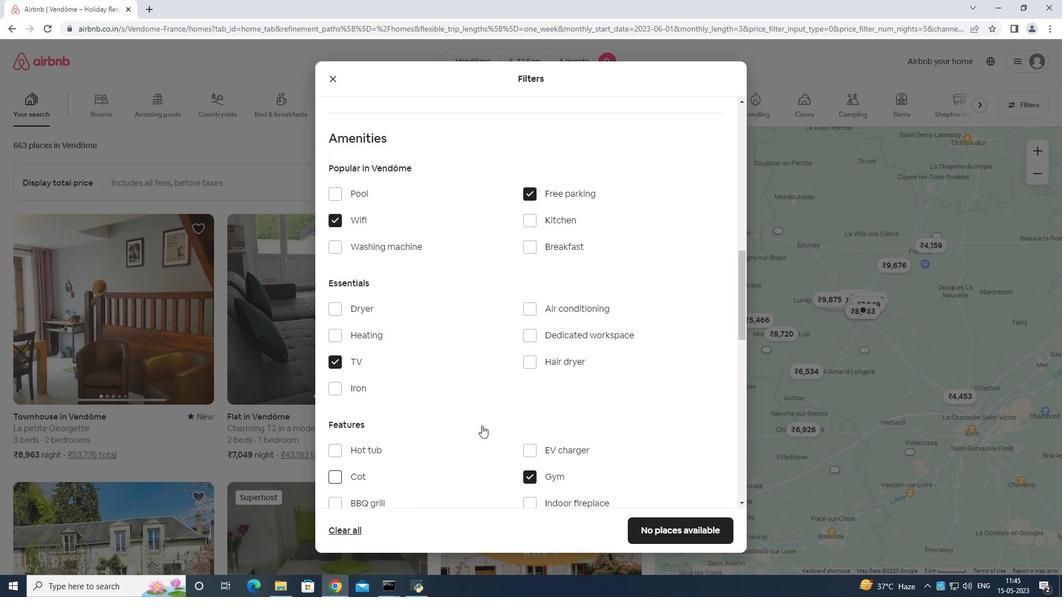 
Action: Mouse moved to (544, 304)
Screenshot: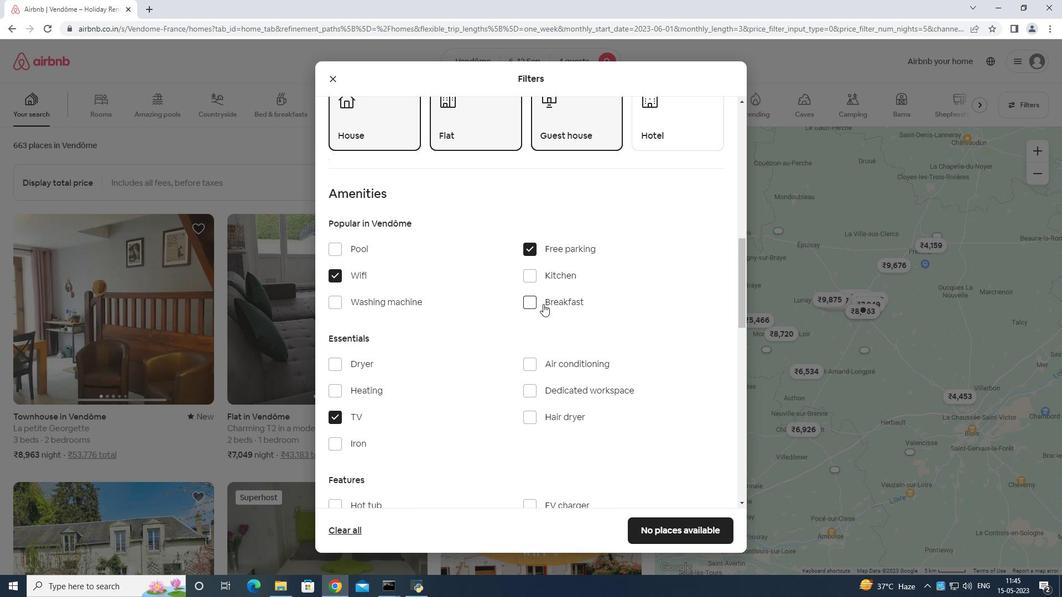 
Action: Mouse pressed left at (544, 304)
Screenshot: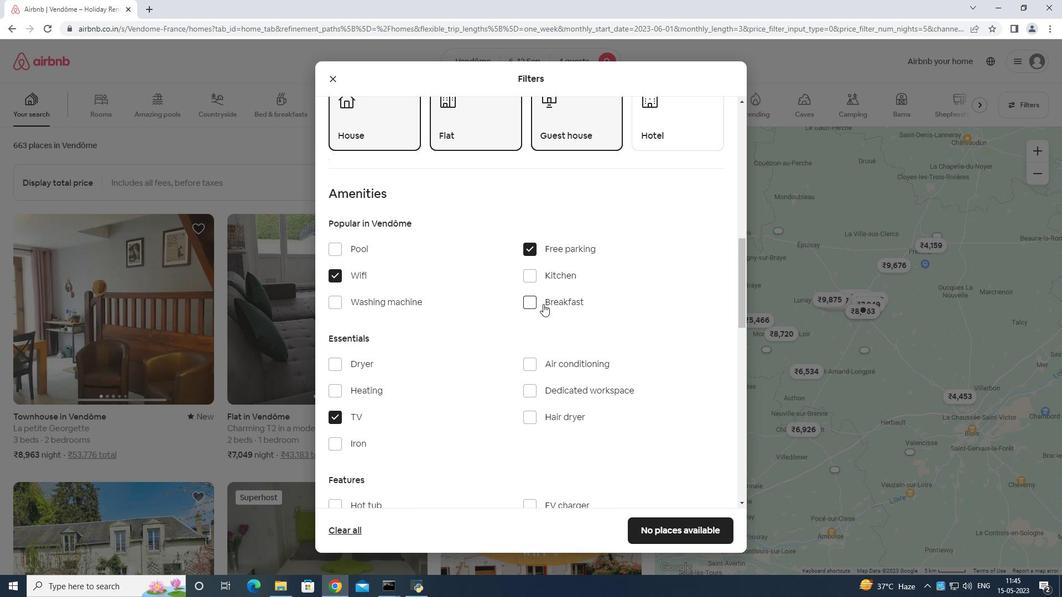 
Action: Mouse moved to (551, 313)
Screenshot: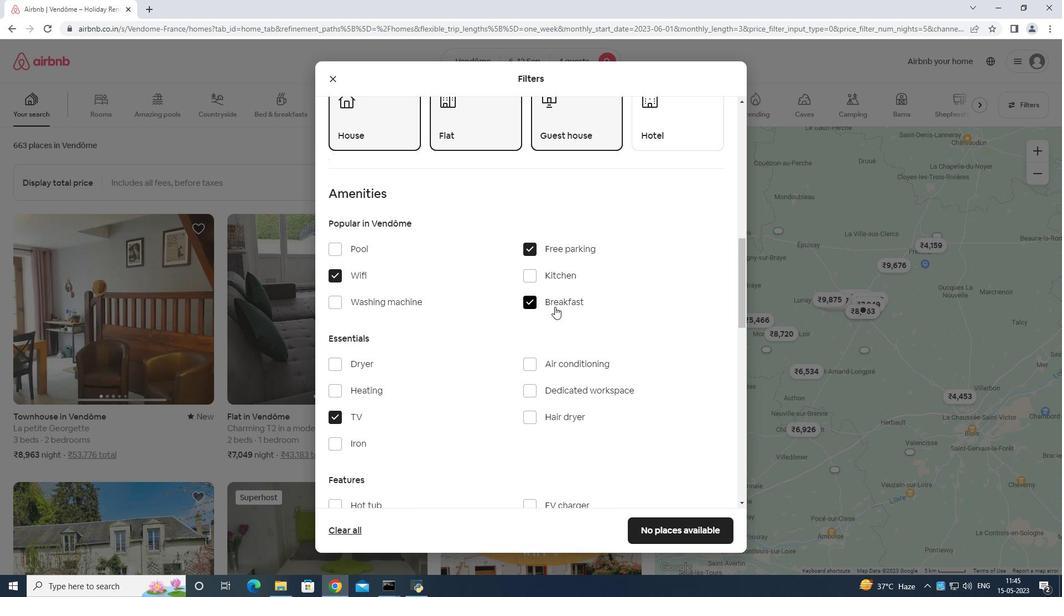
Action: Mouse scrolled (551, 312) with delta (0, 0)
Screenshot: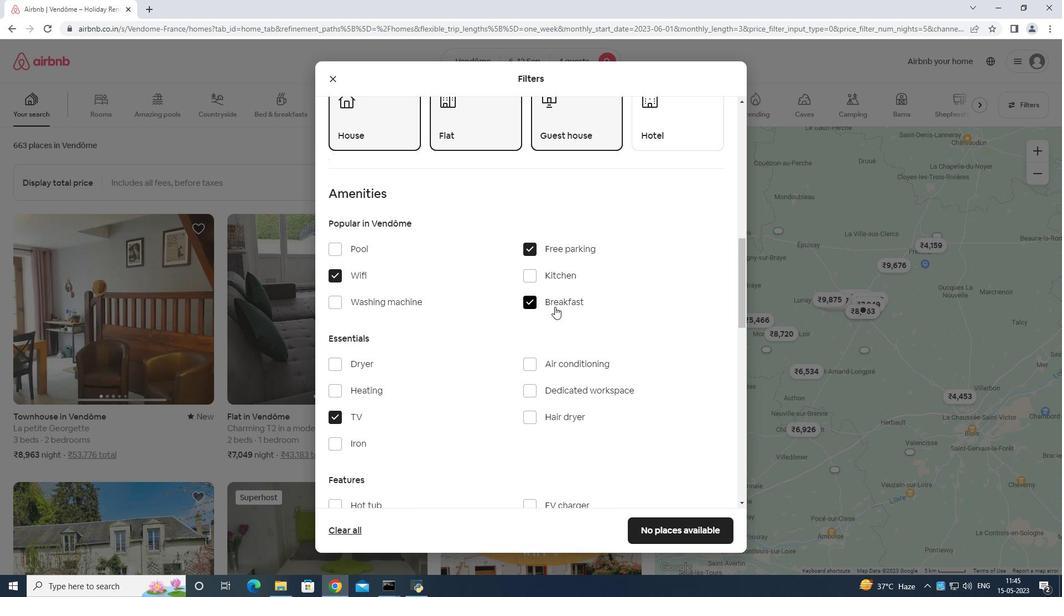 
Action: Mouse moved to (552, 315)
Screenshot: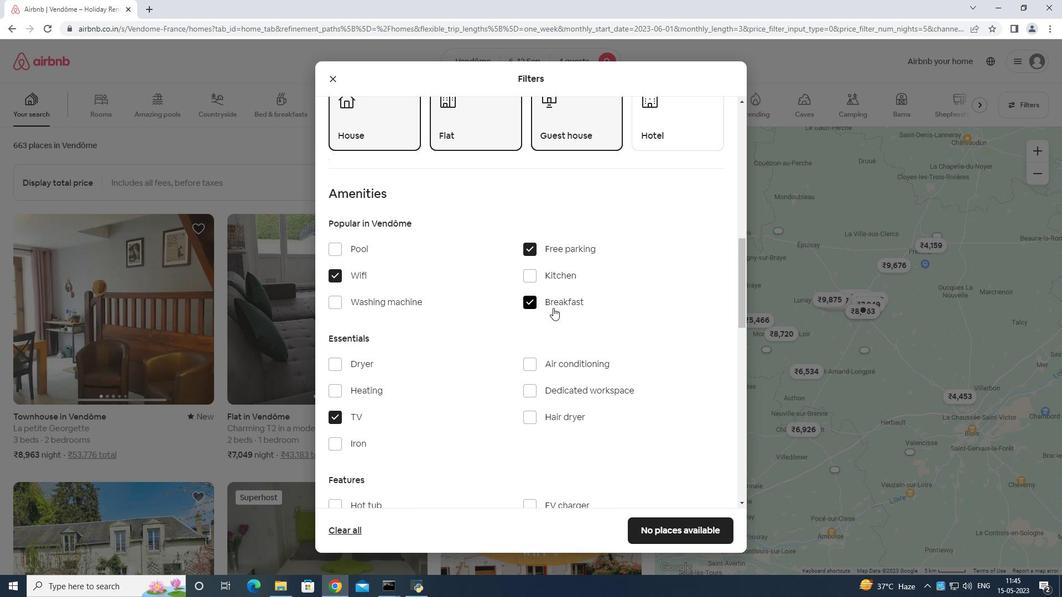 
Action: Mouse scrolled (552, 314) with delta (0, 0)
Screenshot: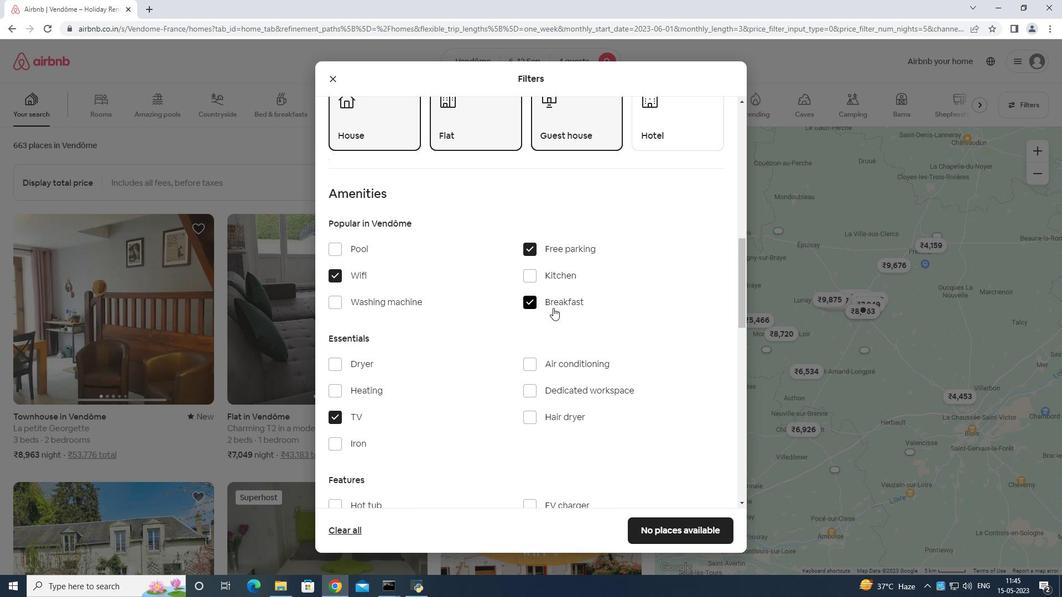 
Action: Mouse moved to (552, 315)
Screenshot: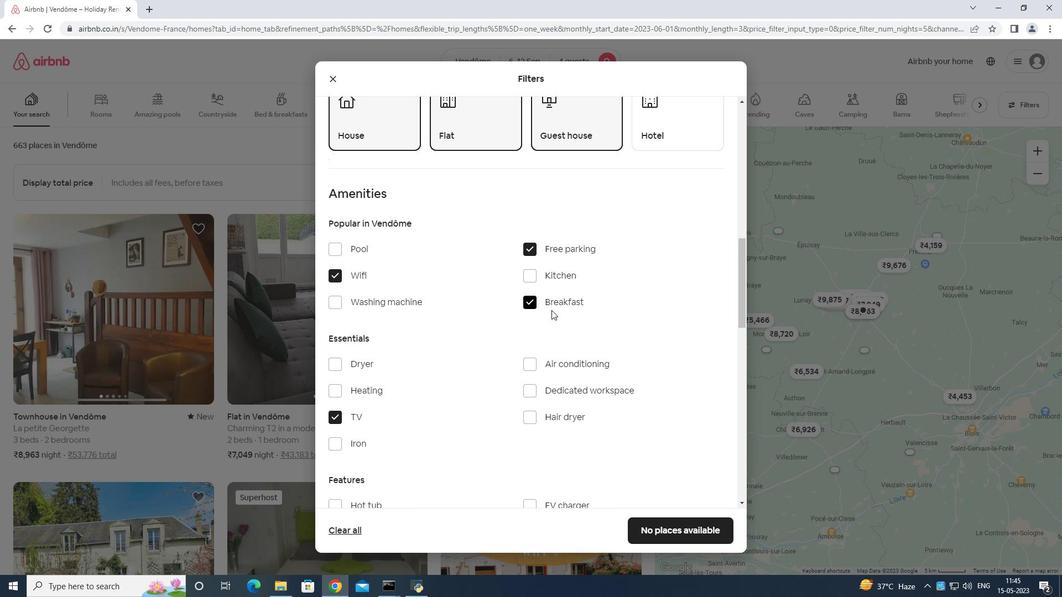 
Action: Mouse scrolled (552, 315) with delta (0, 0)
Screenshot: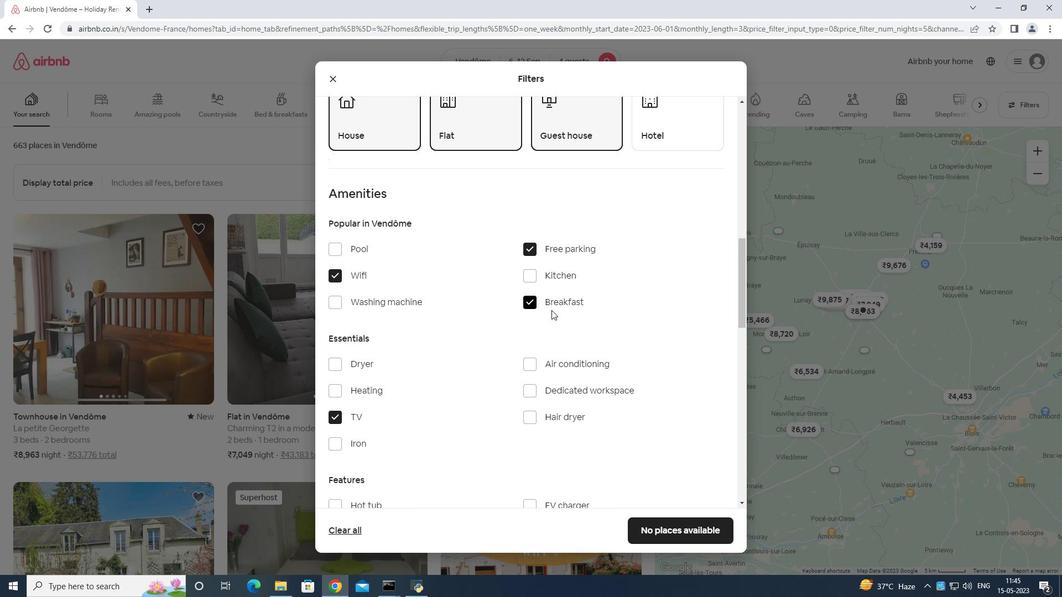 
Action: Mouse moved to (552, 315)
Screenshot: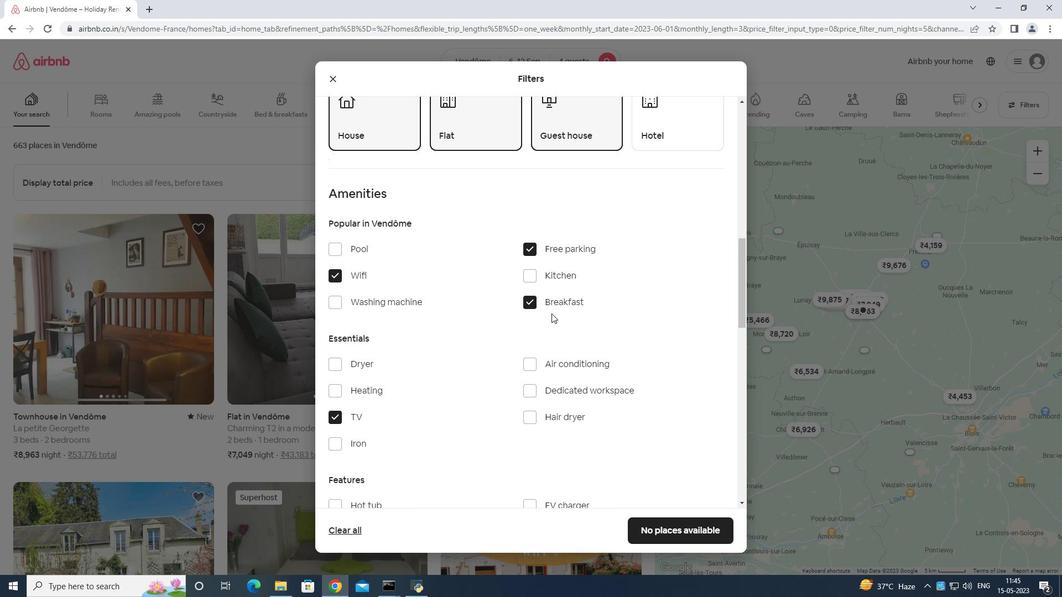 
Action: Mouse scrolled (552, 315) with delta (0, 0)
Screenshot: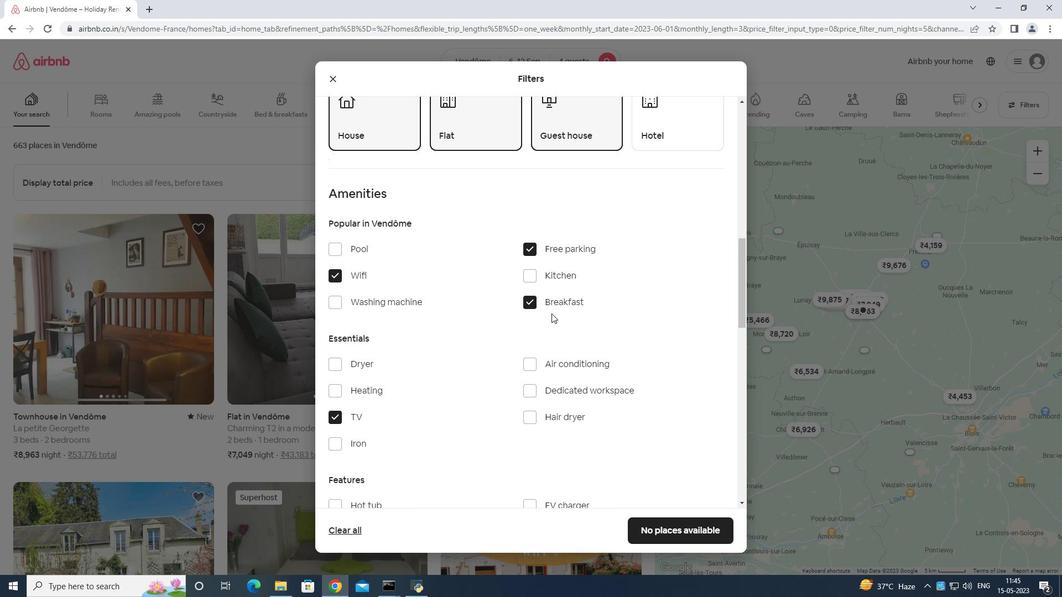 
Action: Mouse moved to (553, 316)
Screenshot: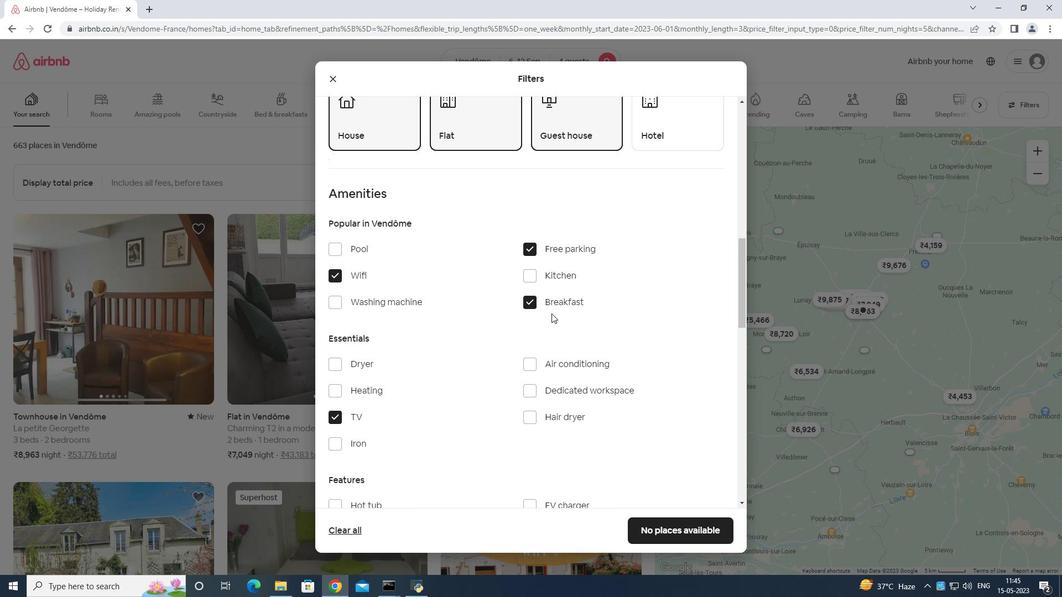 
Action: Mouse scrolled (553, 315) with delta (0, 0)
Screenshot: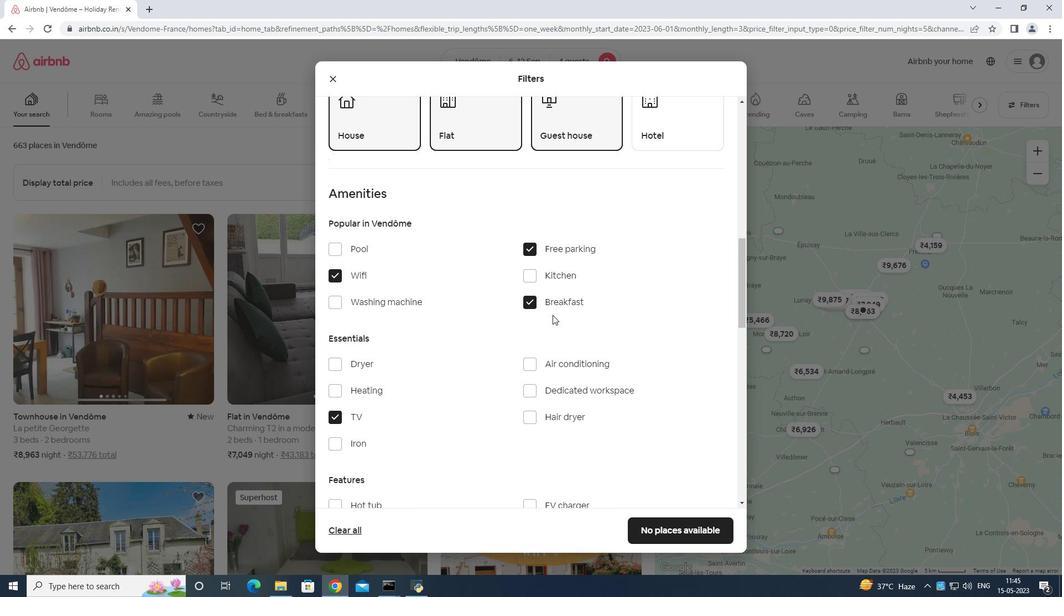 
Action: Mouse moved to (555, 317)
Screenshot: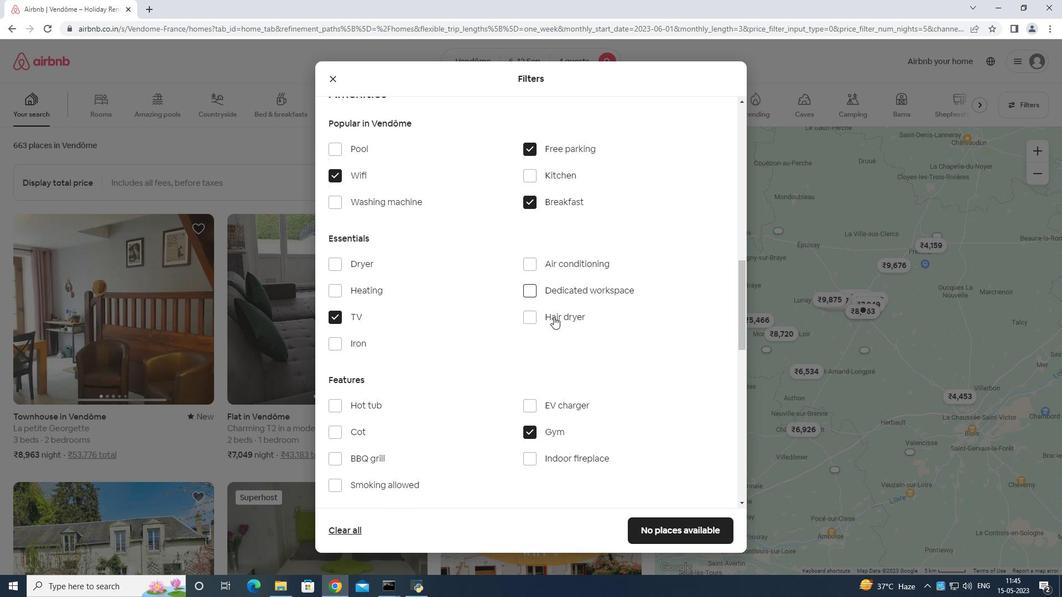 
Action: Mouse scrolled (555, 316) with delta (0, 0)
Screenshot: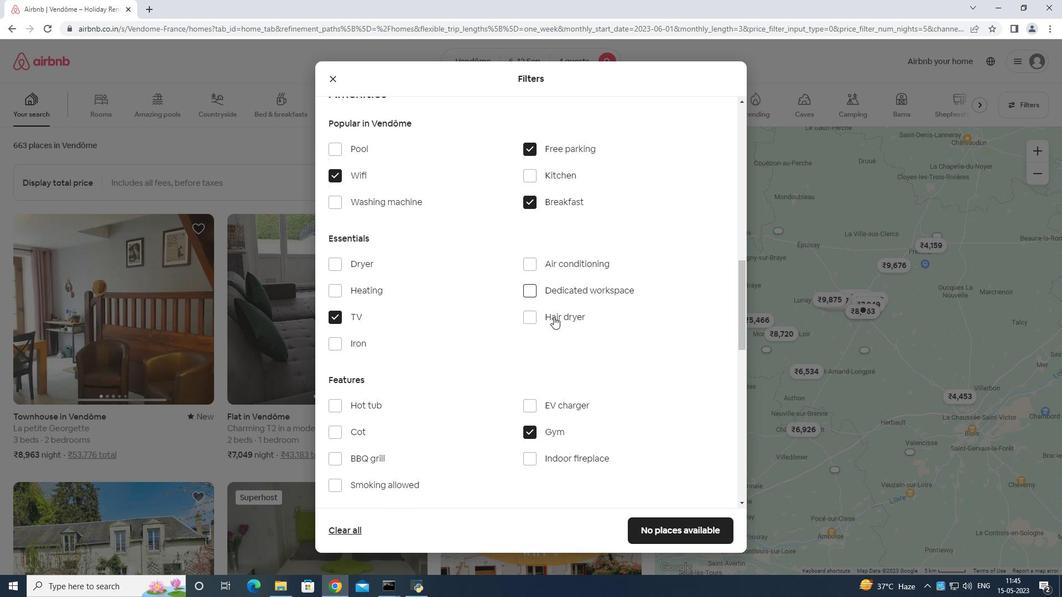 
Action: Mouse moved to (557, 320)
Screenshot: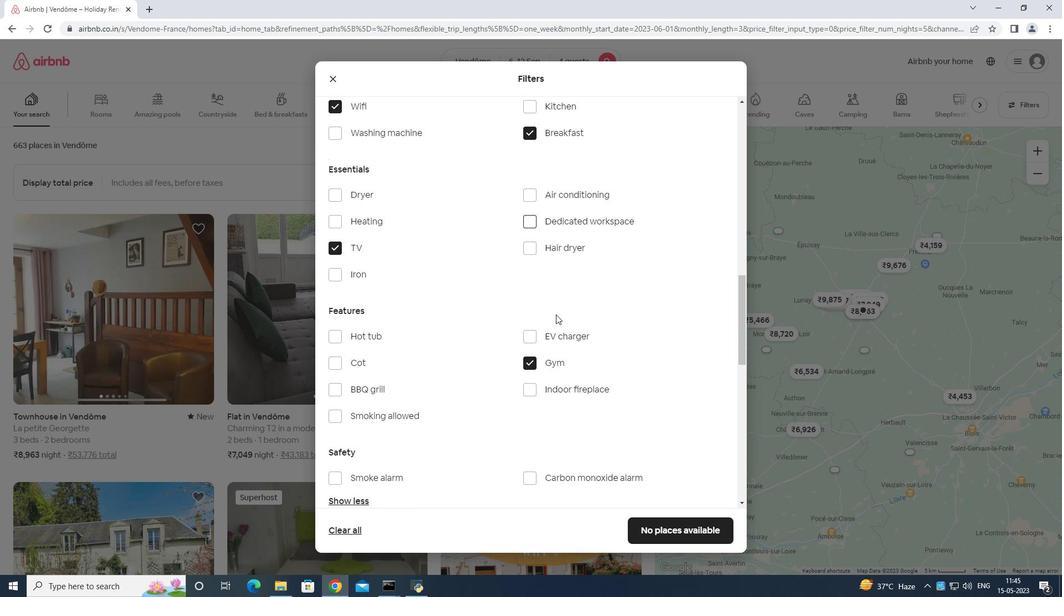 
Action: Mouse scrolled (557, 319) with delta (0, 0)
Screenshot: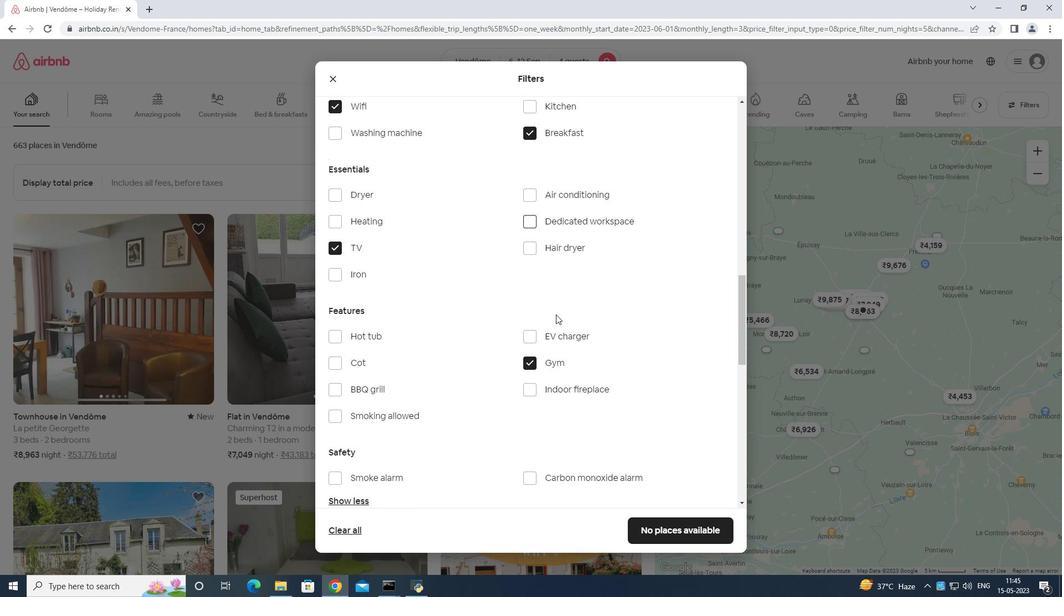 
Action: Mouse moved to (557, 321)
Screenshot: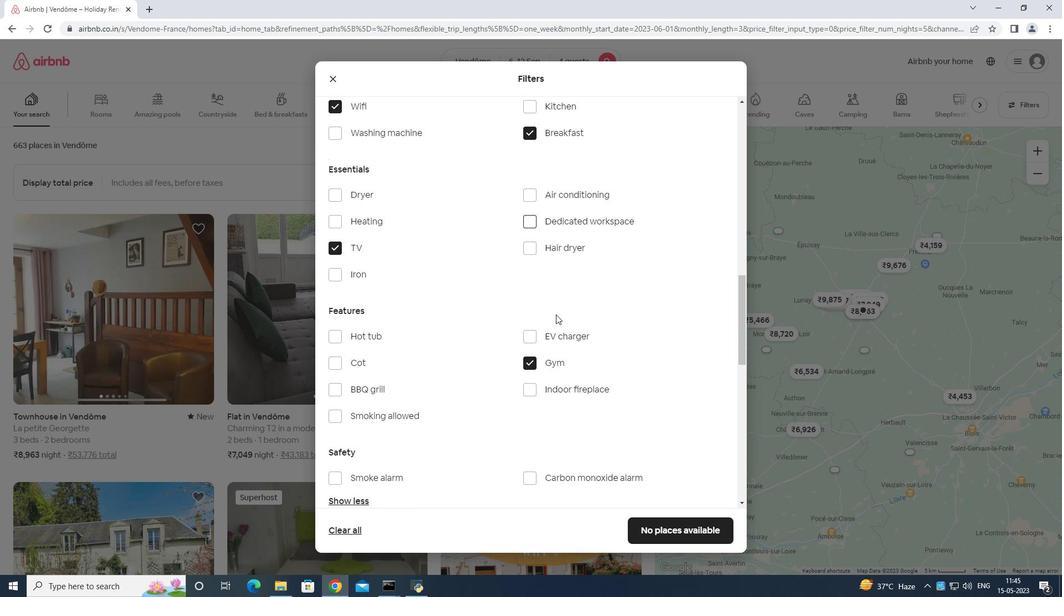
Action: Mouse scrolled (557, 320) with delta (0, 0)
Screenshot: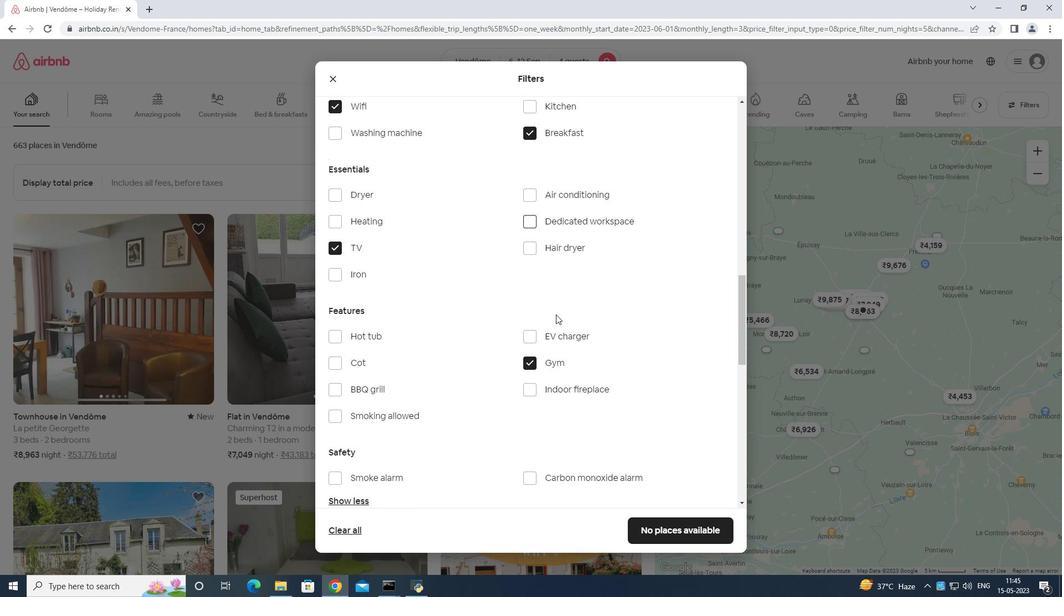 
Action: Mouse scrolled (557, 320) with delta (0, 0)
Screenshot: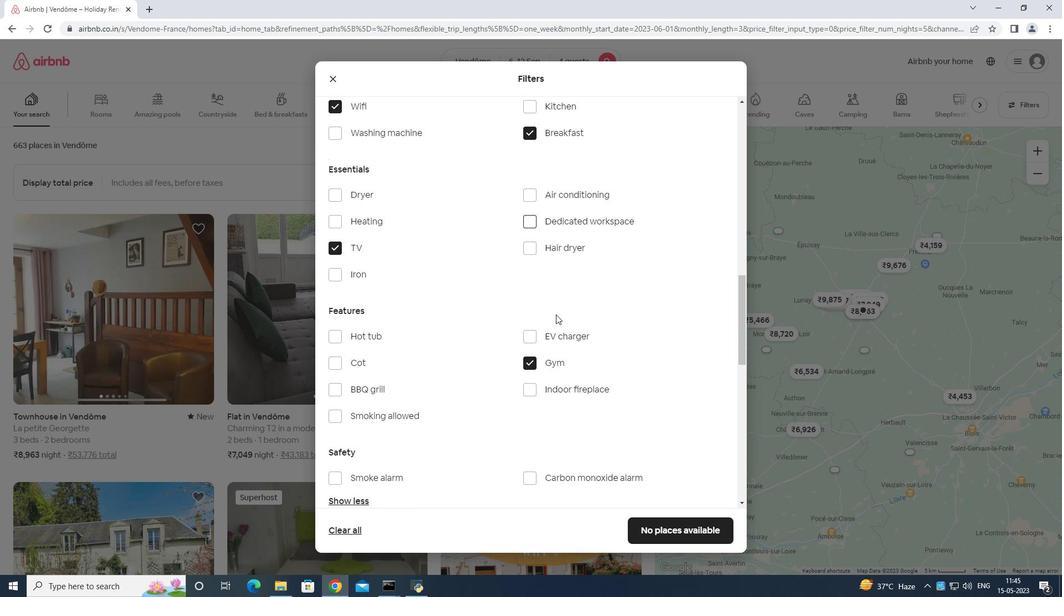 
Action: Mouse moved to (558, 322)
Screenshot: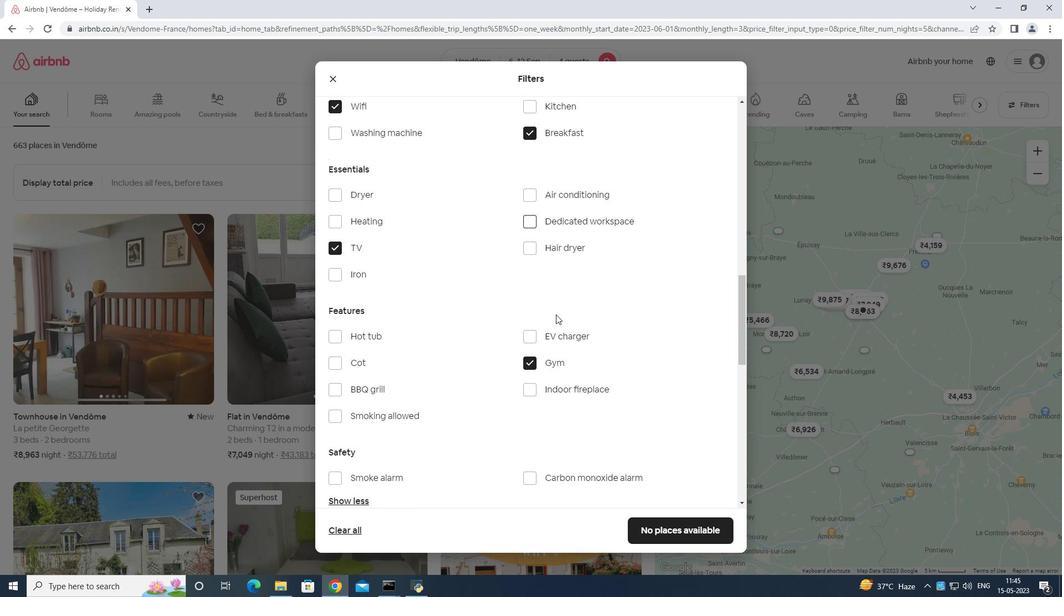 
Action: Mouse scrolled (558, 321) with delta (0, 0)
Screenshot: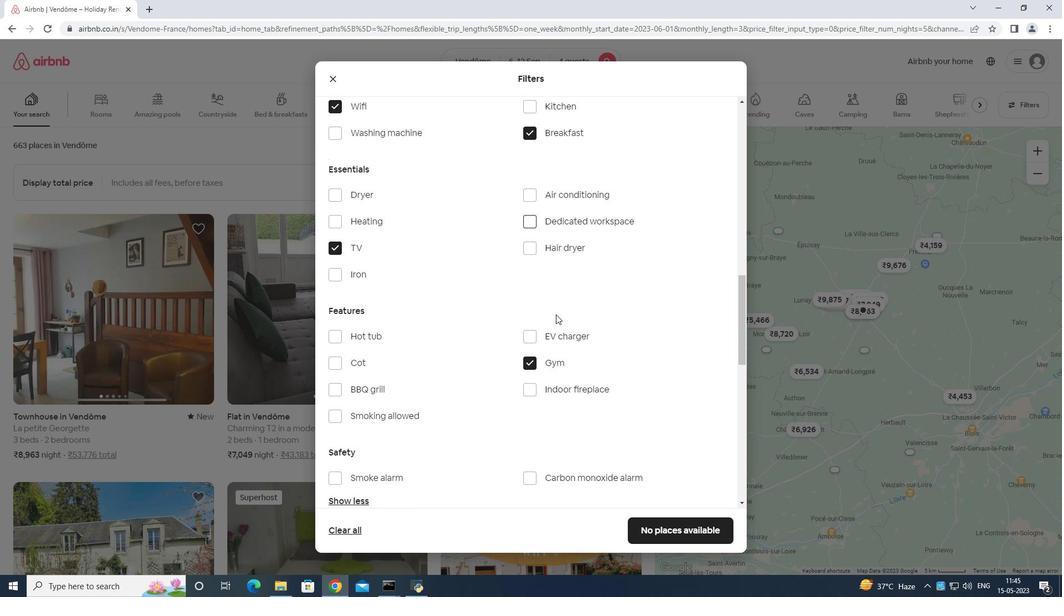 
Action: Mouse moved to (708, 250)
Screenshot: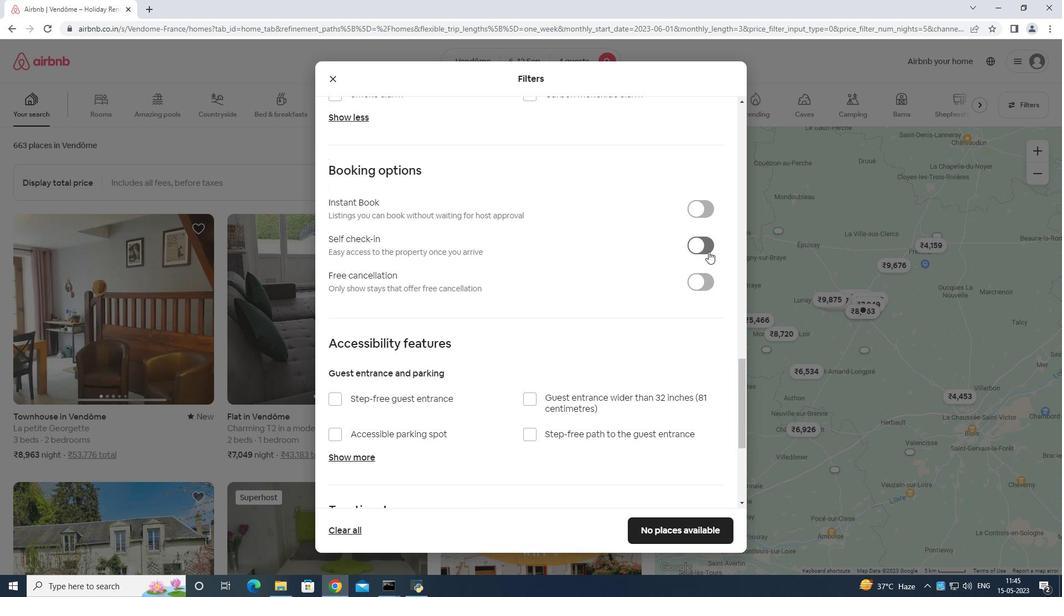 
Action: Mouse pressed left at (708, 250)
Screenshot: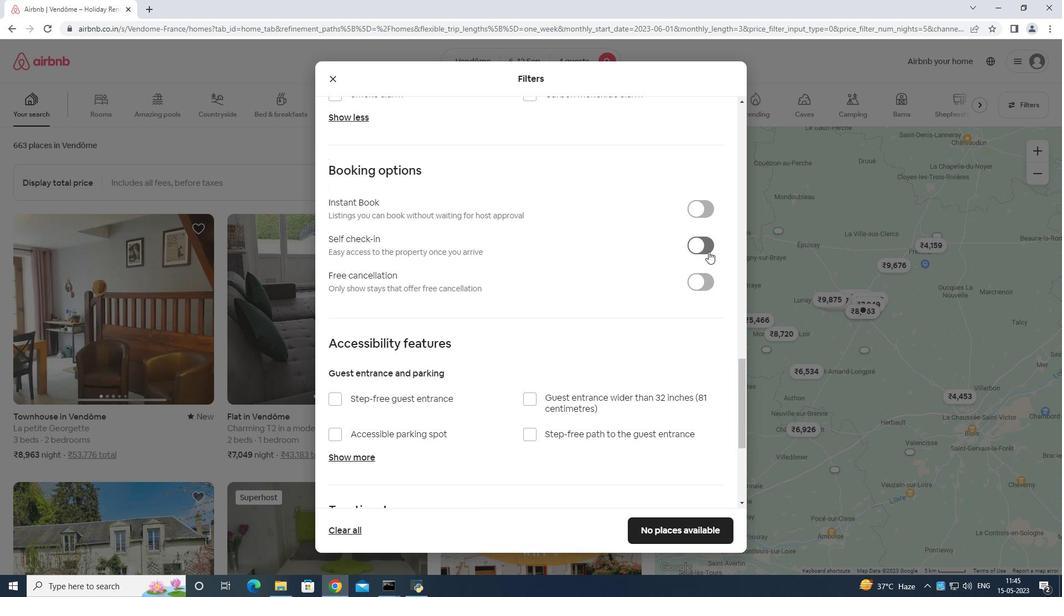 
Action: Mouse moved to (706, 242)
Screenshot: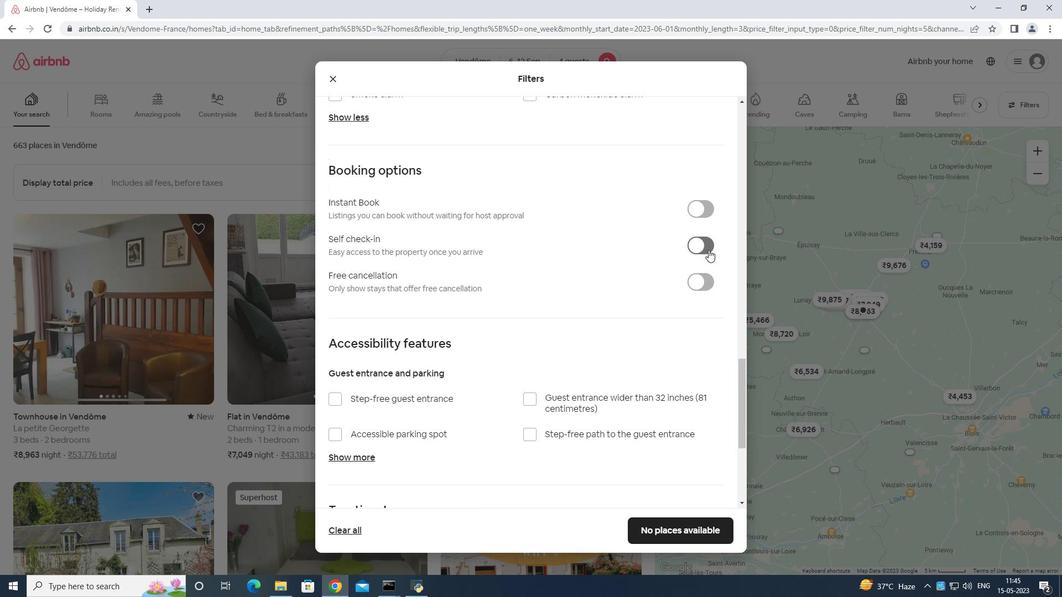 
Action: Mouse scrolled (706, 242) with delta (0, 0)
Screenshot: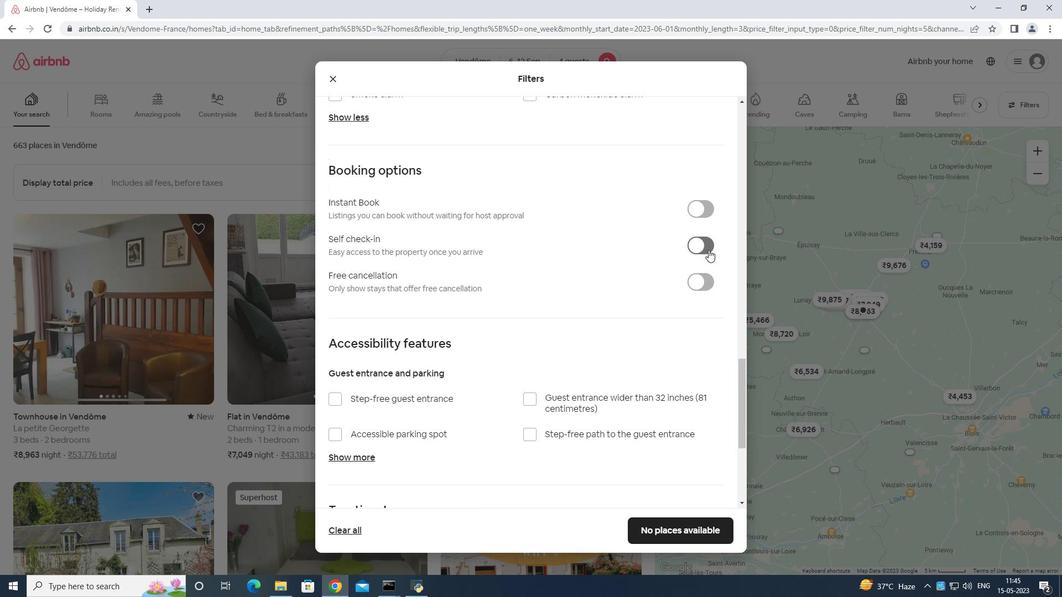 
Action: Mouse moved to (704, 242)
Screenshot: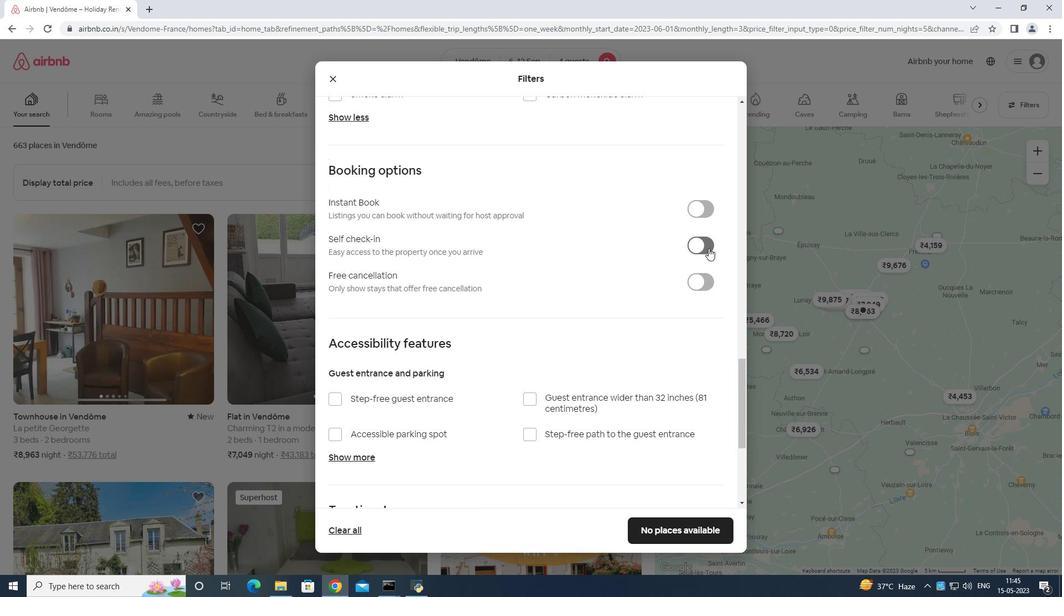 
Action: Mouse scrolled (704, 242) with delta (0, 0)
Screenshot: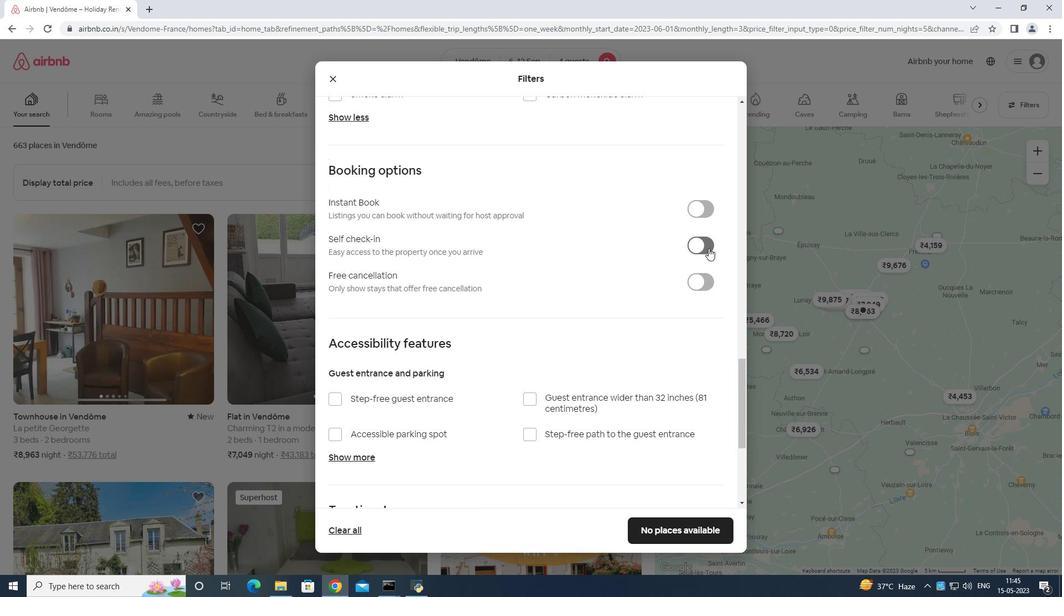 
Action: Mouse moved to (702, 243)
Screenshot: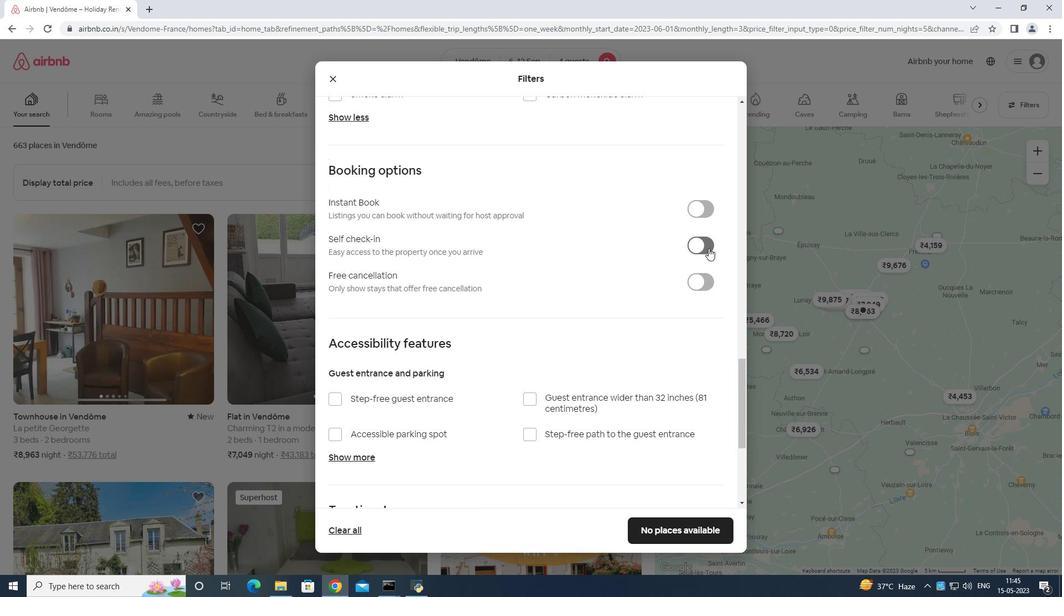 
Action: Mouse scrolled (702, 243) with delta (0, 0)
Screenshot: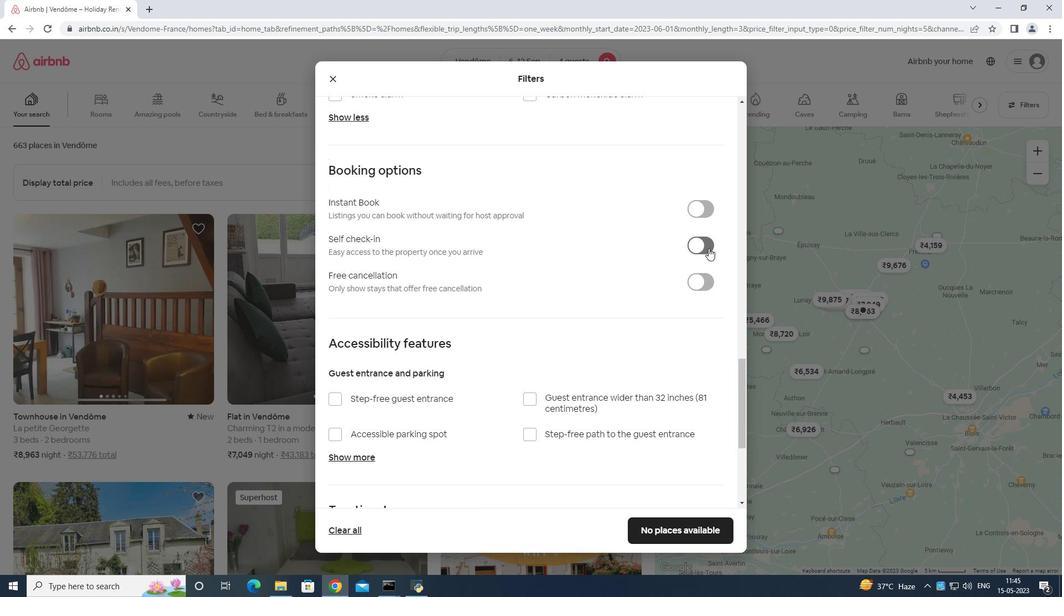 
Action: Mouse moved to (698, 248)
Screenshot: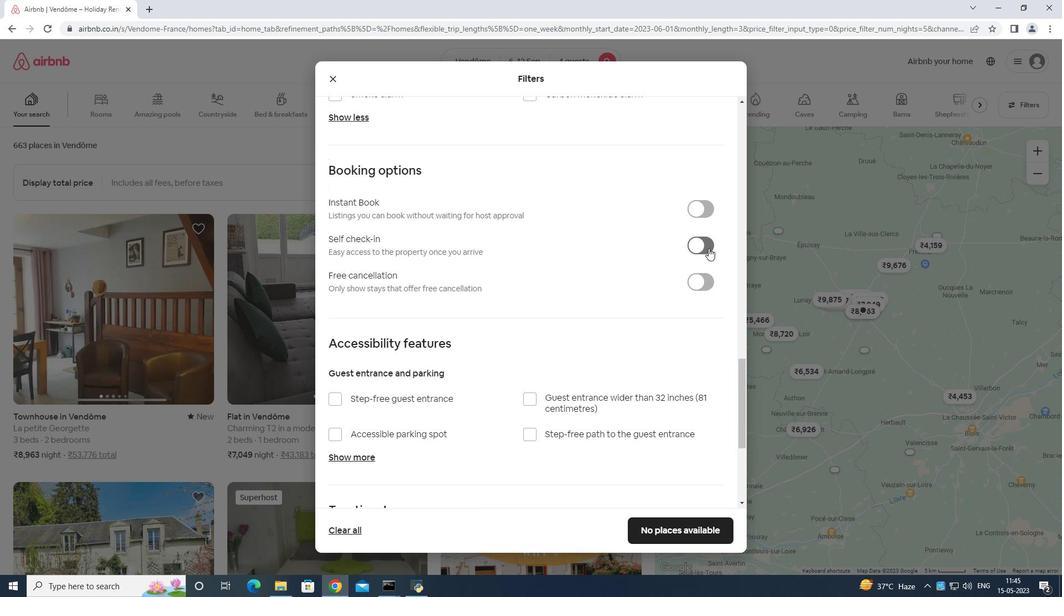 
Action: Mouse scrolled (698, 247) with delta (0, 0)
Screenshot: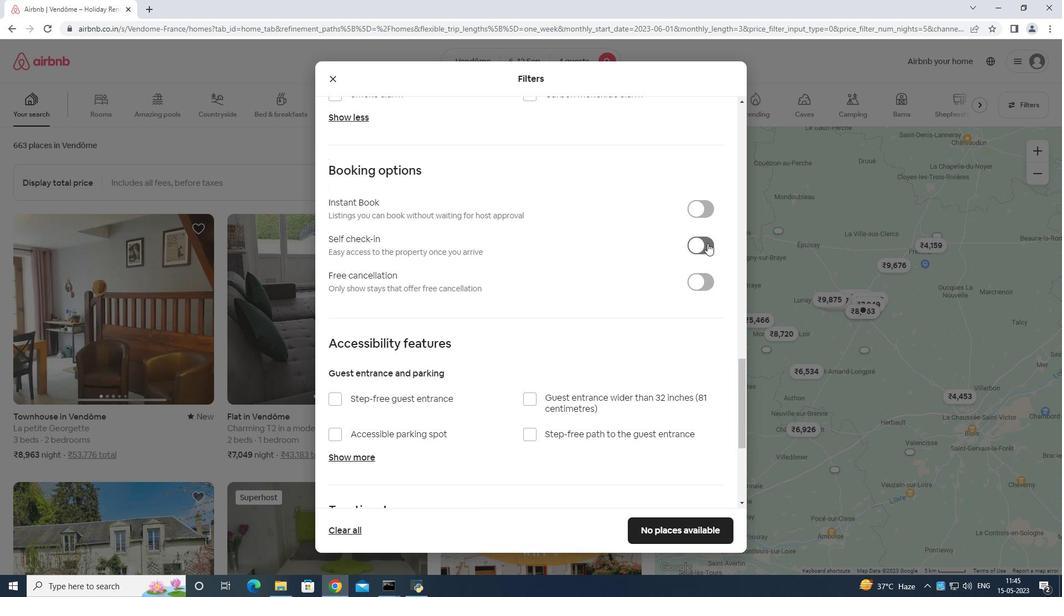 
Action: Mouse moved to (655, 293)
Screenshot: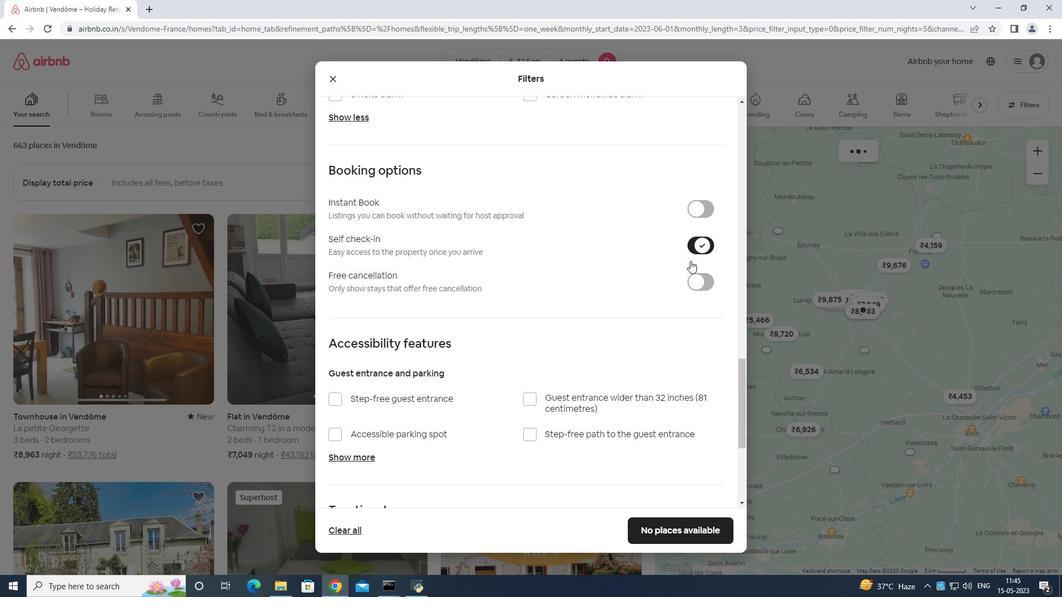 
Action: Mouse scrolled (655, 292) with delta (0, 0)
Screenshot: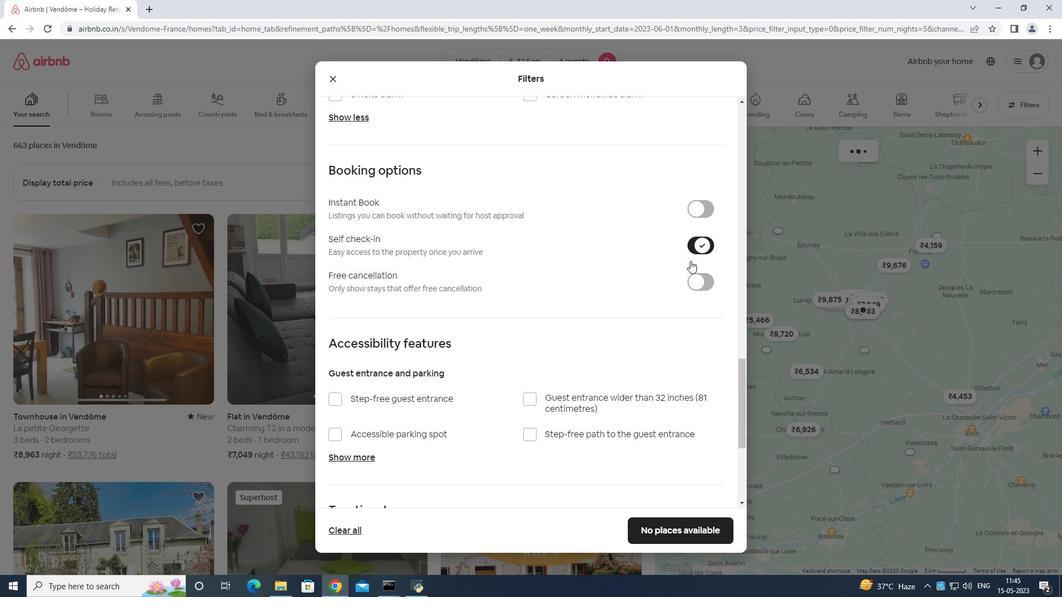 
Action: Mouse moved to (627, 332)
Screenshot: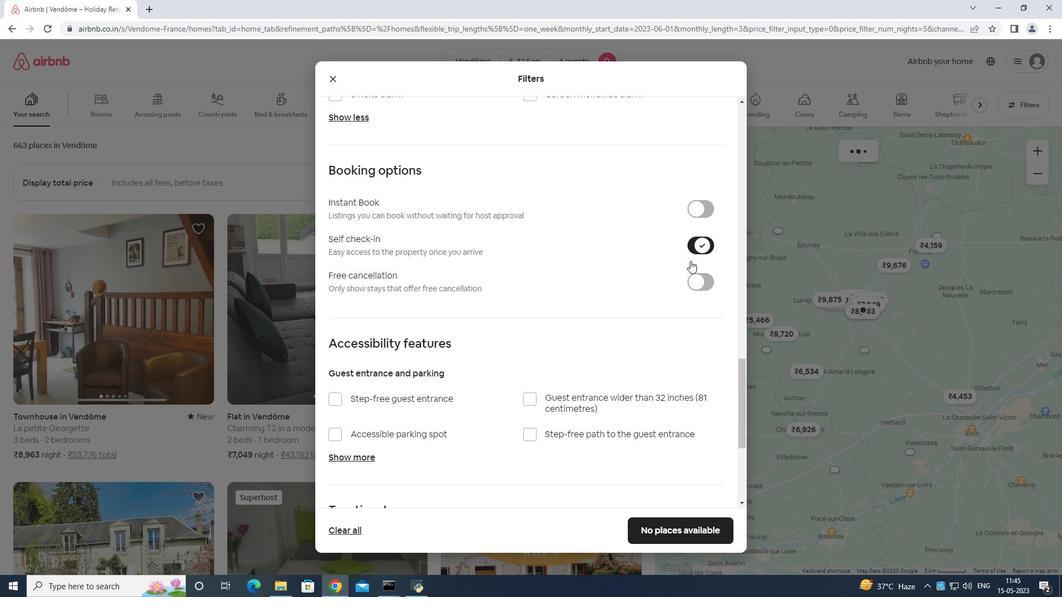 
Action: Mouse scrolled (627, 331) with delta (0, 0)
Screenshot: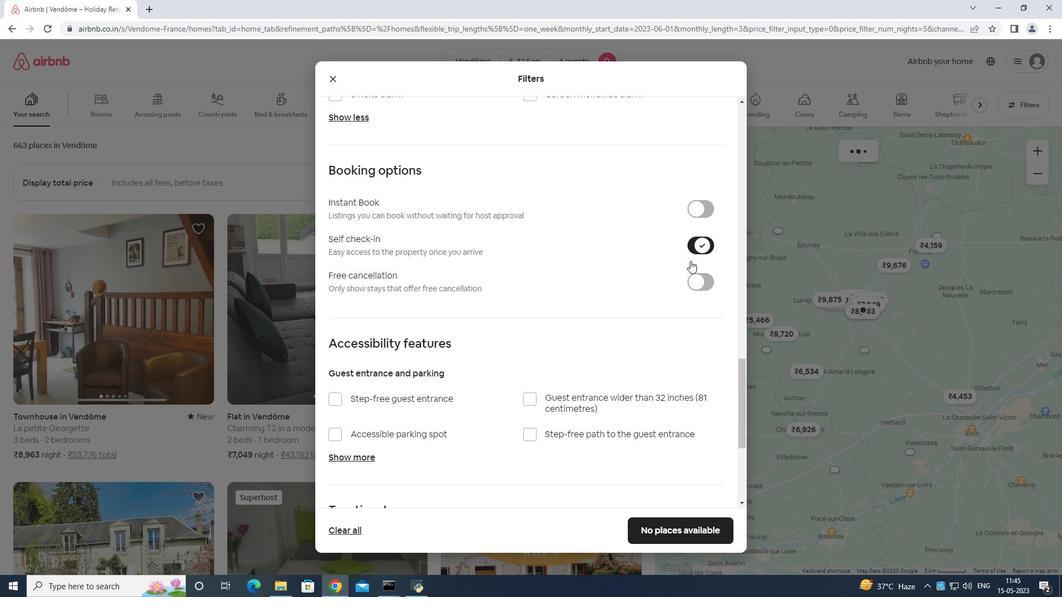
Action: Mouse moved to (611, 343)
Screenshot: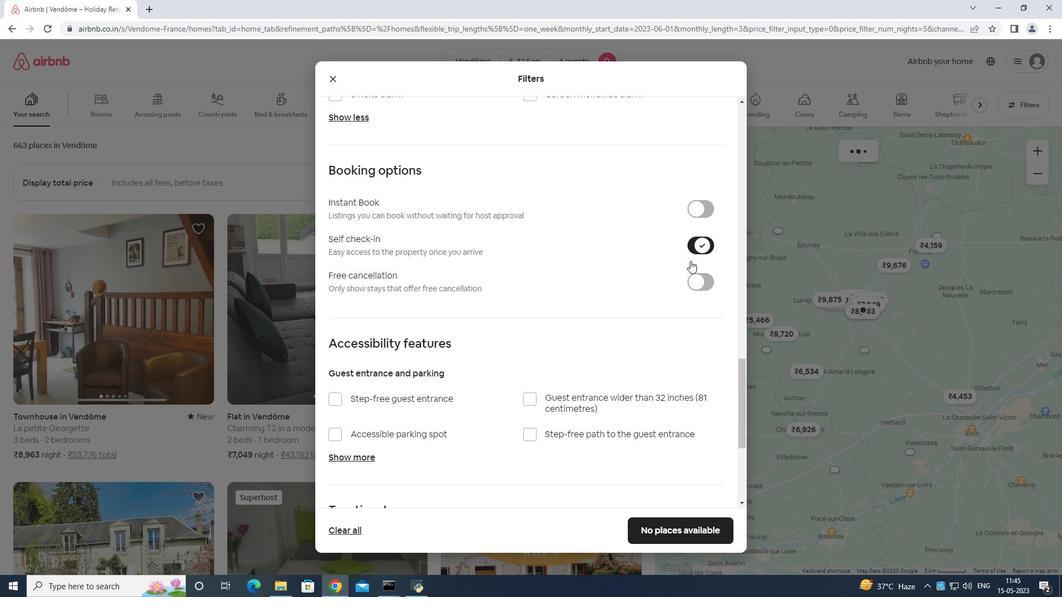 
Action: Mouse scrolled (621, 338) with delta (0, 0)
Screenshot: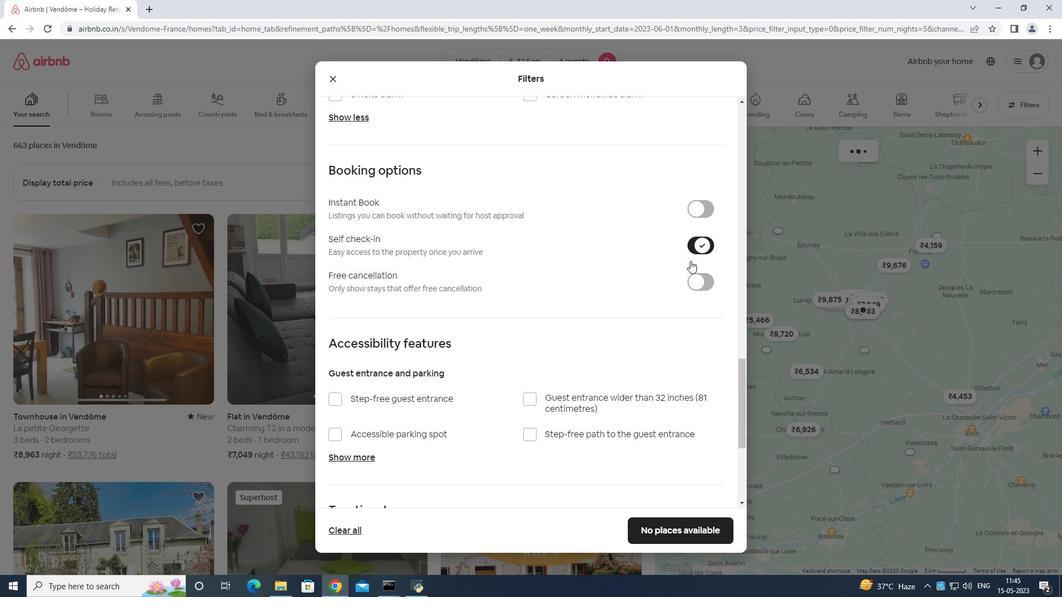 
Action: Mouse moved to (572, 356)
Screenshot: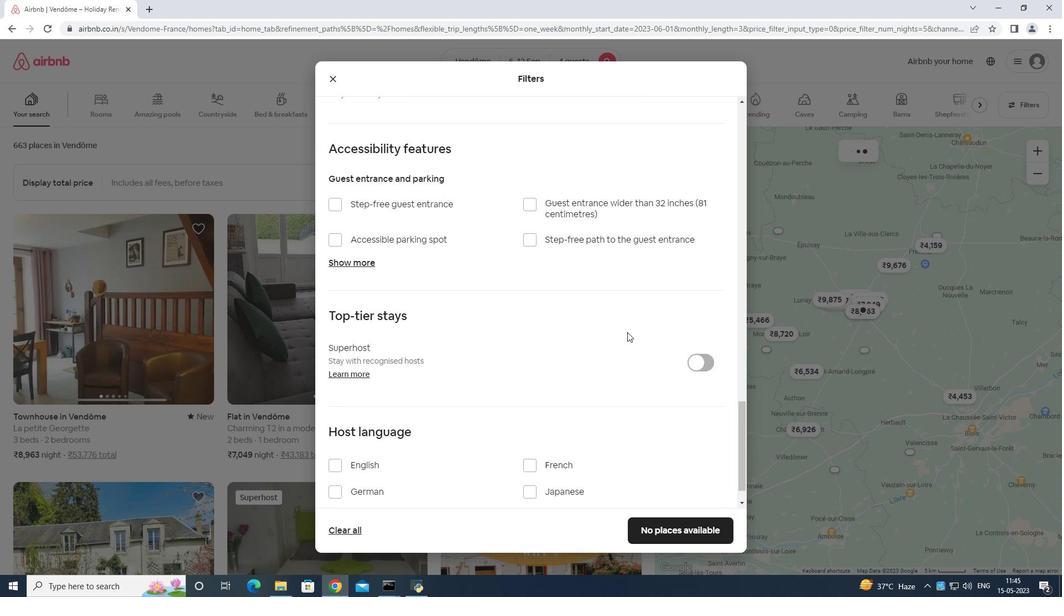
Action: Mouse scrolled (572, 356) with delta (0, 0)
Screenshot: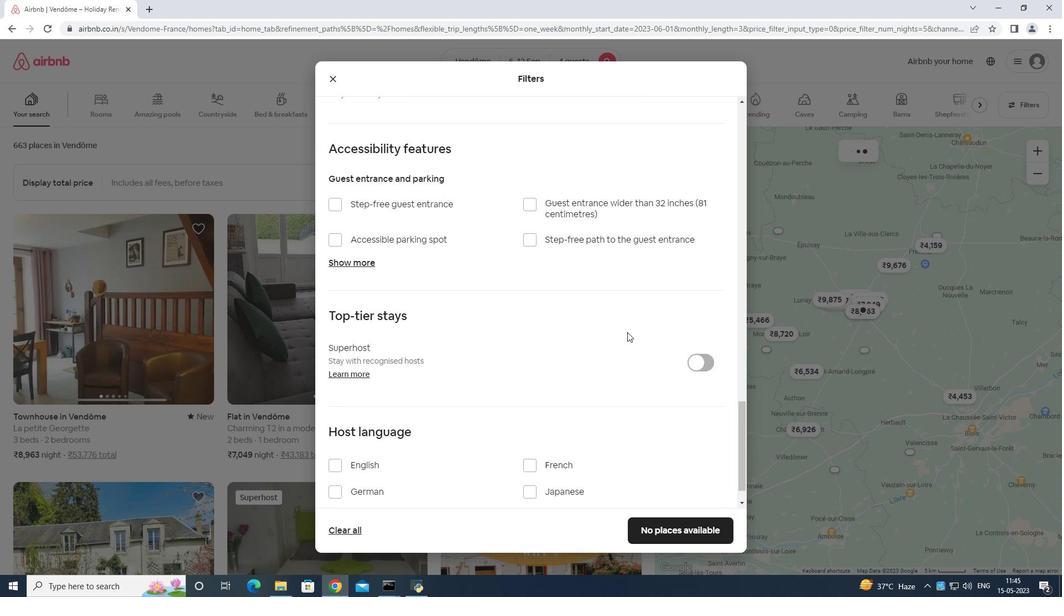 
Action: Mouse moved to (560, 365)
Screenshot: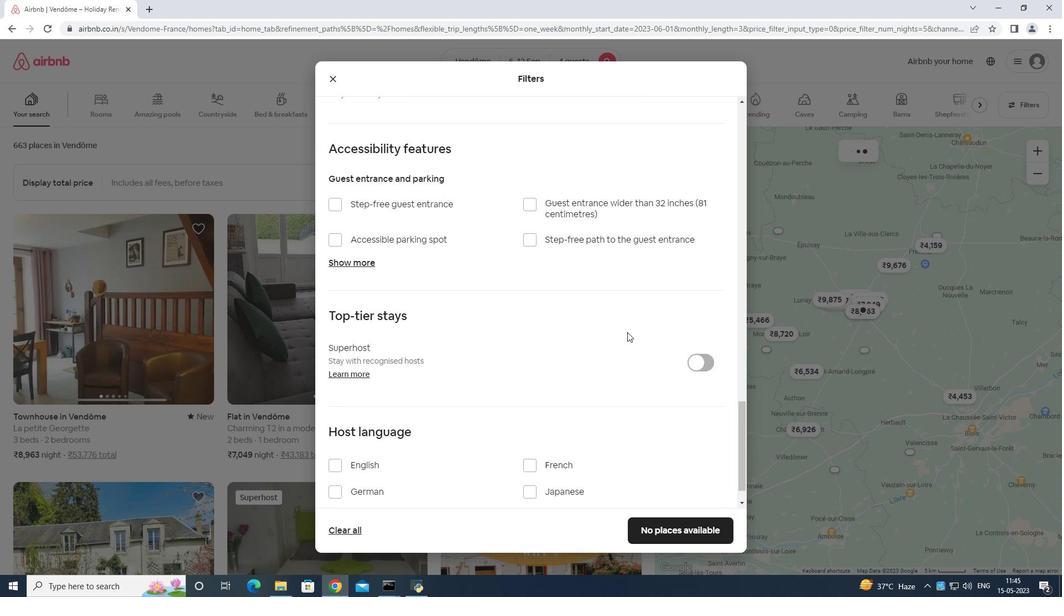 
Action: Mouse scrolled (560, 364) with delta (0, 0)
Screenshot: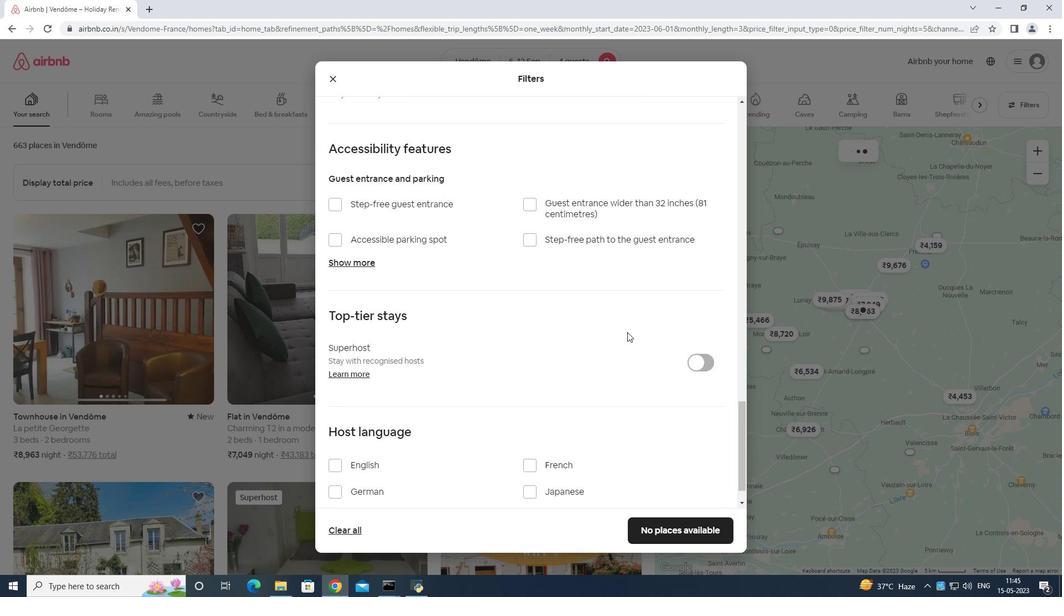 
Action: Mouse moved to (551, 370)
Screenshot: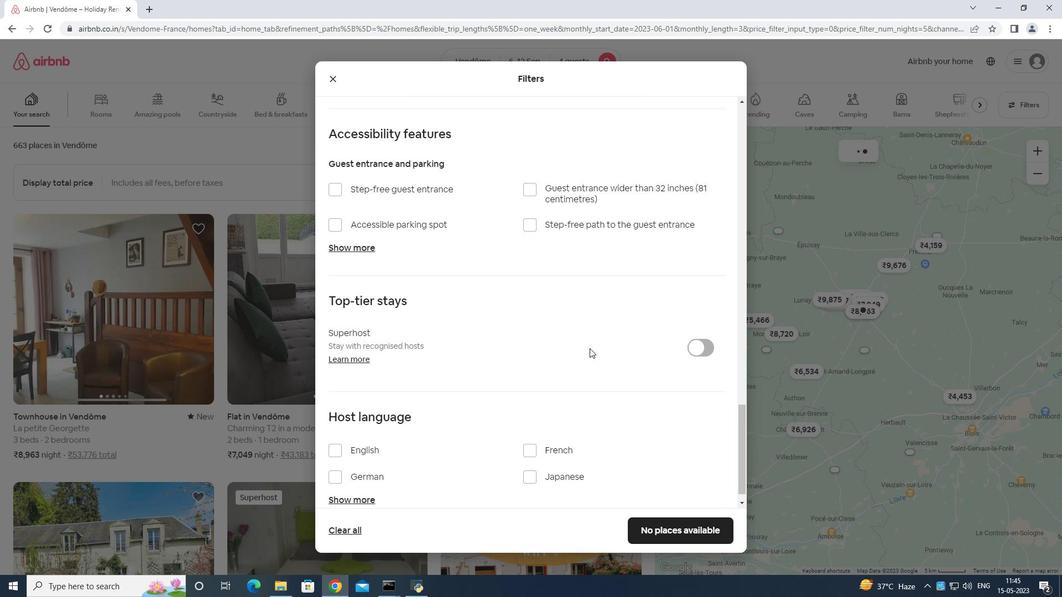 
Action: Mouse scrolled (551, 369) with delta (0, 0)
Screenshot: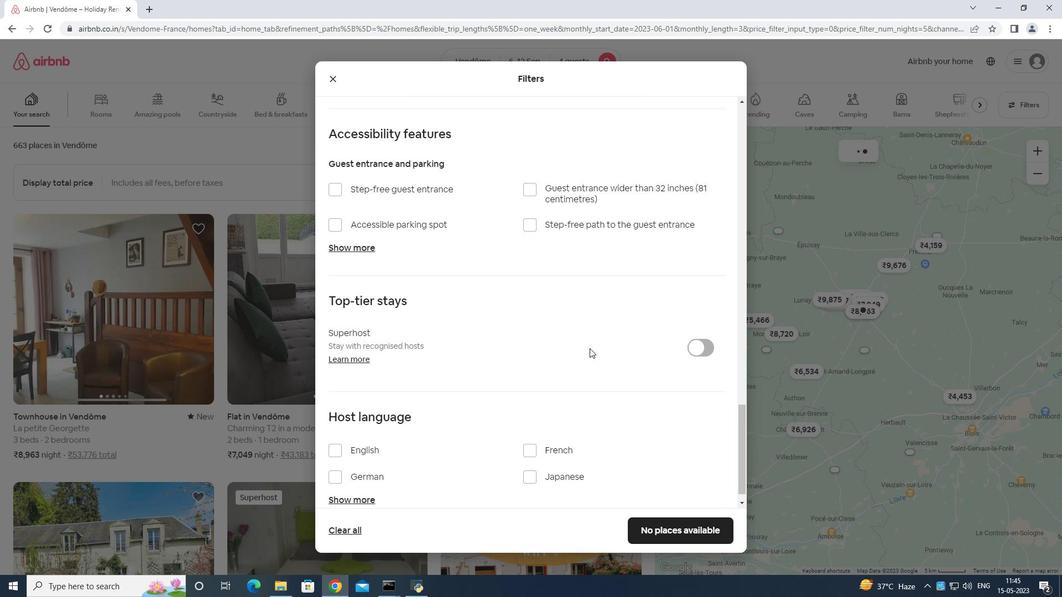 
Action: Mouse moved to (366, 431)
Screenshot: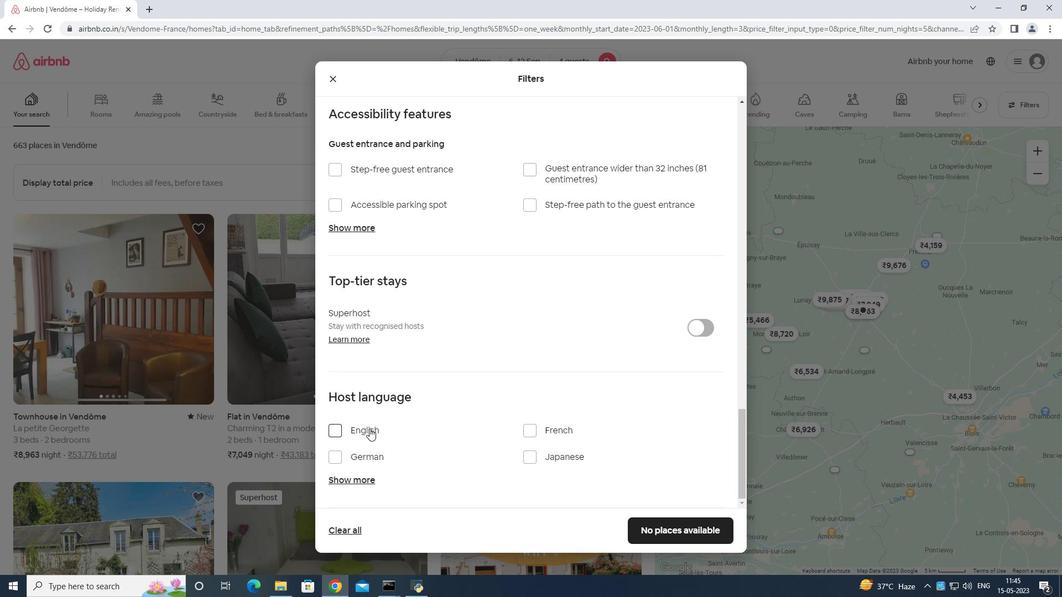 
Action: Mouse pressed left at (366, 431)
Screenshot: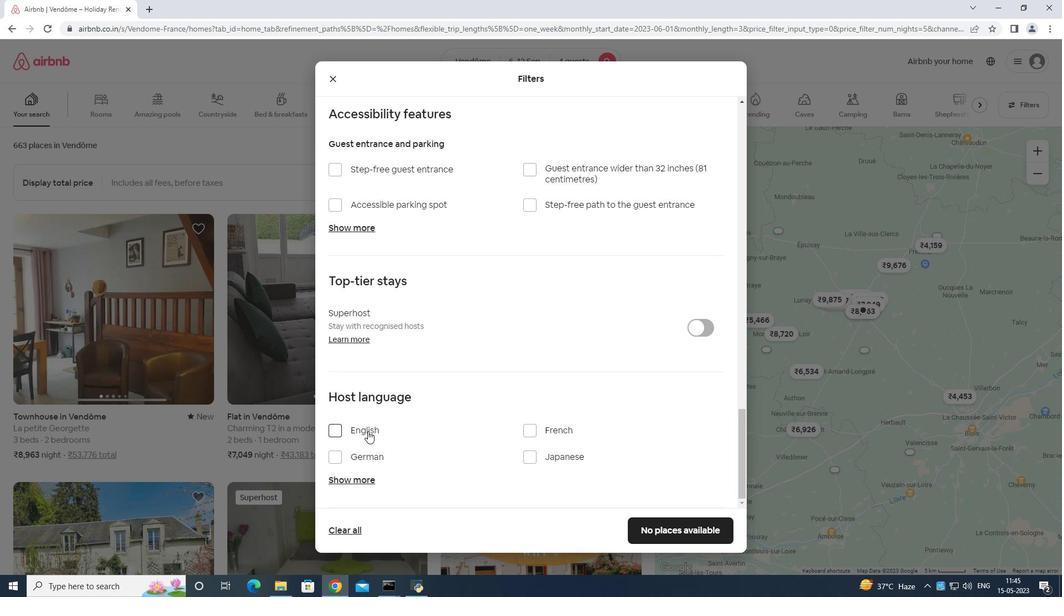
Action: Mouse moved to (339, 428)
Screenshot: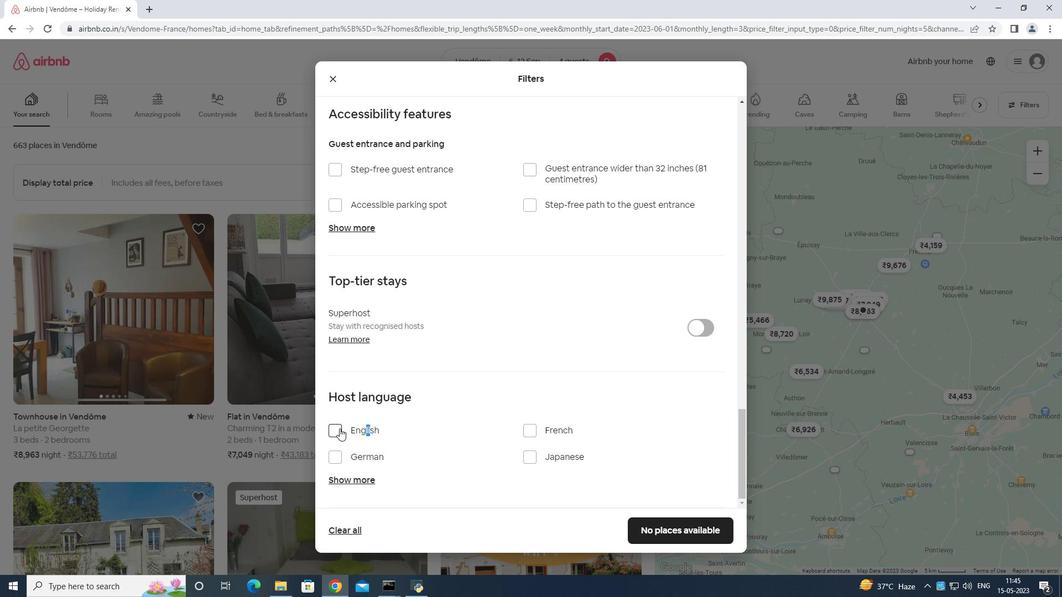 
Action: Mouse pressed left at (339, 428)
Screenshot: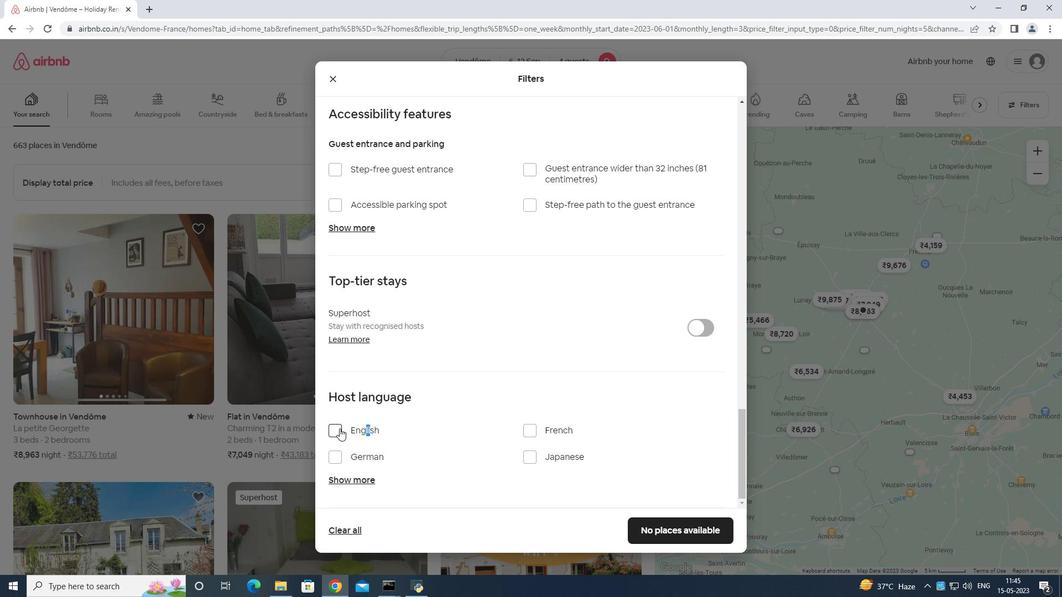 
Action: Mouse moved to (684, 525)
Screenshot: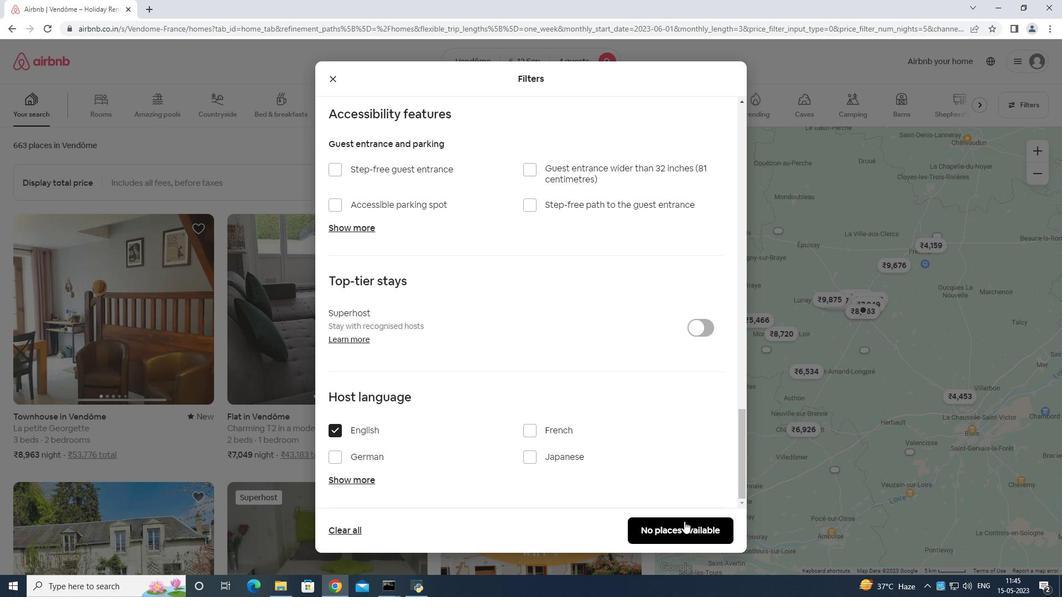 
Action: Mouse pressed left at (684, 525)
Screenshot: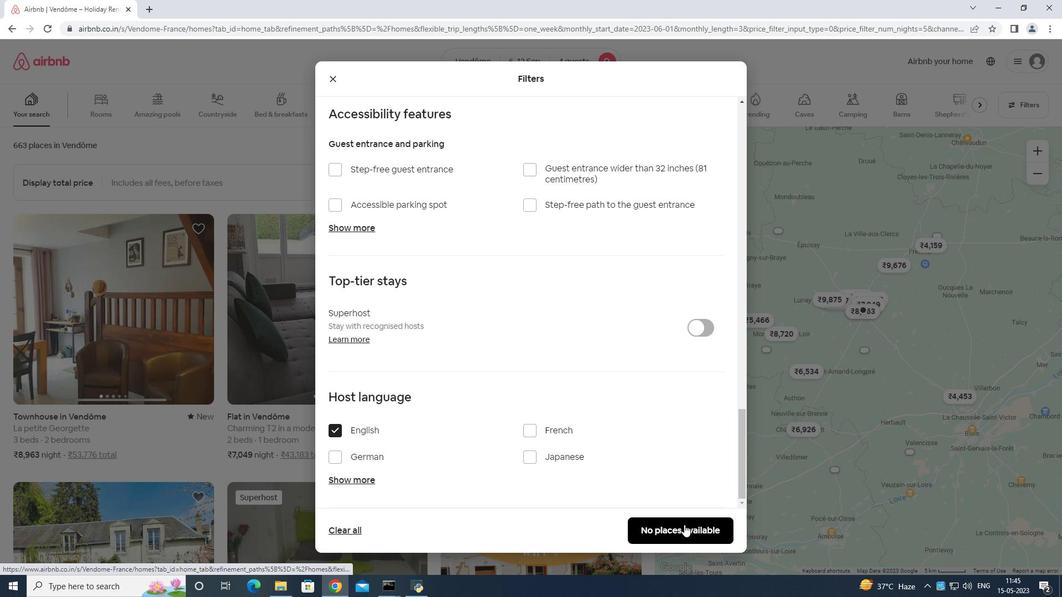 
Action: Mouse moved to (684, 526)
Screenshot: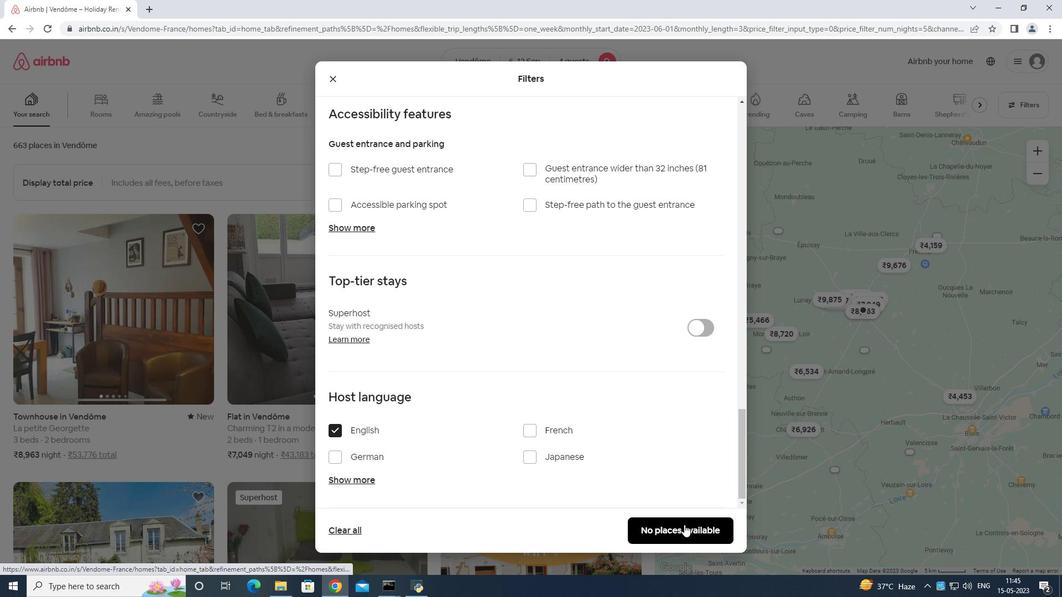 
